 Task: Reserve a 4-hour block for a client onboarding session, including product training and account setup.
Action: Mouse pressed left at (900, 133)
Screenshot: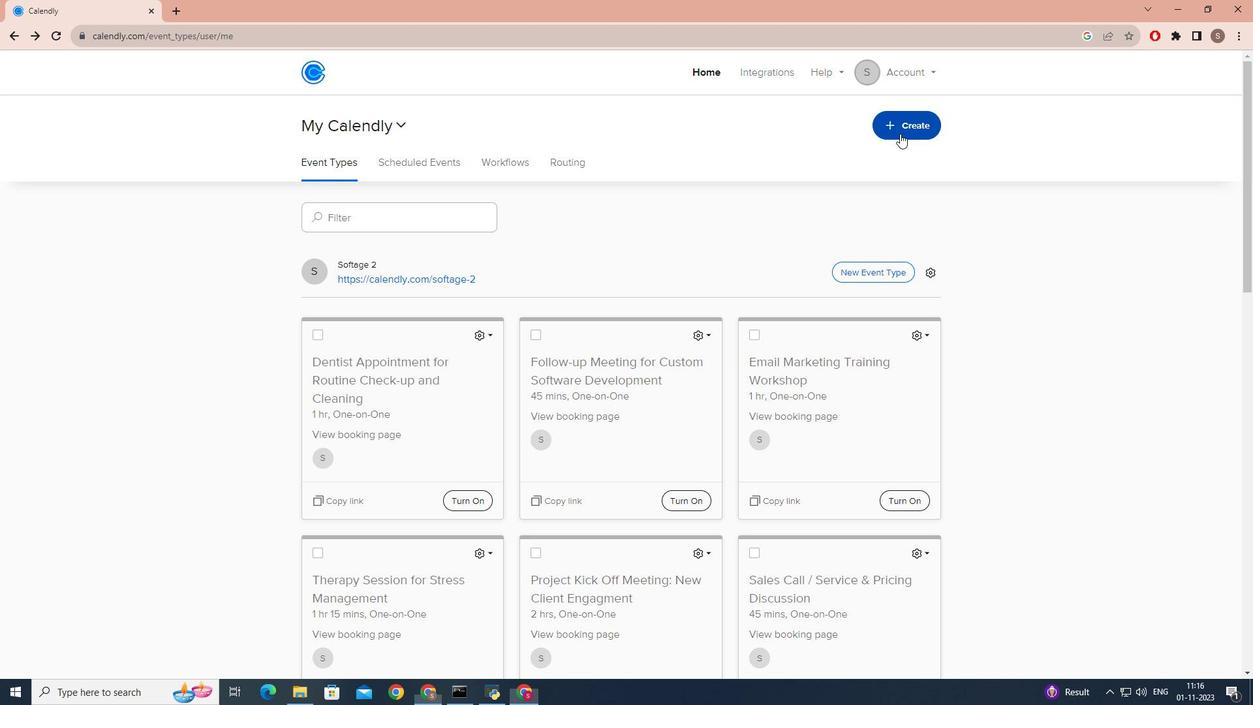 
Action: Mouse moved to (829, 167)
Screenshot: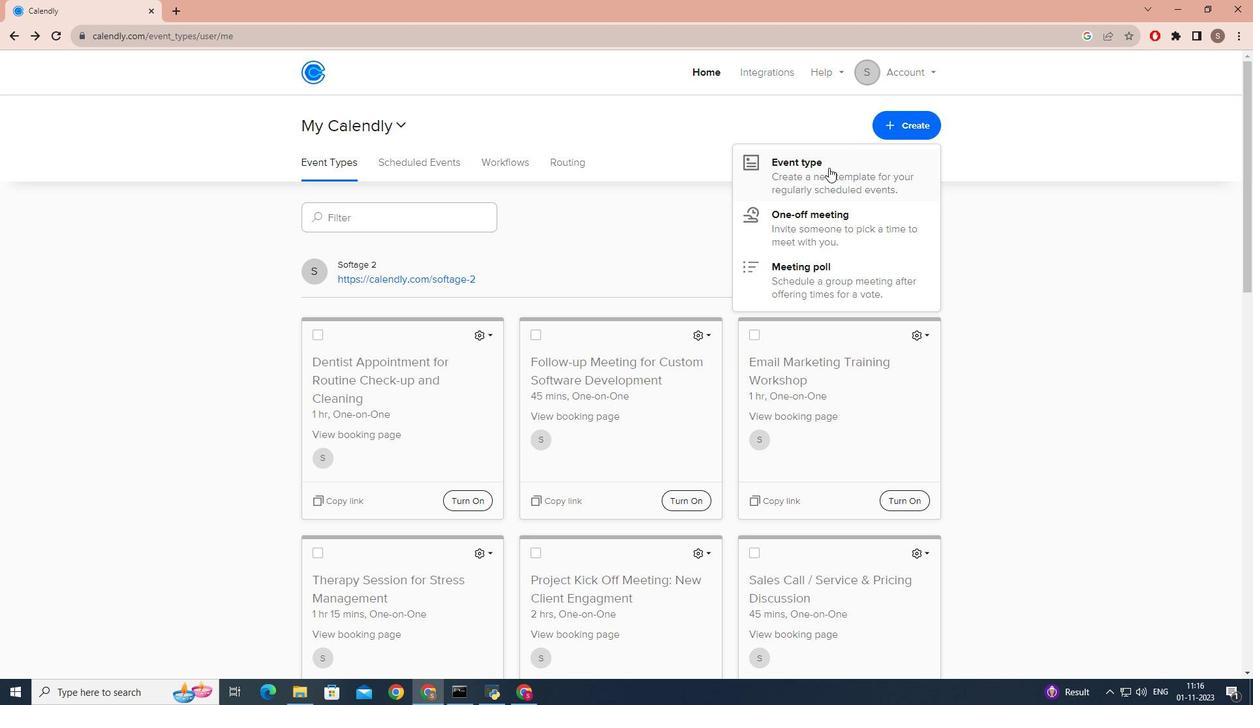 
Action: Mouse pressed left at (829, 167)
Screenshot: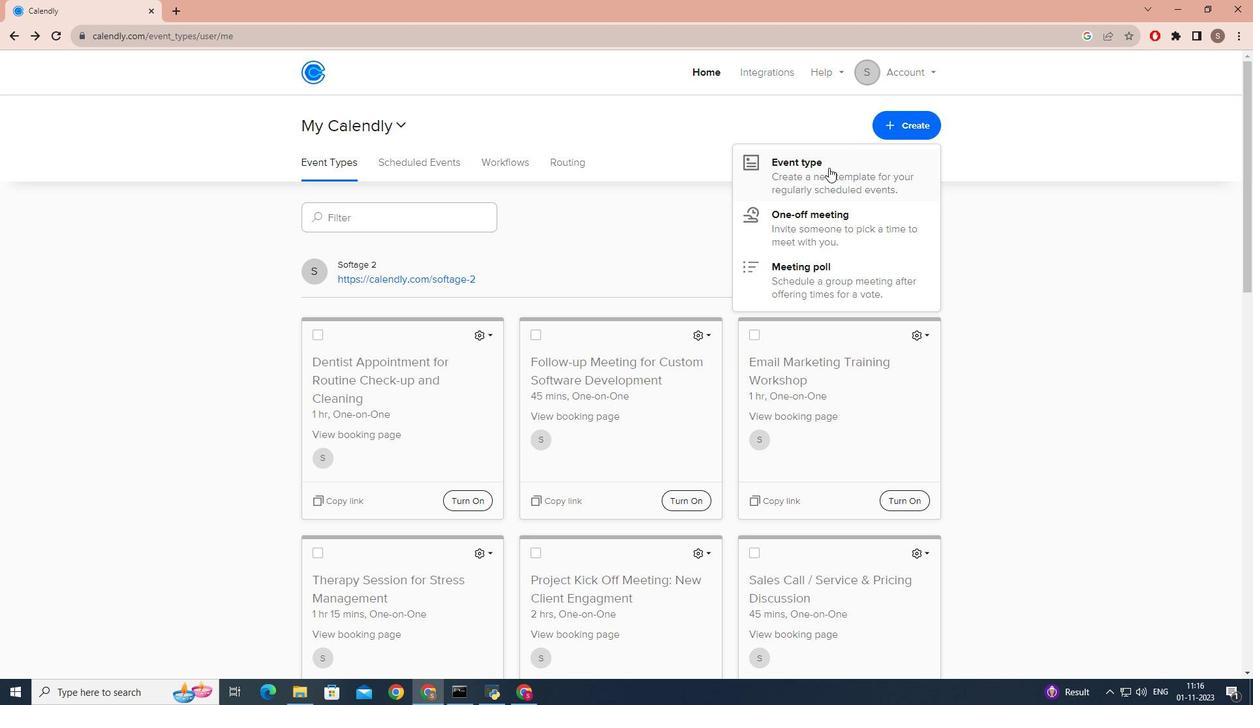 
Action: Mouse moved to (652, 219)
Screenshot: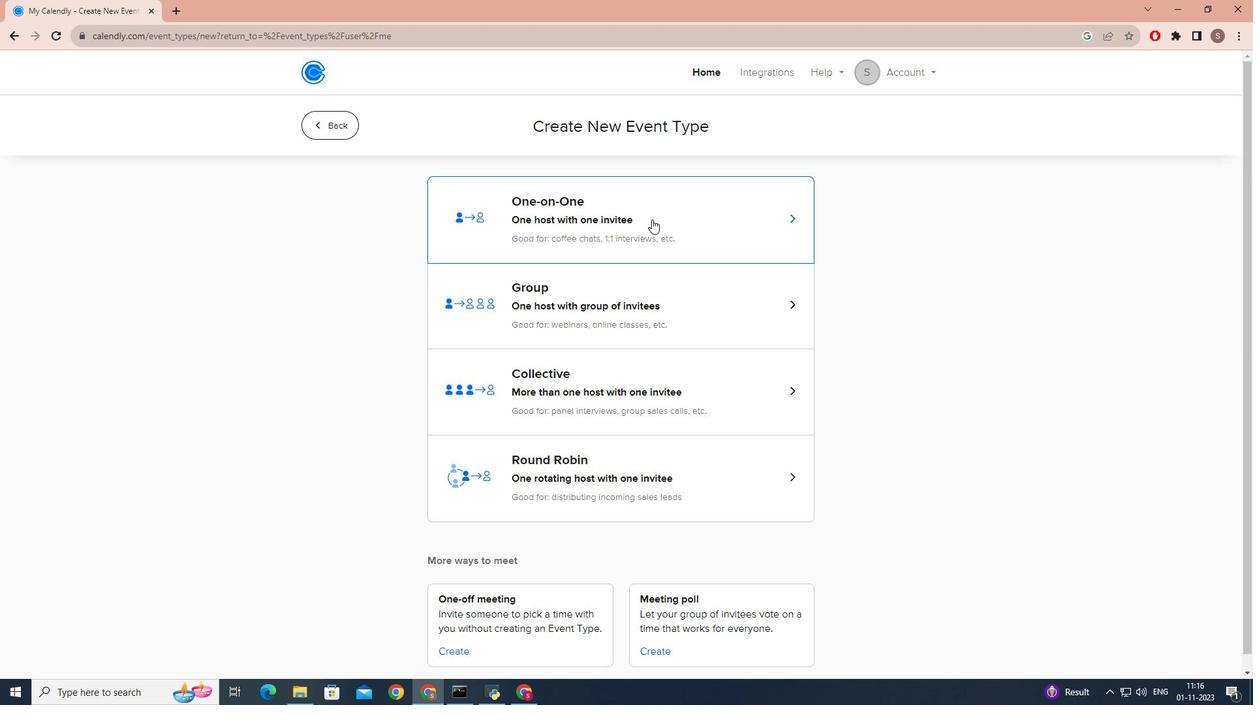
Action: Mouse pressed left at (652, 219)
Screenshot: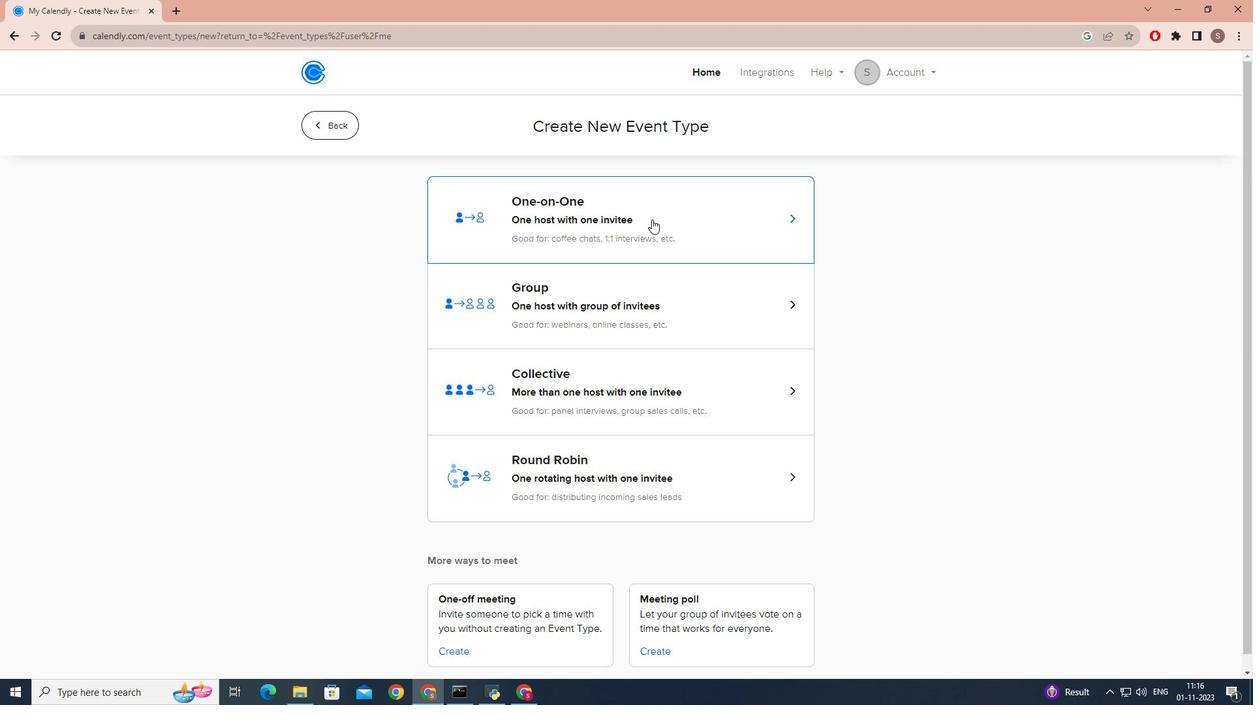 
Action: Mouse moved to (440, 300)
Screenshot: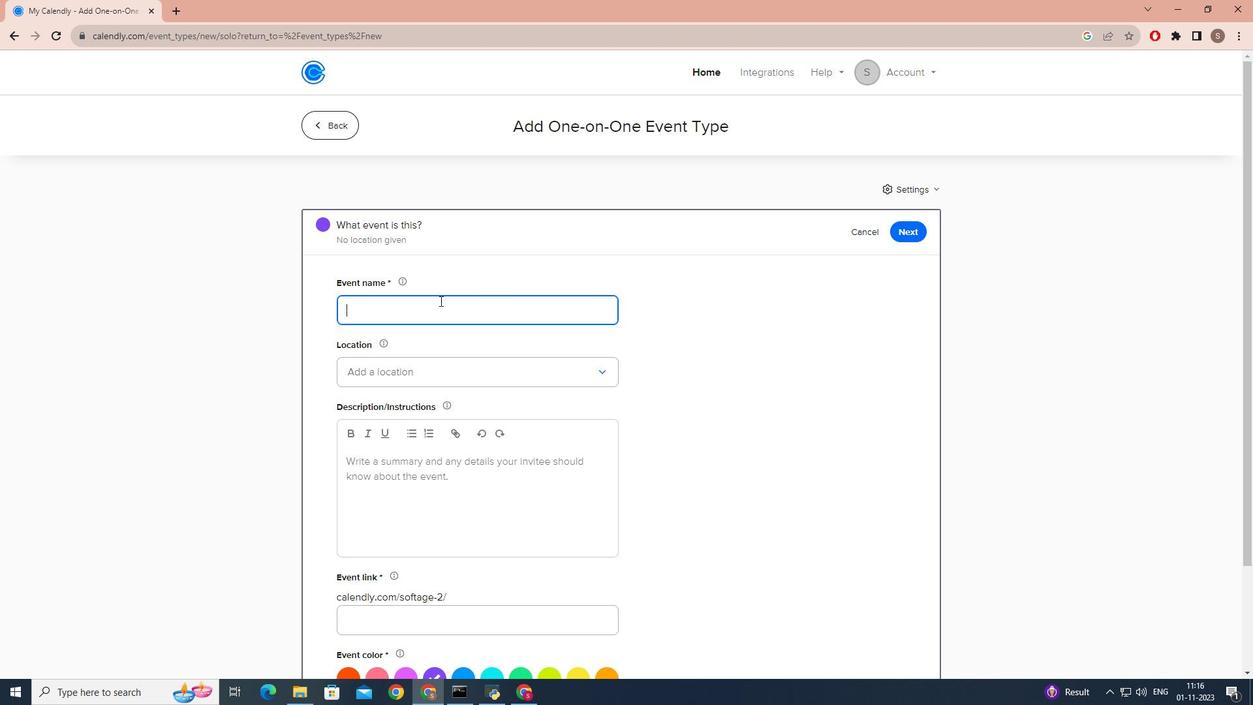 
Action: Key pressed <Key.caps_lock>C<Key.caps_lock>lient<Key.space><Key.caps_lock>O<Key.caps_lock>nboarding<Key.space><Key.caps_lock>S<Key.caps_lock>ession<Key.shift_r><Key.shift_r><Key.shift_r><Key.shift_r><Key.shift_r><Key.shift_r><Key.shift_r><Key.shift_r>-<Key.caps_lock>P<Key.caps_lock>roduct<Key.space>a<Key.backspace><Key.caps_lock>T<Key.caps_lock>raining<Key.space><Key.shift_r><Key.shift_r><Key.shift_r><Key.shift_r><Key.shift_r><Key.shift_r><Key.shift_r><Key.shift_r><Key.shift_r><Key.shift_r><Key.shift_r><Key.shift_r><Key.shift_r><Key.shift_r><Key.shift_r><Key.shift_r><Key.shift_r><Key.shift_r><Key.shift_r><Key.shift_r><Key.shift_r><Key.shift_r><Key.shift_r><Key.shift_r><Key.shift_r><Key.shift_r>&<Key.space><Key.caps_lock>A<Key.caps_lock>ccount<Key.space><Key.caps_lock>S<Key.caps_lock>etup
Screenshot: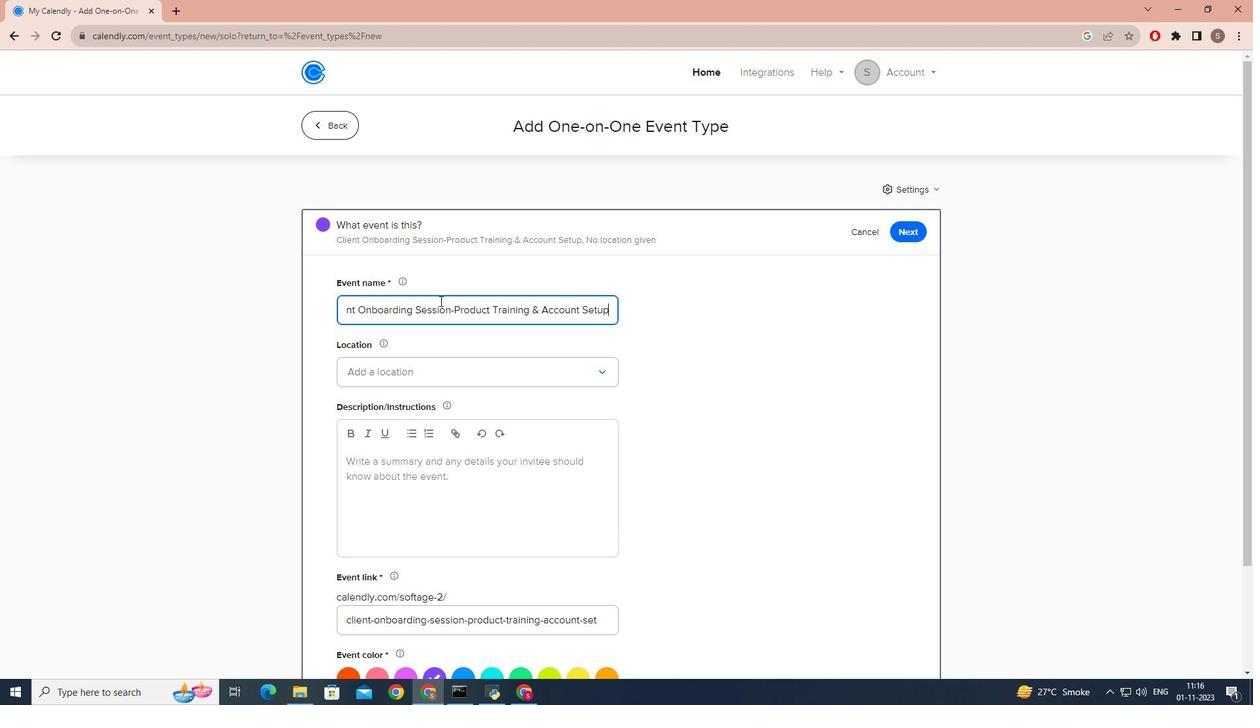 
Action: Mouse moved to (372, 372)
Screenshot: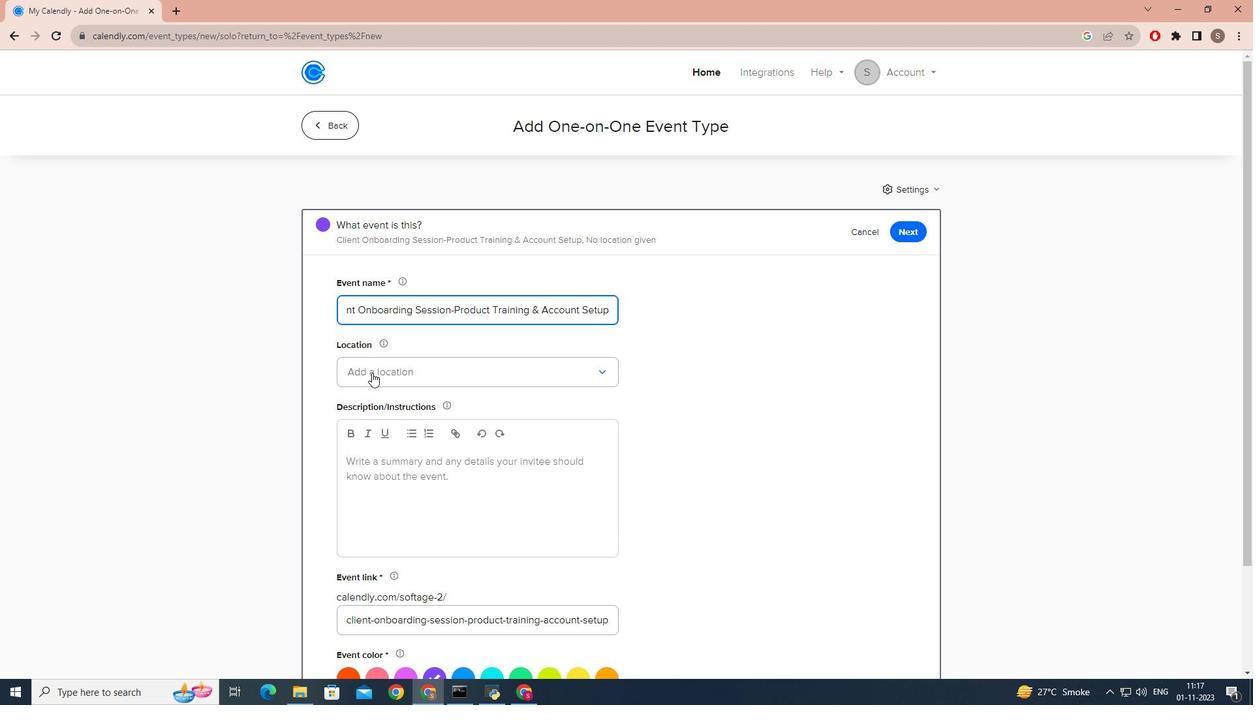 
Action: Mouse pressed left at (372, 372)
Screenshot: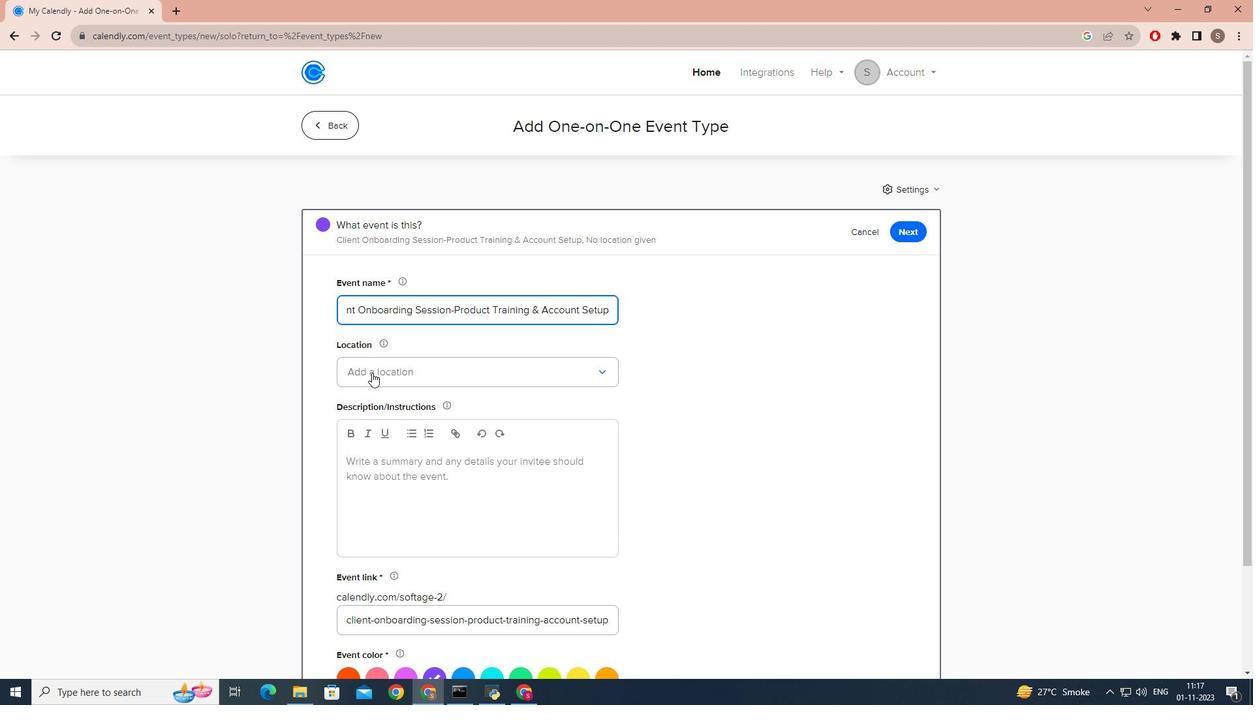 
Action: Mouse moved to (383, 423)
Screenshot: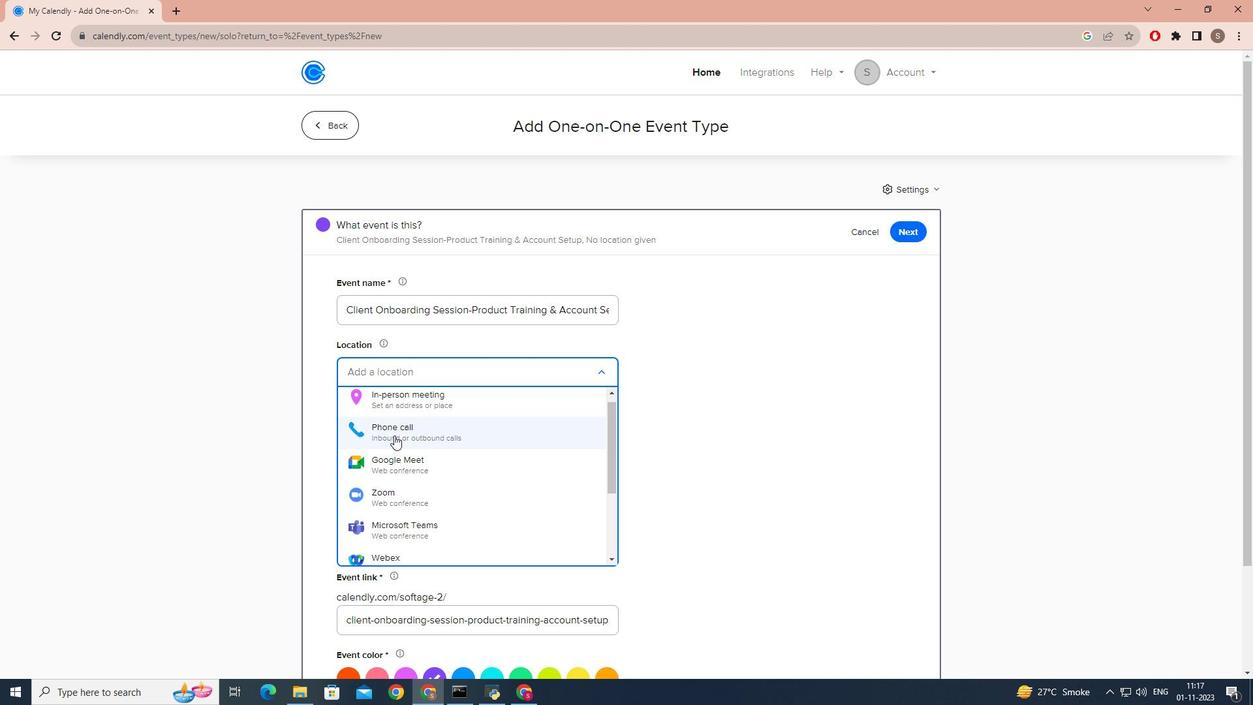 
Action: Mouse scrolled (383, 422) with delta (0, 0)
Screenshot: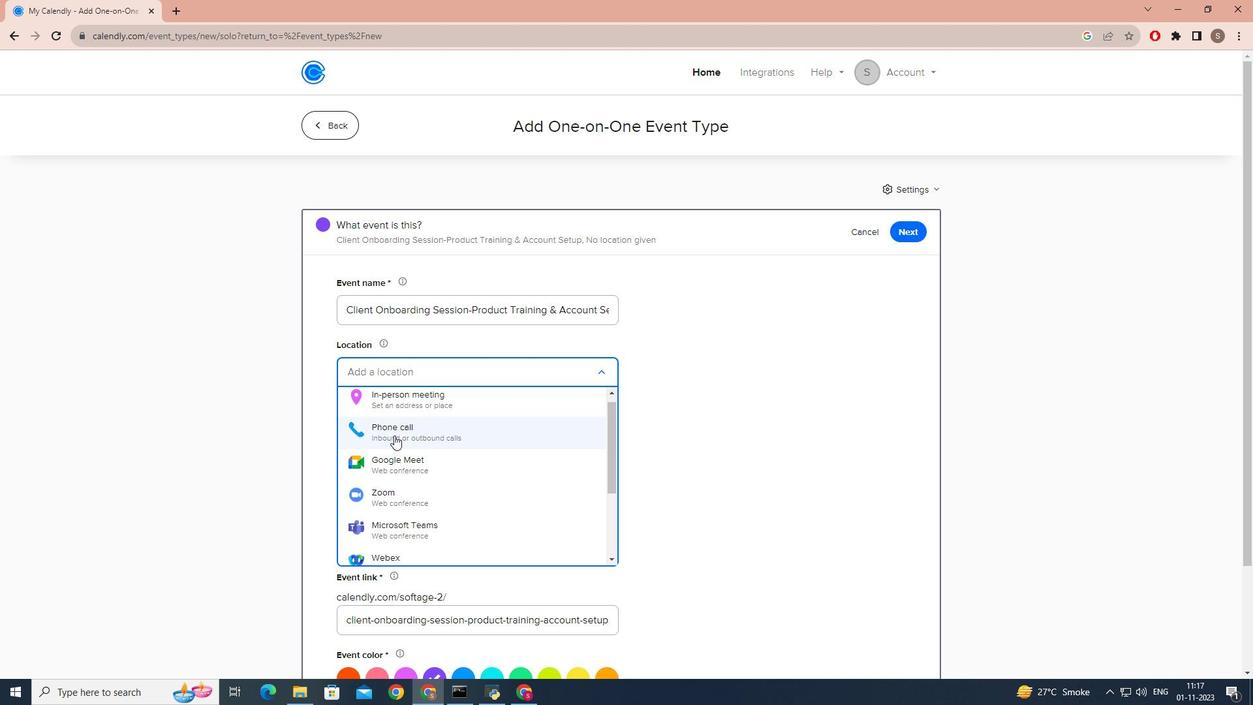 
Action: Mouse moved to (392, 432)
Screenshot: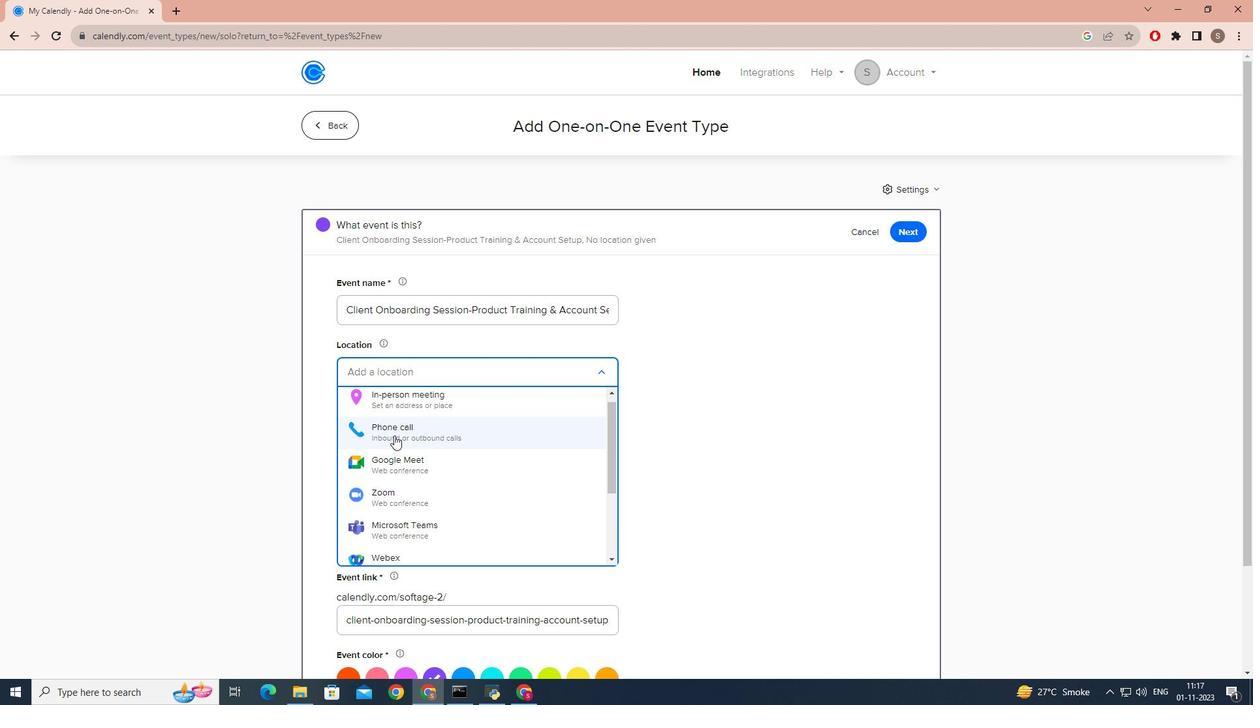 
Action: Mouse scrolled (392, 431) with delta (0, 0)
Screenshot: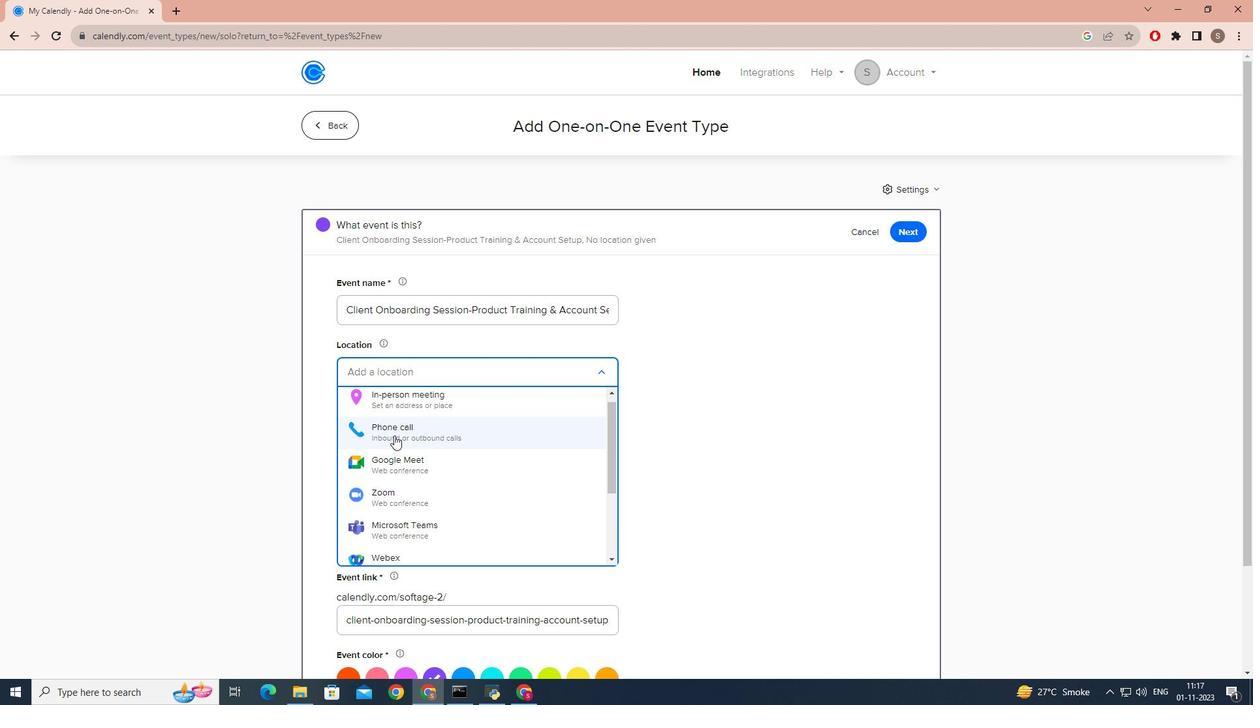 
Action: Mouse moved to (393, 434)
Screenshot: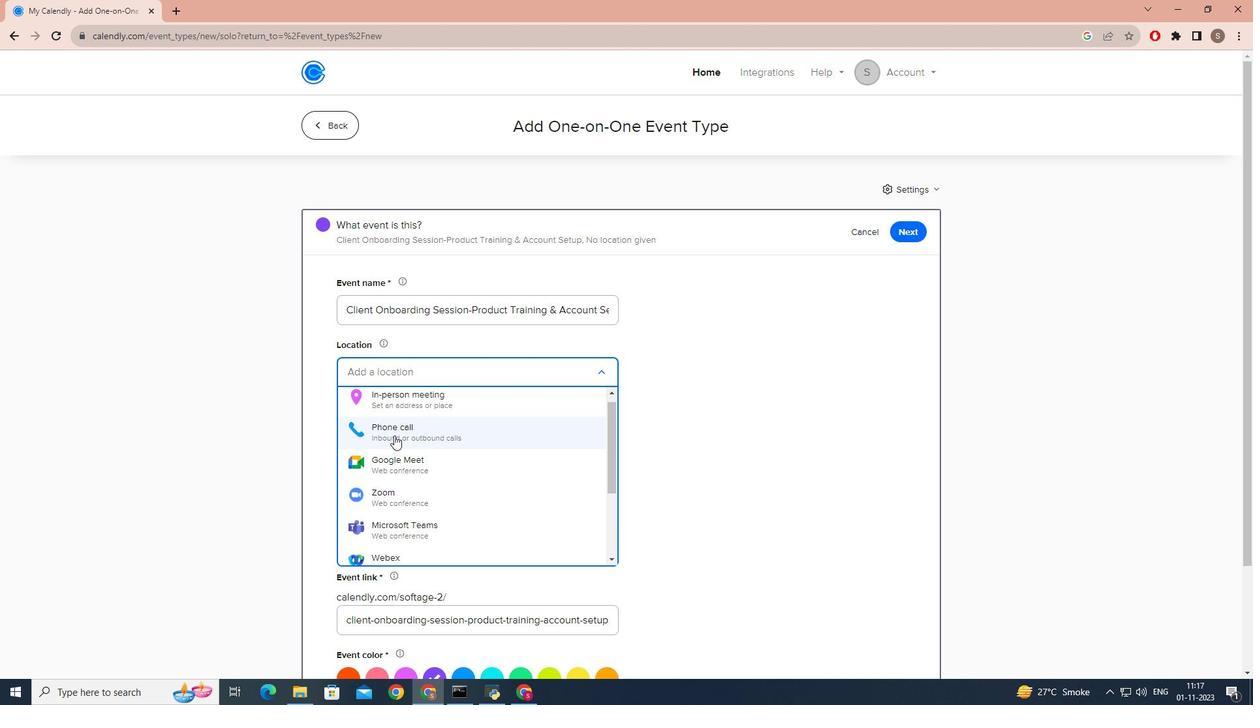 
Action: Mouse scrolled (393, 434) with delta (0, 0)
Screenshot: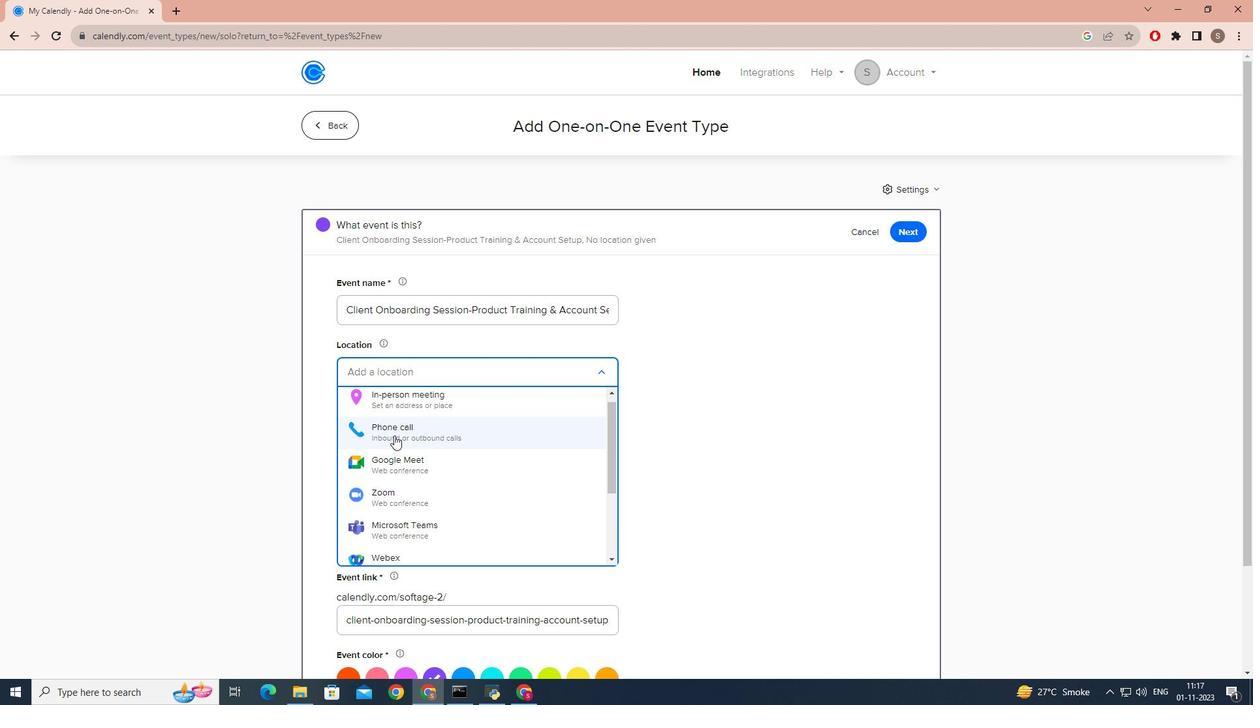 
Action: Mouse moved to (395, 437)
Screenshot: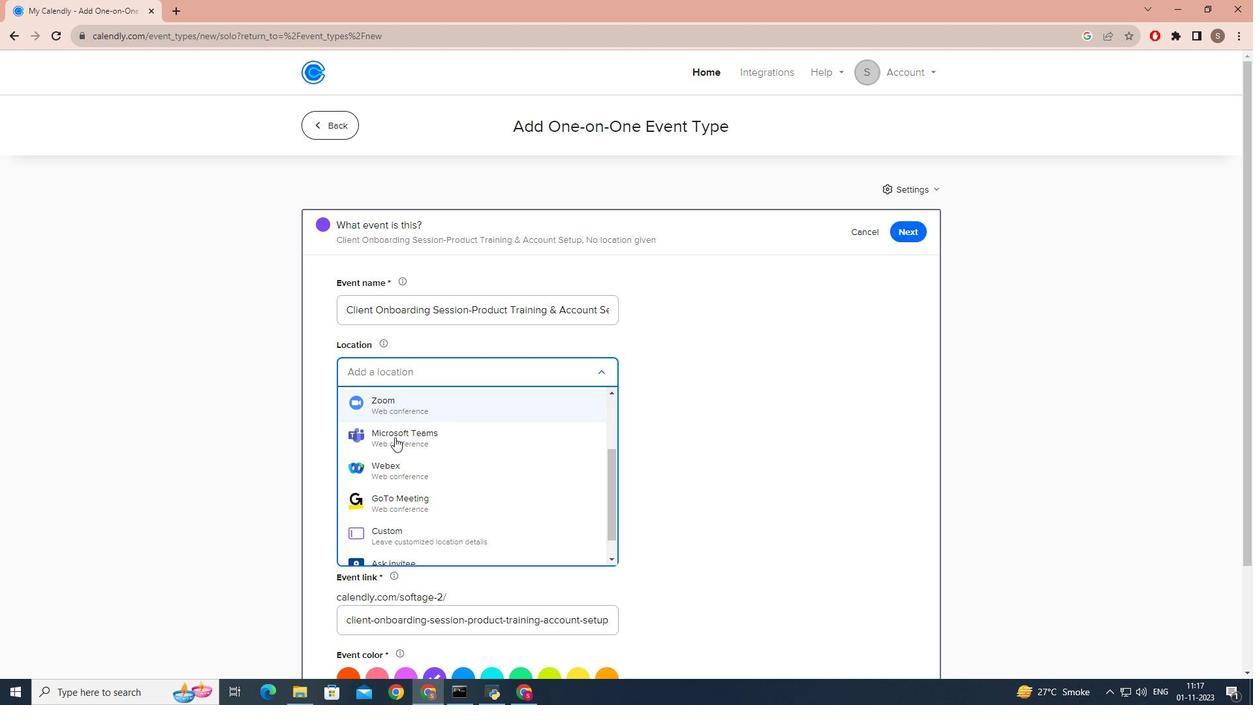 
Action: Mouse scrolled (395, 436) with delta (0, 0)
Screenshot: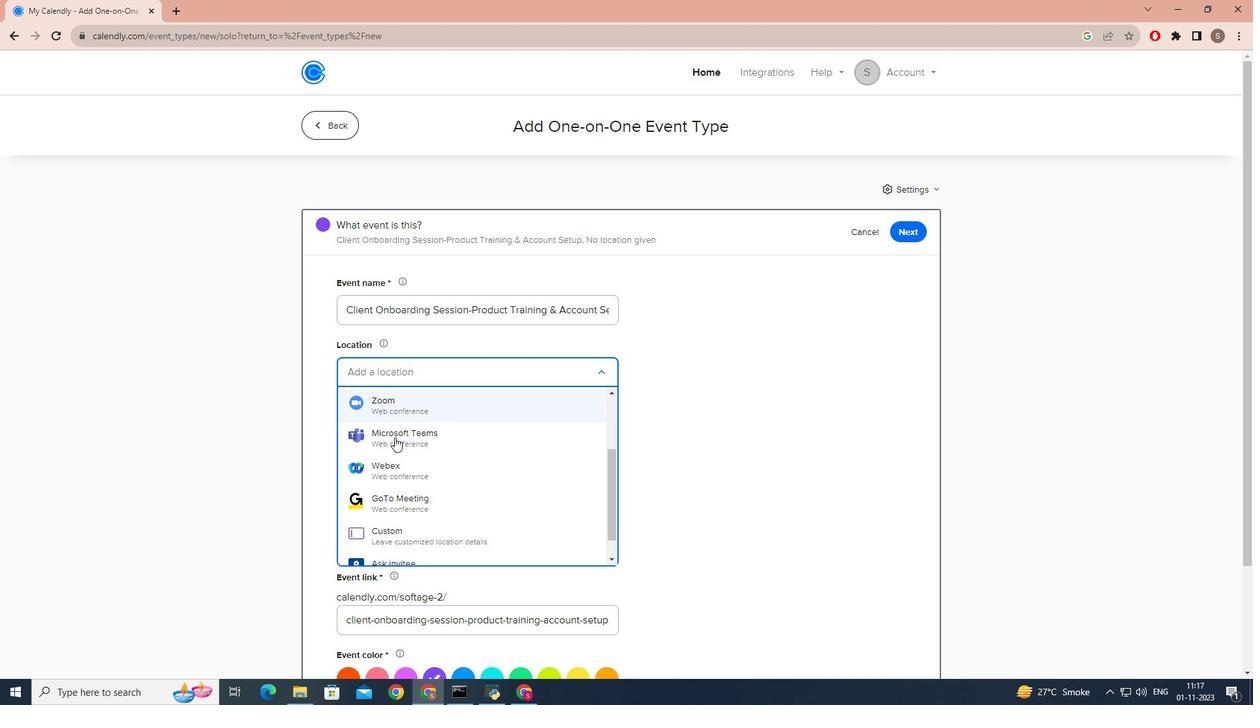 
Action: Mouse moved to (400, 329)
Screenshot: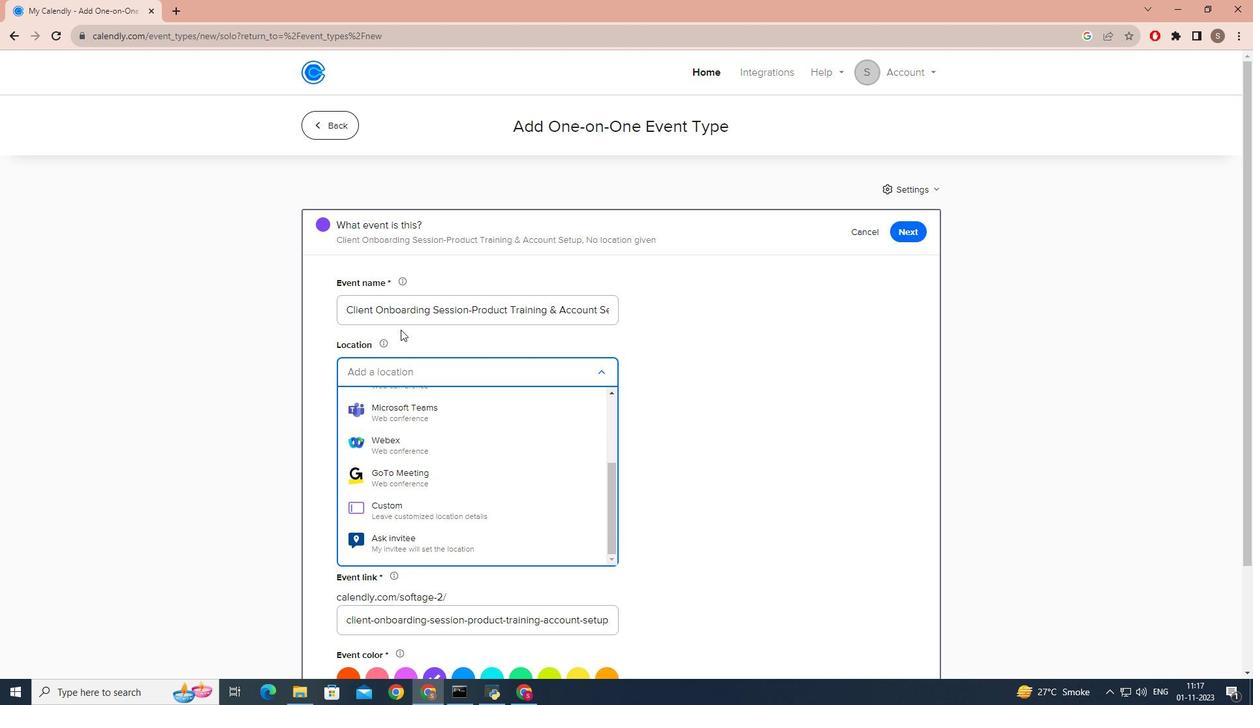 
Action: Mouse pressed left at (400, 329)
Screenshot: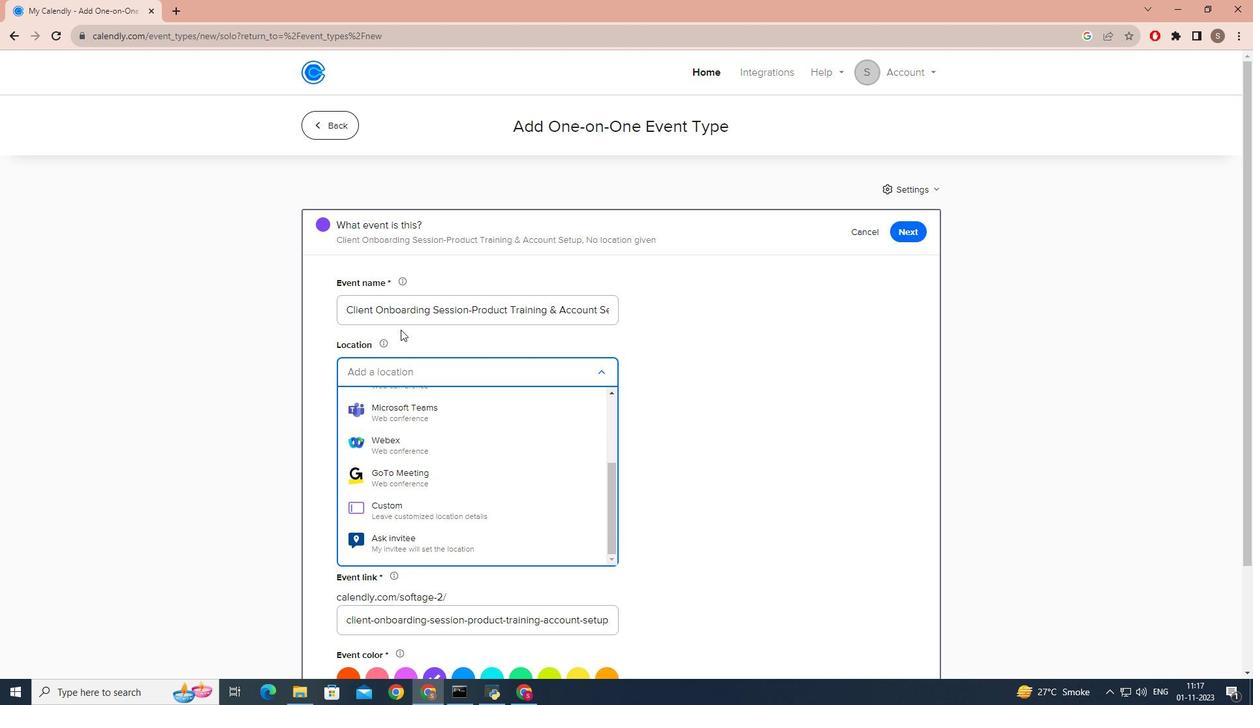 
Action: Mouse moved to (387, 365)
Screenshot: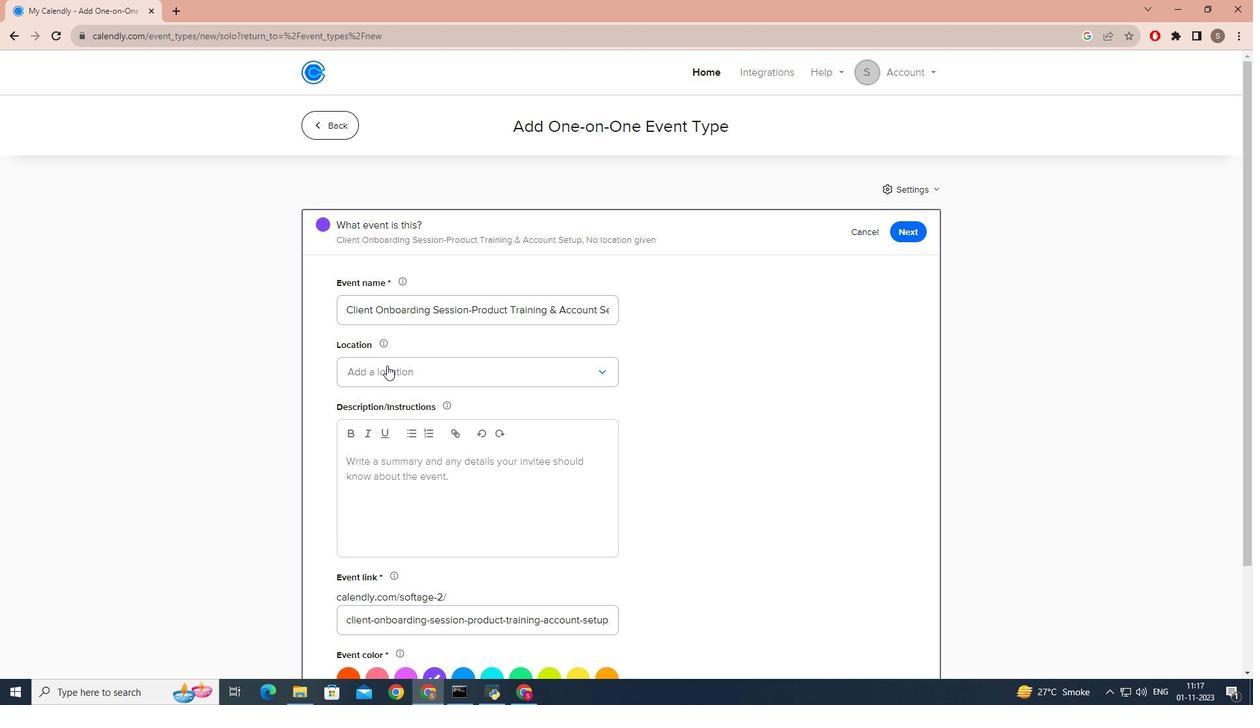 
Action: Mouse pressed left at (387, 365)
Screenshot: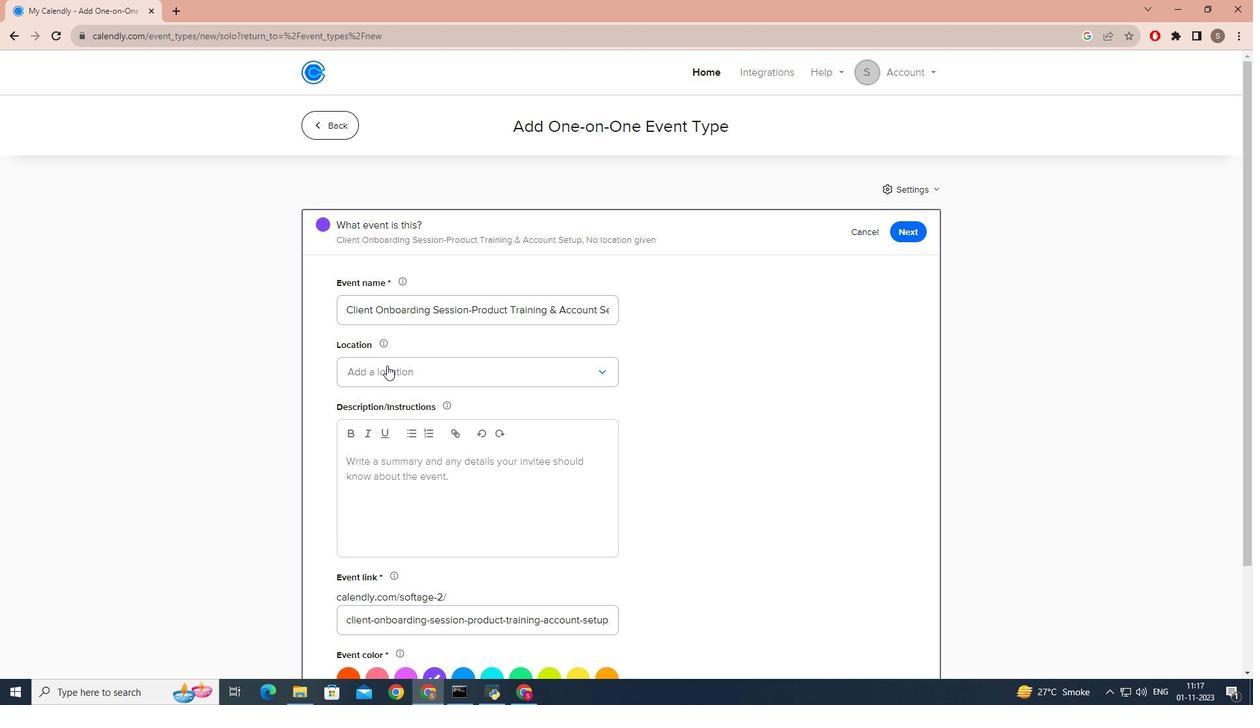 
Action: Mouse moved to (373, 402)
Screenshot: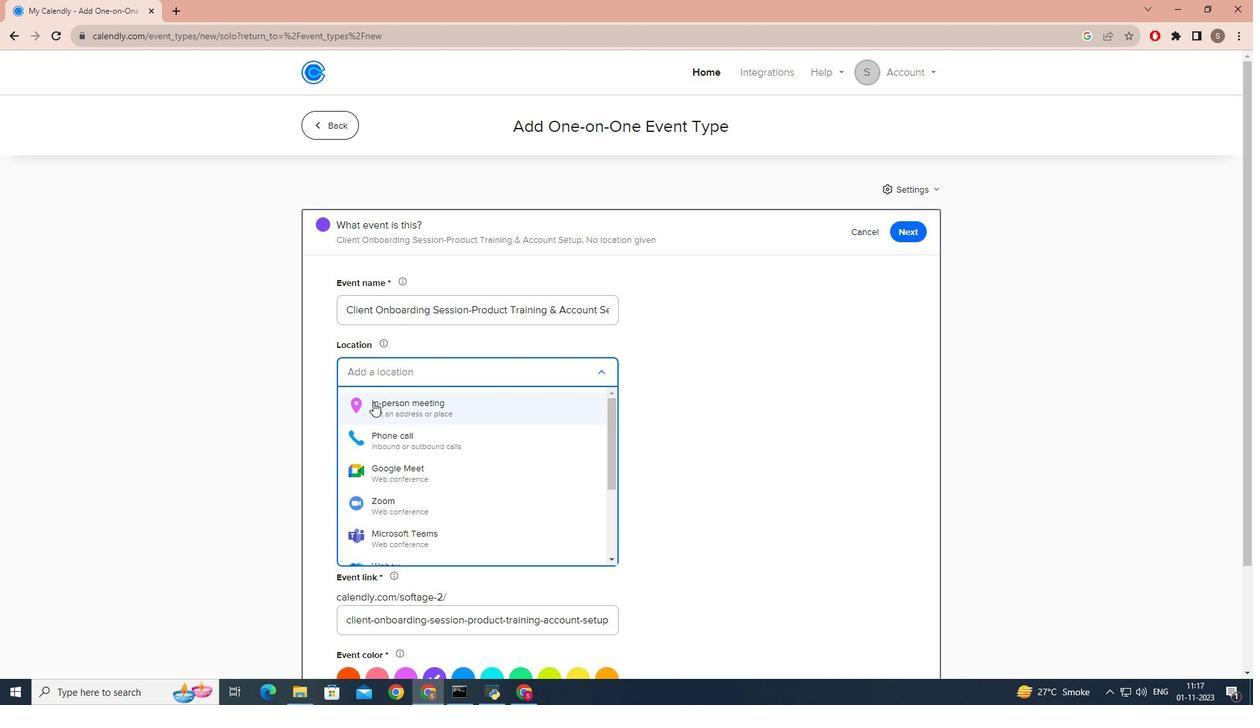 
Action: Mouse pressed left at (373, 402)
Screenshot: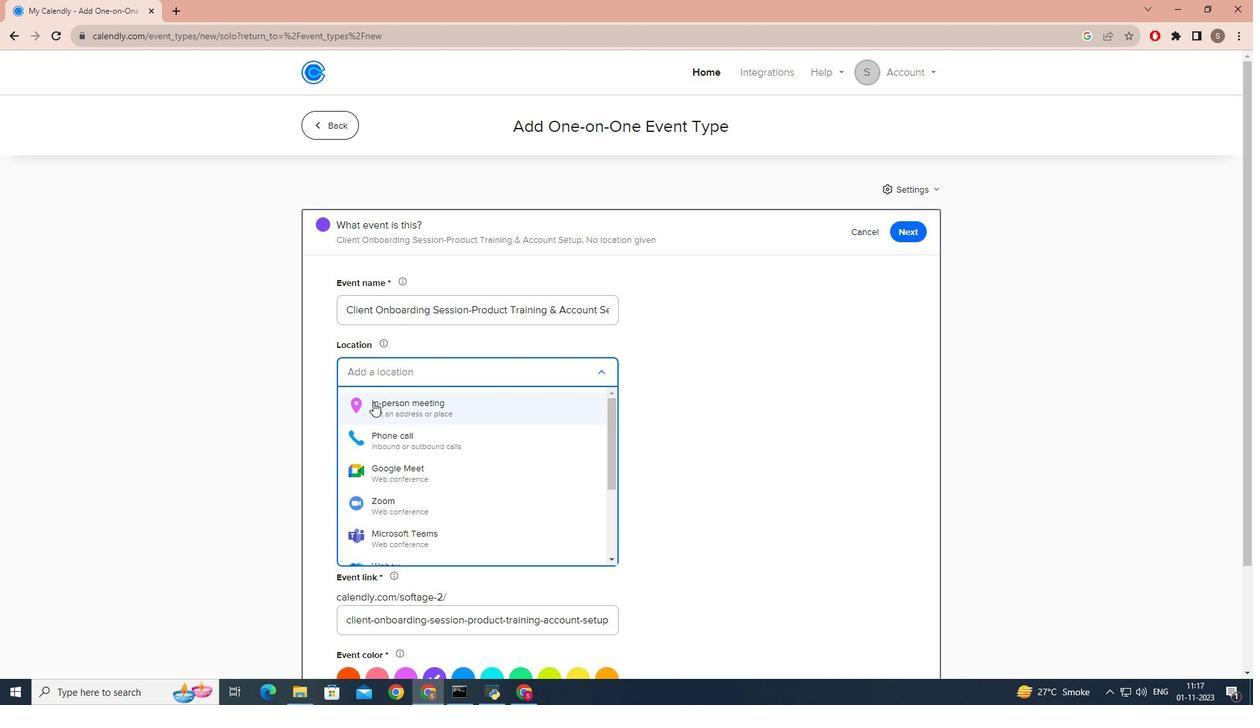 
Action: Mouse moved to (545, 216)
Screenshot: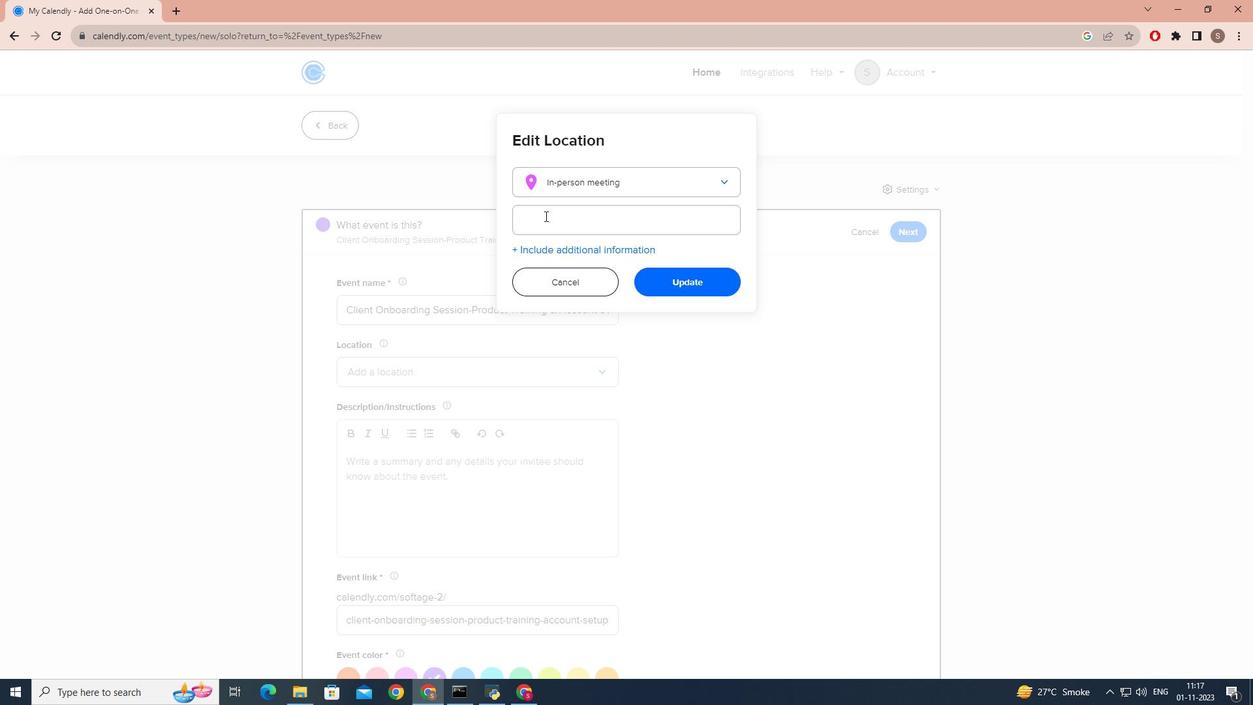 
Action: Mouse pressed left at (545, 216)
Screenshot: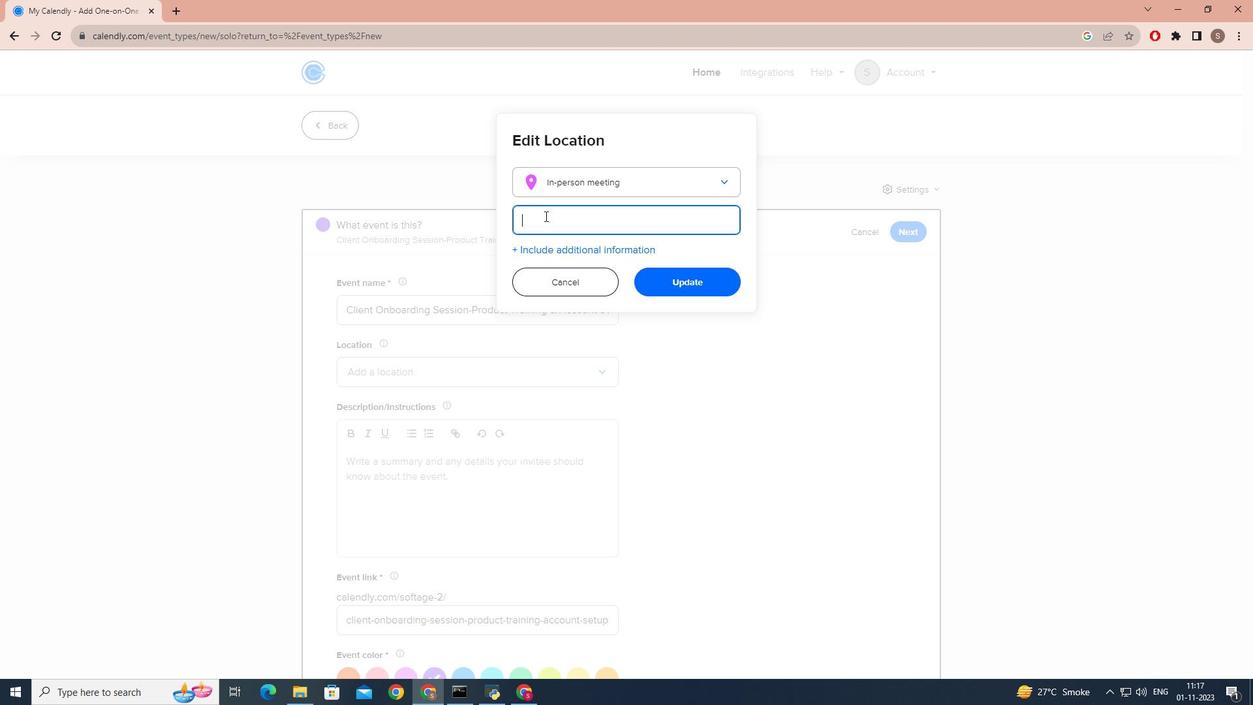 
Action: Key pressed <Key.caps_lock>G<Key.caps_lock>lasgow,<Key.caps_lock>USA
Screenshot: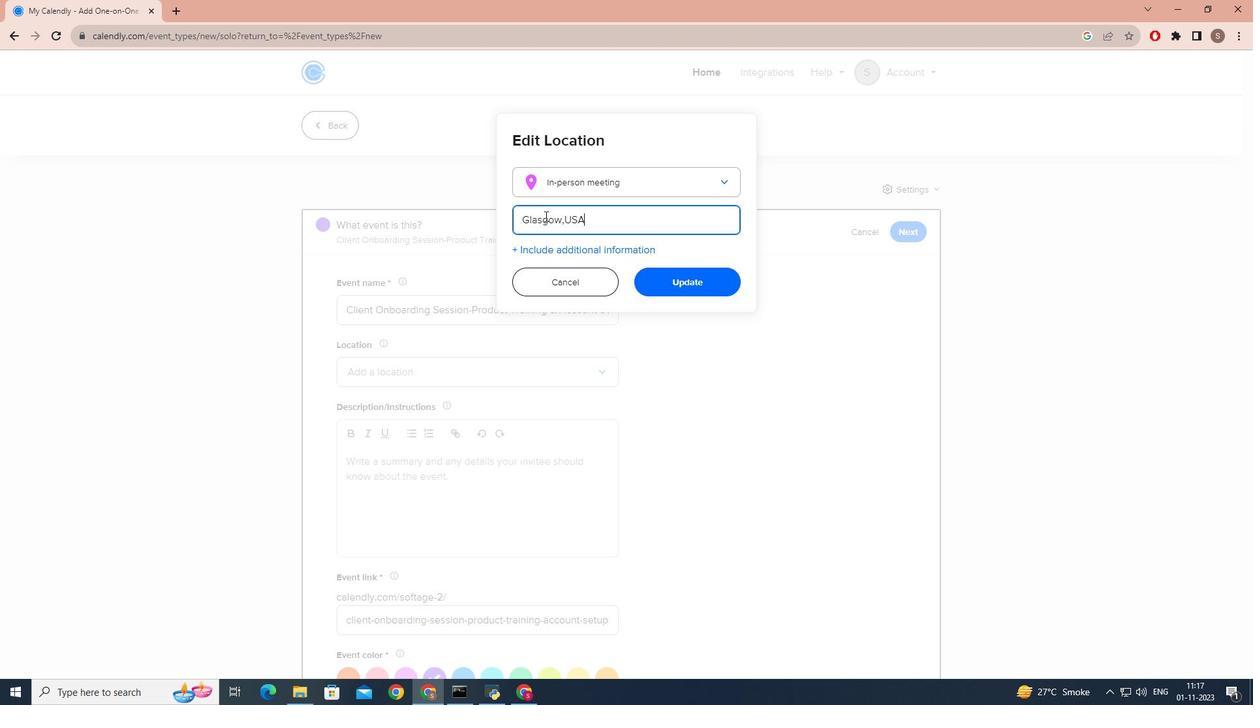 
Action: Mouse moved to (667, 271)
Screenshot: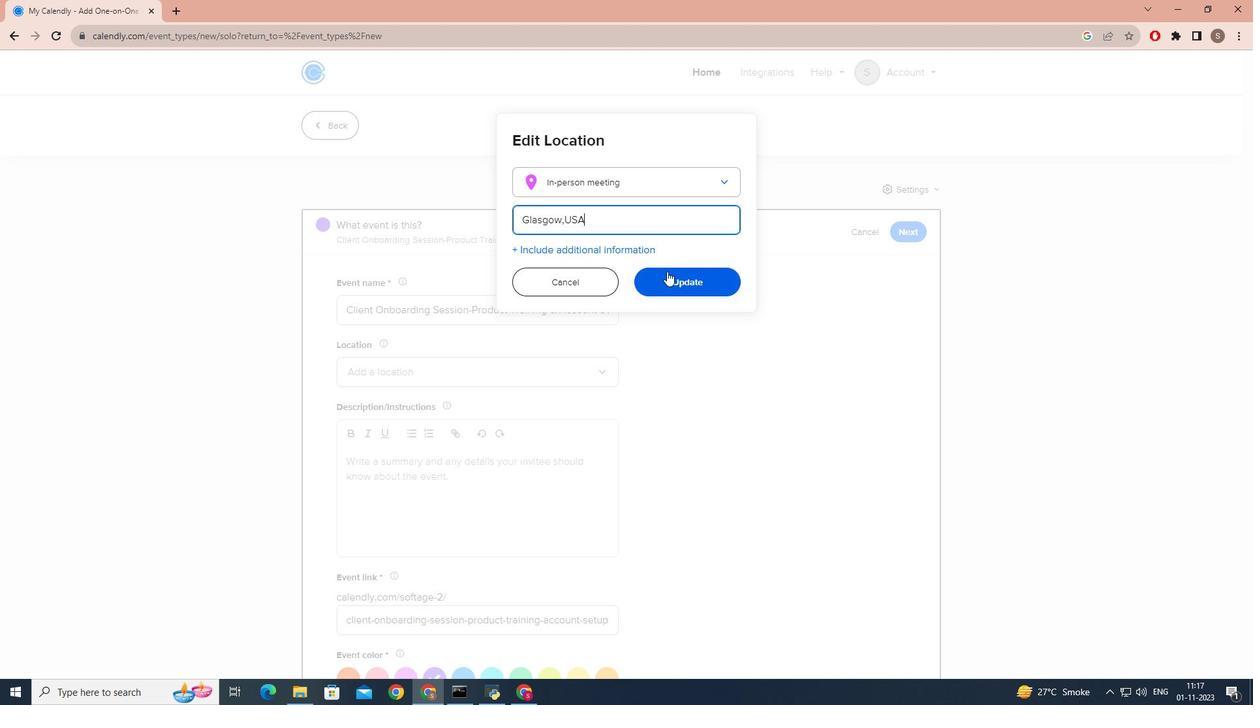 
Action: Mouse pressed left at (667, 271)
Screenshot: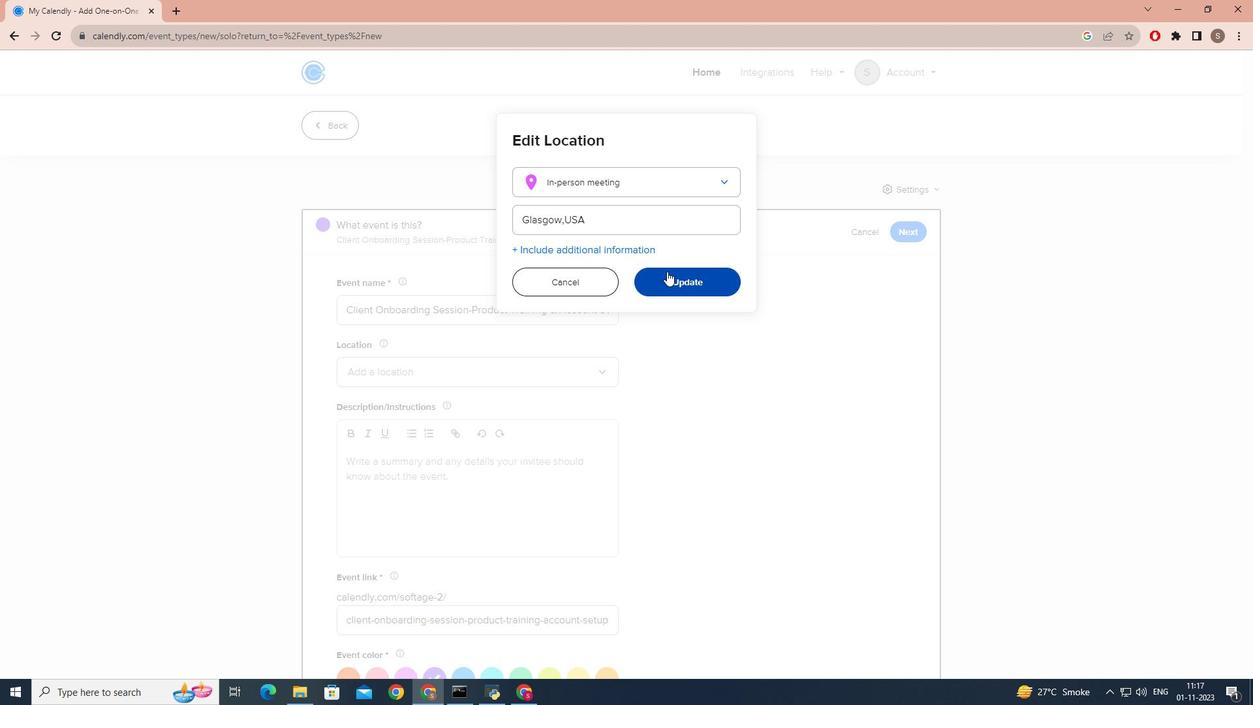 
Action: Mouse moved to (391, 509)
Screenshot: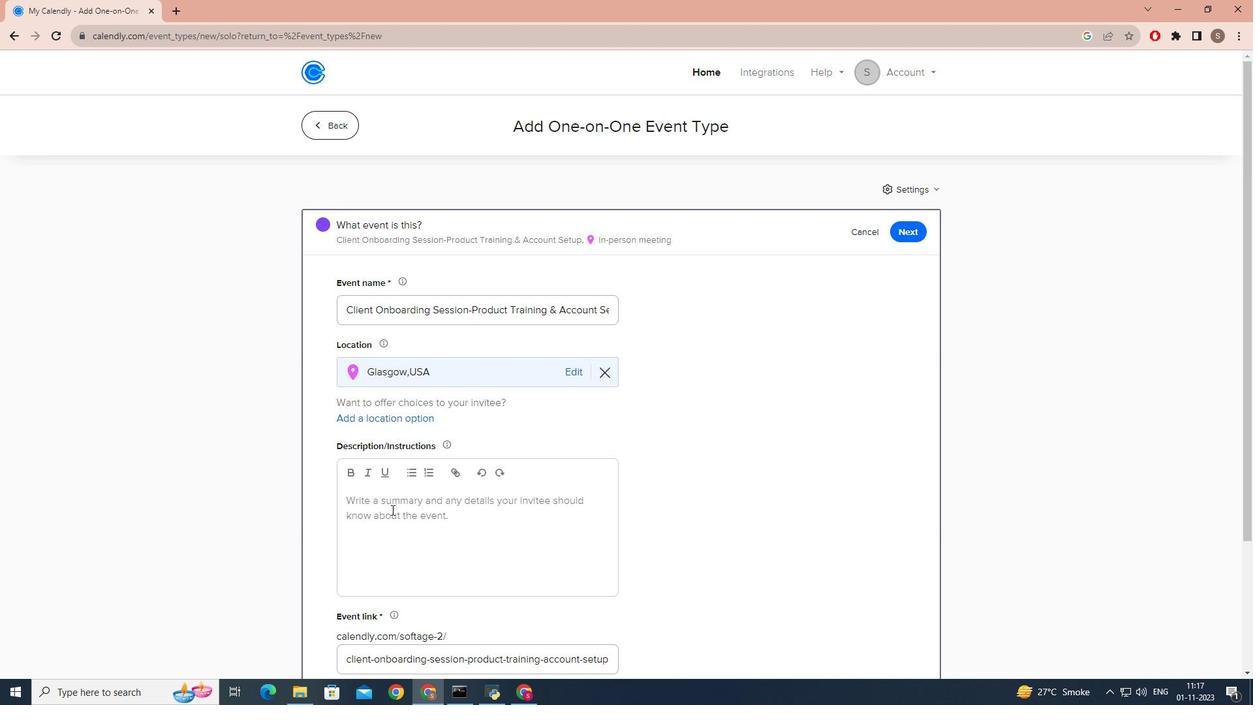 
Action: Mouse pressed left at (391, 509)
Screenshot: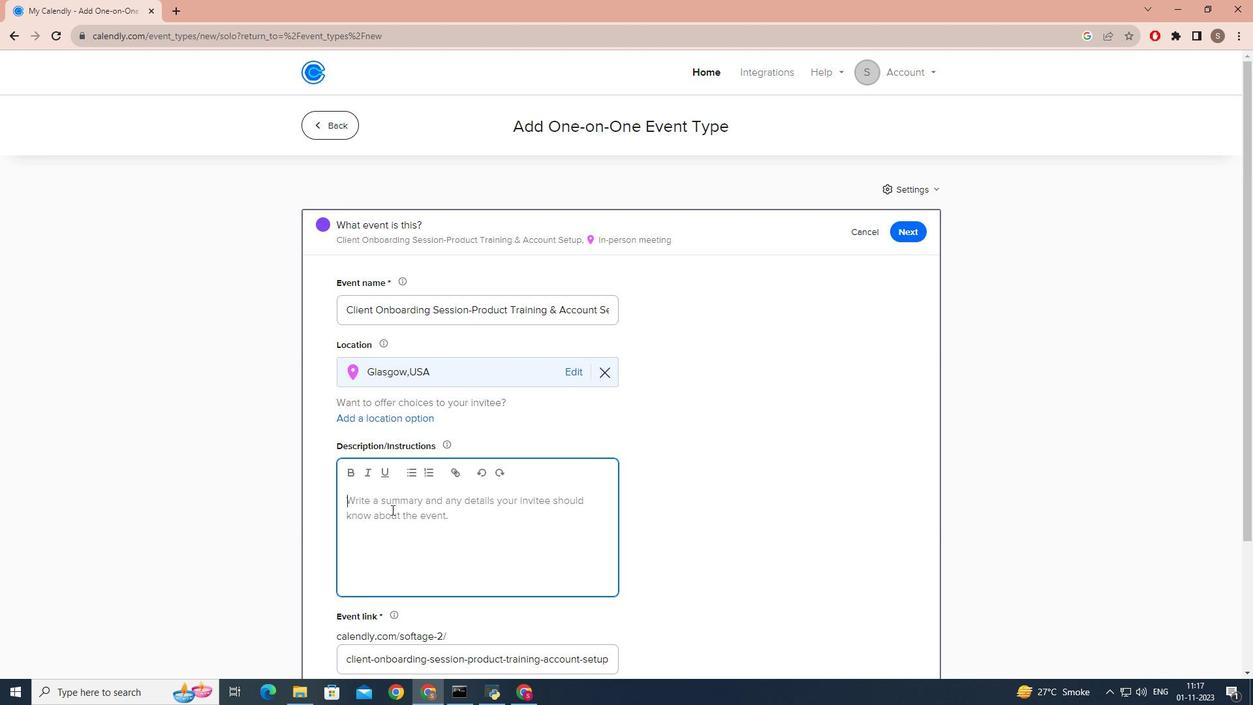 
Action: Mouse moved to (387, 509)
Screenshot: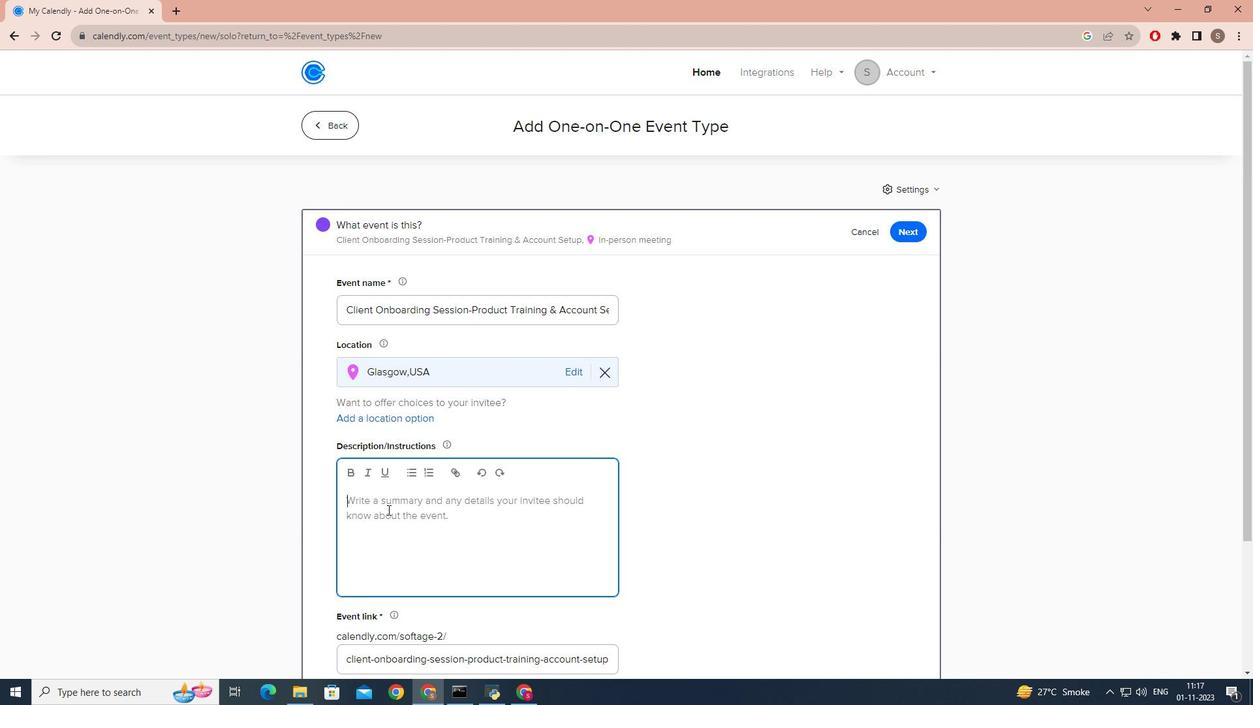
Action: Key pressed <Key.caps_lock>j<Key.caps_lock>OIN<Key.space><Key.backspace><Key.backspace><Key.backspace><Key.backspace><Key.backspace><Key.backspace><Key.backspace><Key.backspace><Key.backspace><Key.backspace><Key.backspace>C<Key.caps_lock>p<Key.backspace>ome<Key.space>and<Key.space><Key.caps_lock>J<Key.caps_lock>oin<Key.space>i<Key.backspace>us<Key.space>in<Key.space>our<Key.space>client<Key.space>onv<Key.backspace>=<Key.backspace><Key.backspace>nboardu<Key.backspace>ing<Key.space>session<Key.space>,where<Key.space>we<Key.space>shall<Key.space>cover<Key.space>product<Key.space>training<Key.space>and<Key.space>account<Key.space>setui<Key.backspace>p.<Key.caps_lock>W<Key.caps_lock>e<Key.space>will<Key.space>ensure<Key.space>you<Key.space>are<Key.space>fully<Key.space>equipped<Key.space>tomm<Key.backspace><Key.backspace><Key.space>mk<Key.backspace>ake<Key.space>most<Key.space>of<Key.space>our<Key.space>services.<Key.space><Key.caps_lock>I<Key.caps_lock>f<Key.space>you<Key.space>hav<Key.space>some<Key.space>question<Key.space>
Screenshot: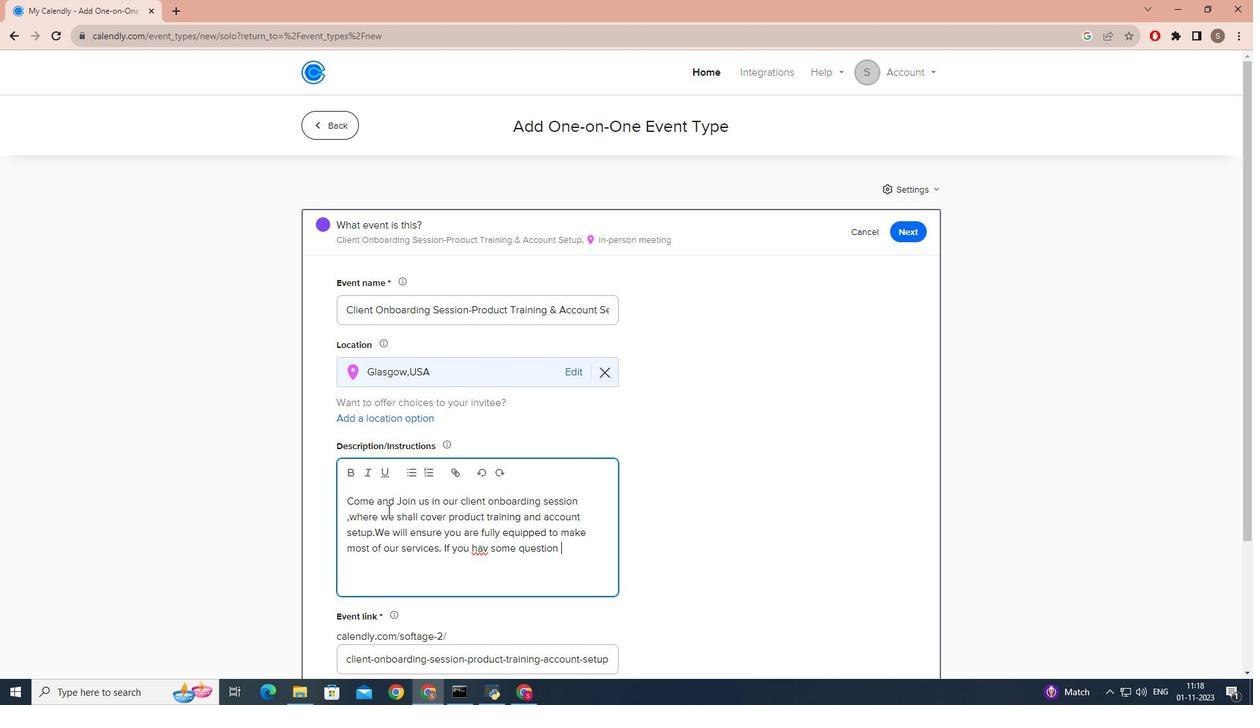 
Action: Mouse moved to (489, 549)
Screenshot: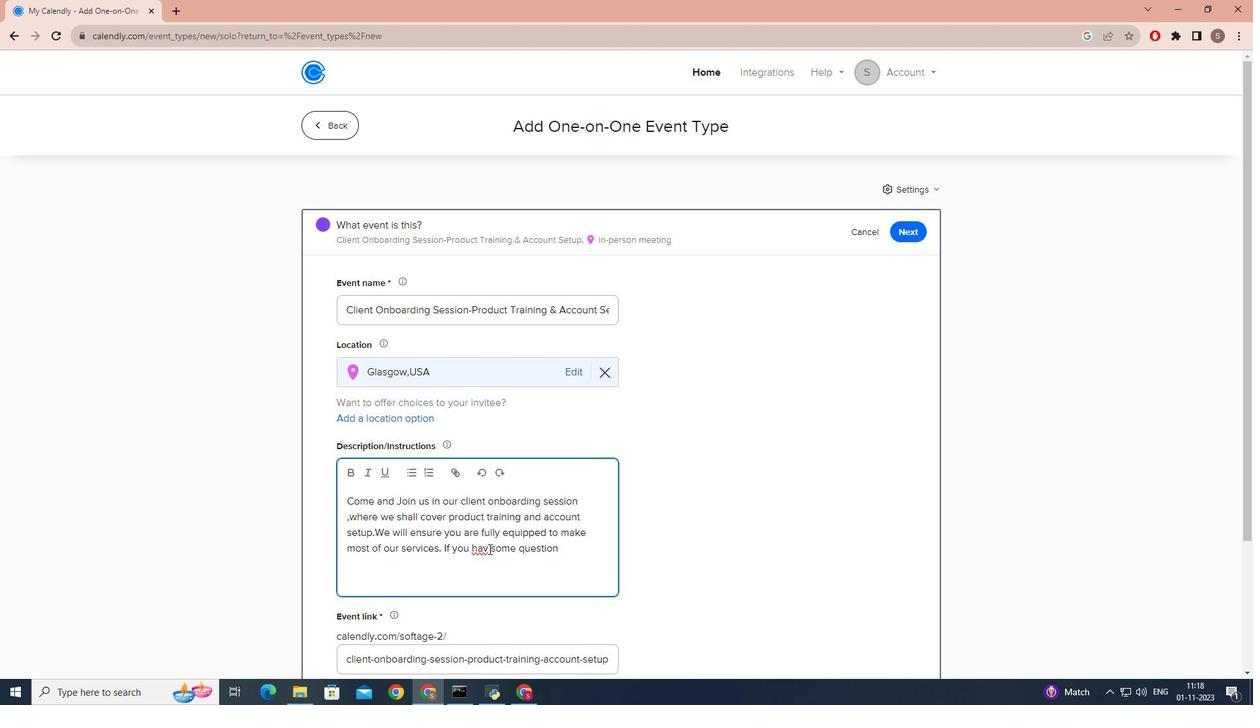 
Action: Mouse pressed left at (489, 549)
Screenshot: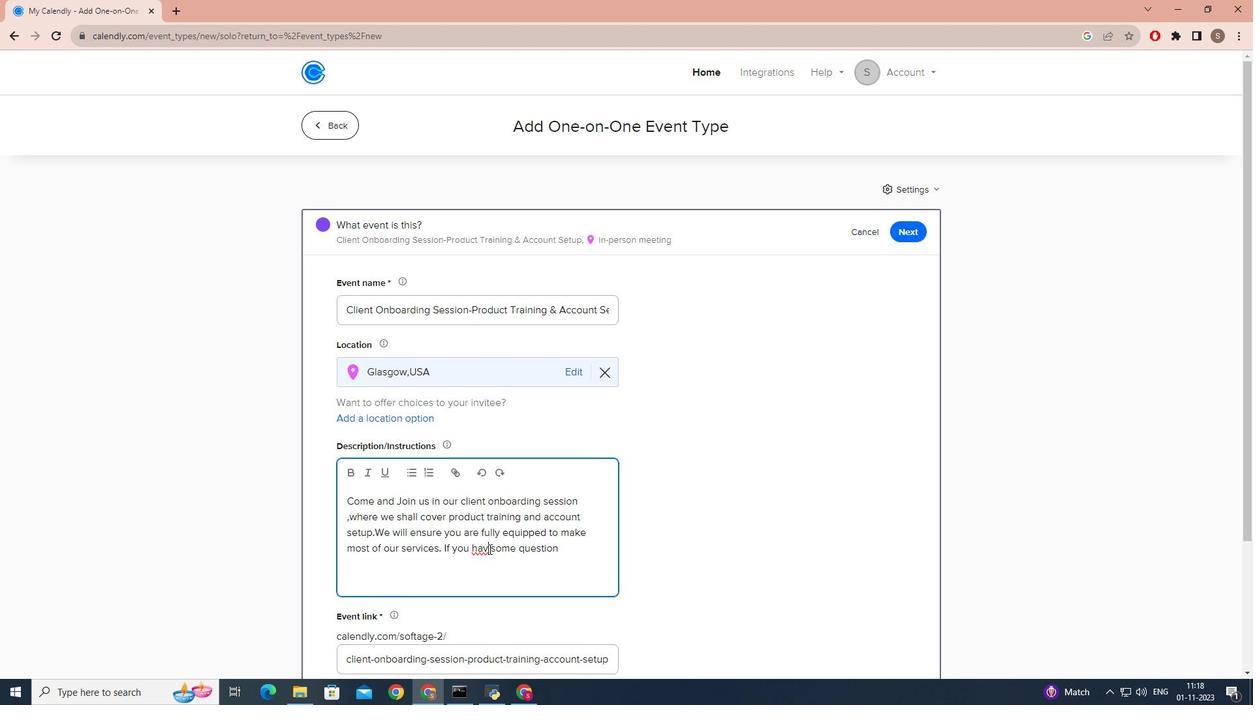 
Action: Key pressed e
Screenshot: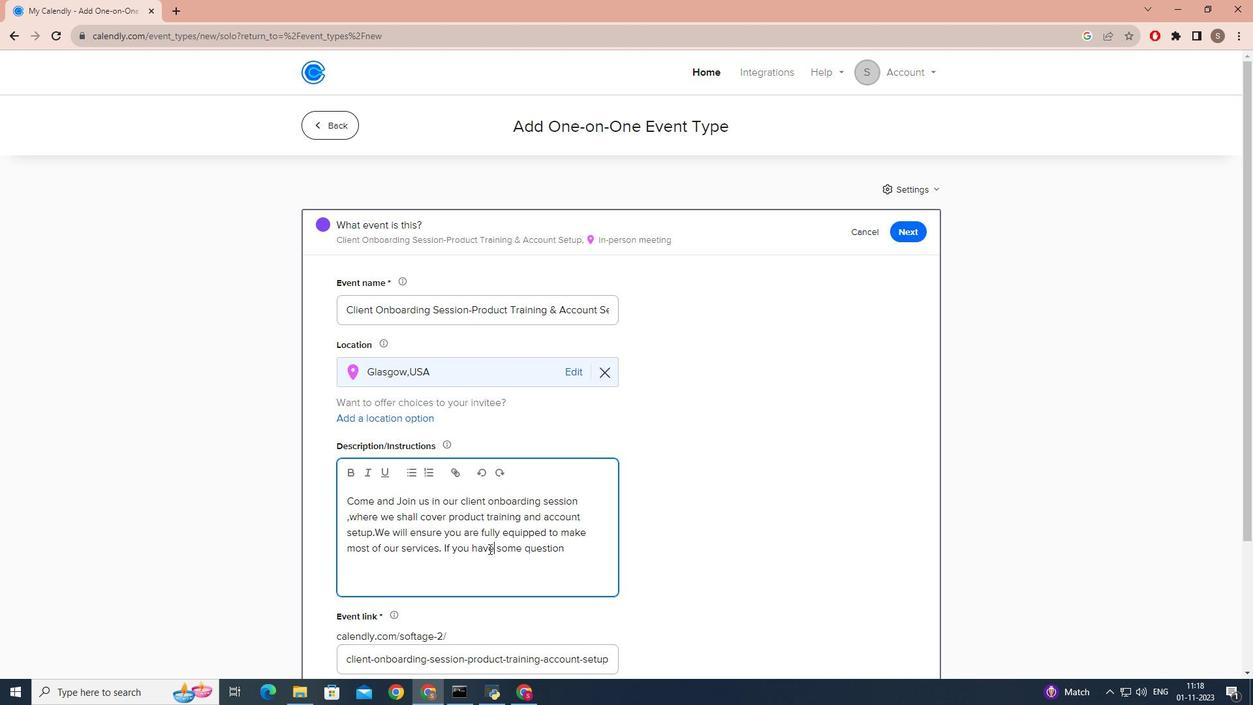 
Action: Mouse moved to (569, 548)
Screenshot: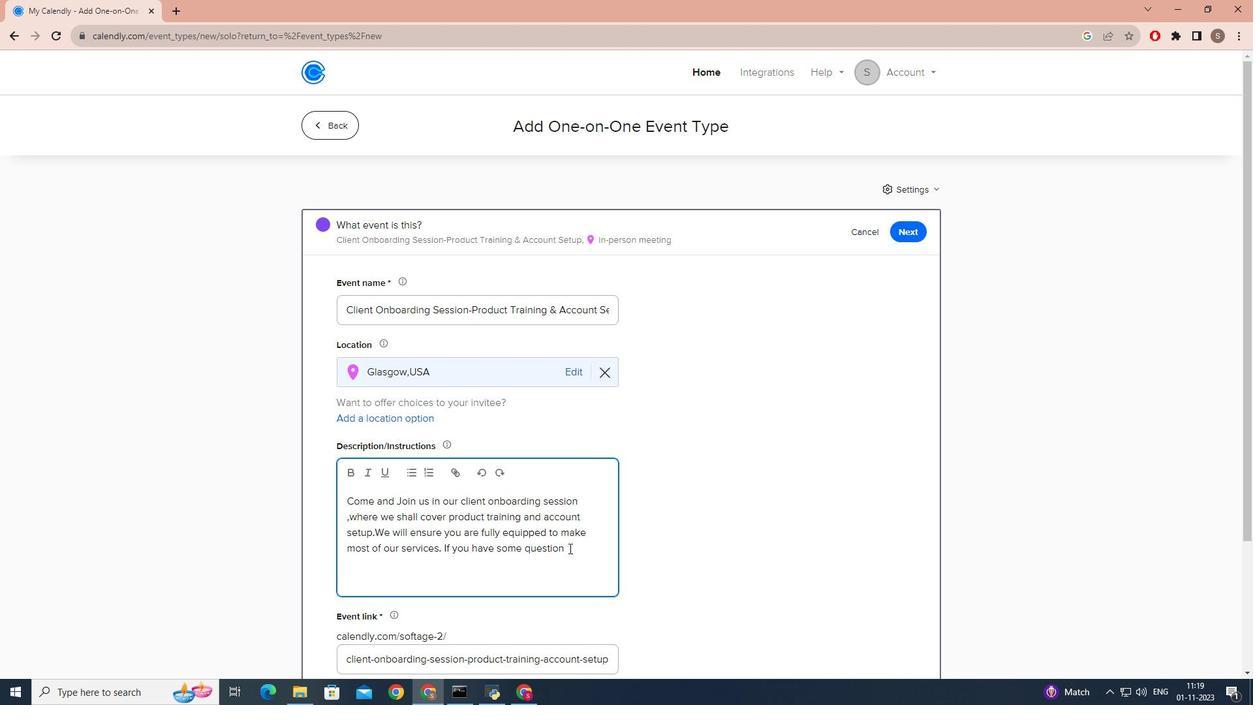 
Action: Mouse pressed left at (569, 548)
Screenshot: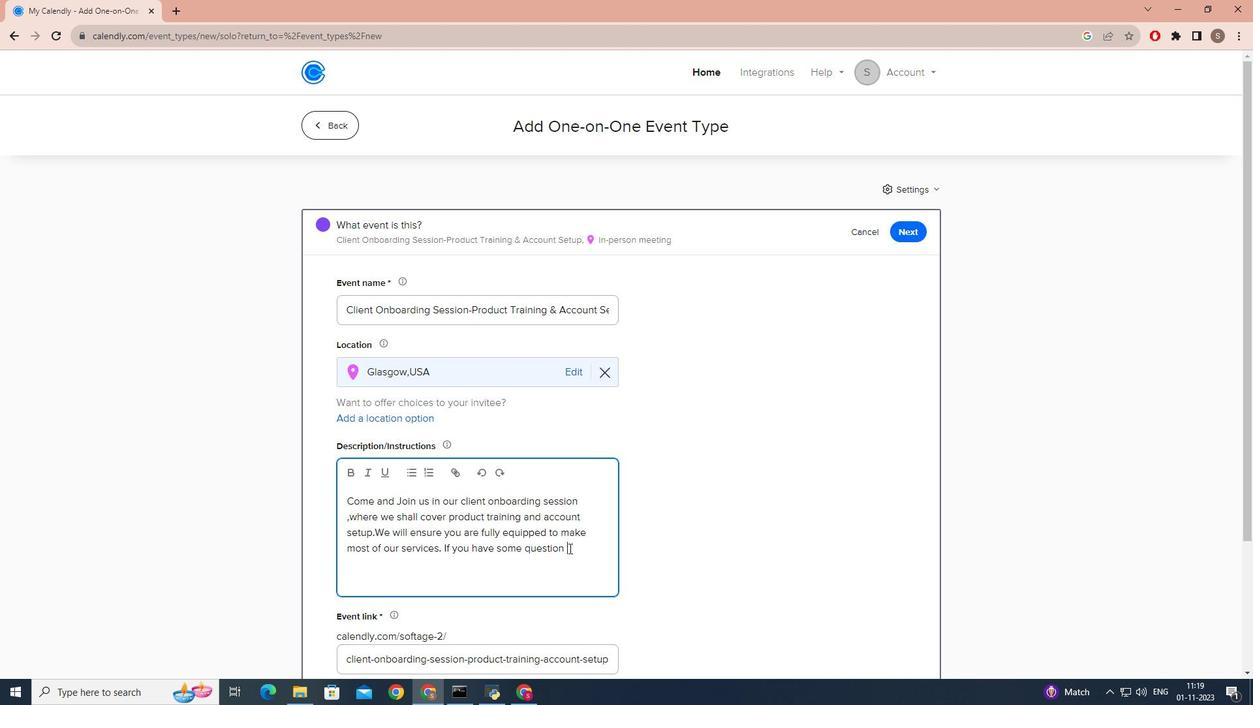 
Action: Key pressed <Key.backspace>s<Key.space>or<Key.space>ideas<Key.space>to<Key.space>address<Key.space>during<Key.space>onboarding<Key.space>,ples<Key.backspace>ase<Key.space>feel<Key.space>free<Key.space>to<Key.space>shre<Key.space><Key.backspace><Key.backspace><Key.backspace>are<Key.space>in<Key.space>advance.<Key.space><Key.caps_lock>WE<Key.space>LOOK<Key.space><Key.backspace><Key.backspace><Key.backspace><Key.backspace><Key.backspace><Key.backspace><Key.backspace><Key.caps_lock>e<Key.space>look<Key.space>forward<Key.space>to<Key.space>a<Key.space>productive<Key.space>session.
Screenshot: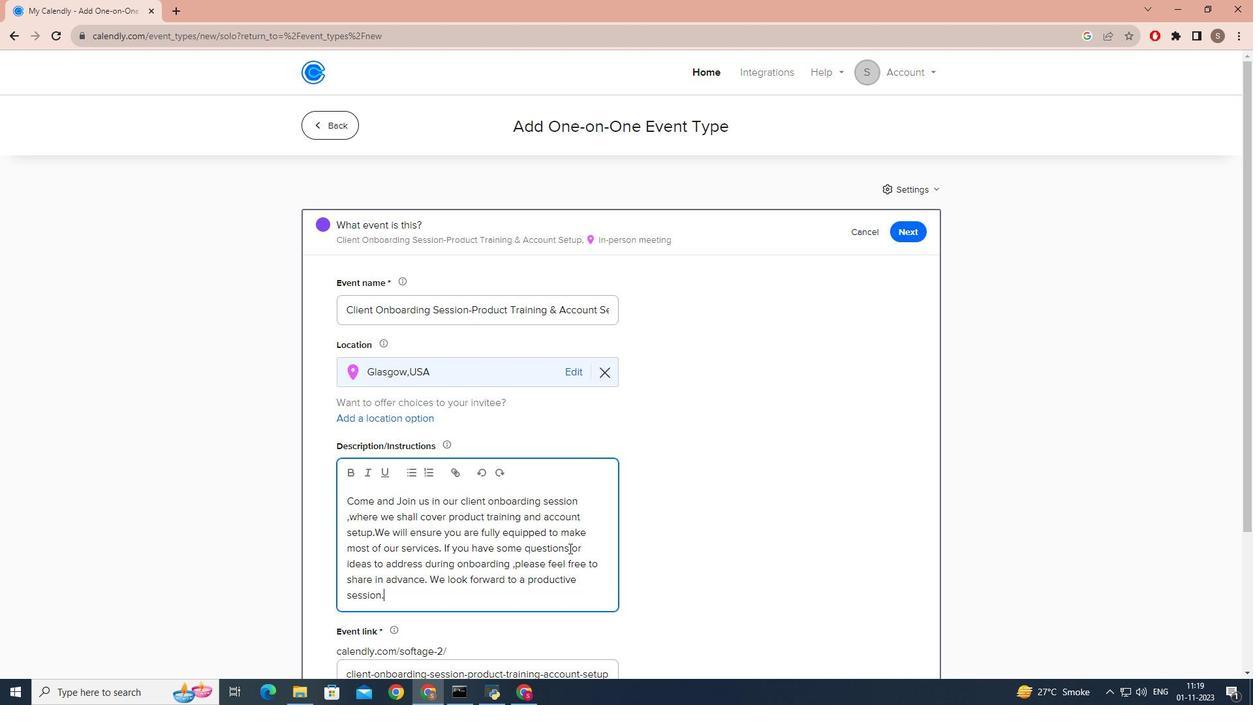 
Action: Mouse moved to (432, 476)
Screenshot: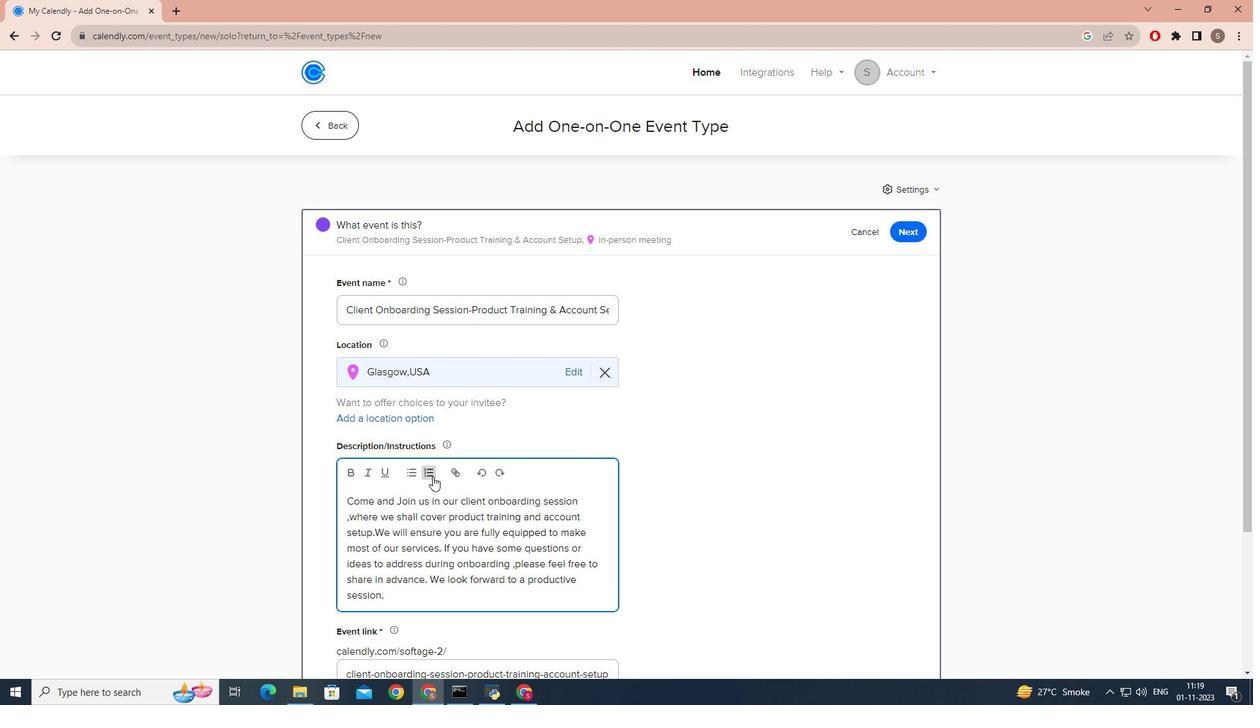 
Action: Mouse scrolled (432, 475) with delta (0, 0)
Screenshot: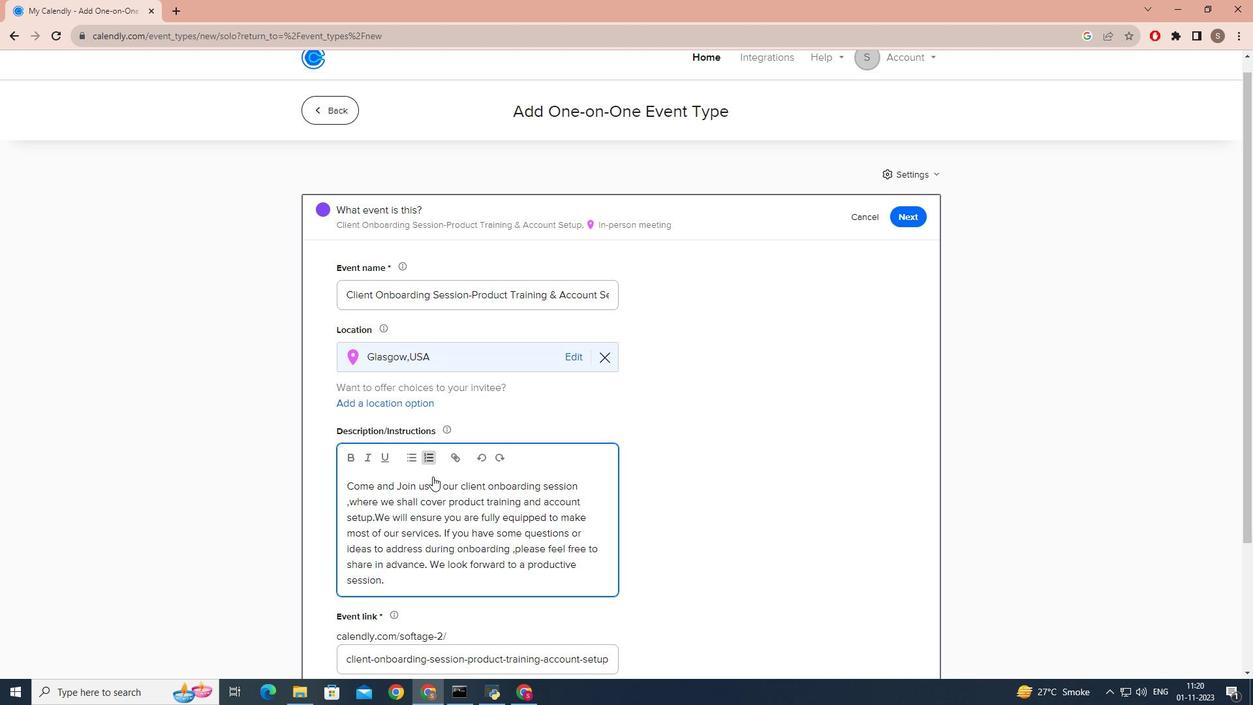 
Action: Mouse scrolled (432, 475) with delta (0, 0)
Screenshot: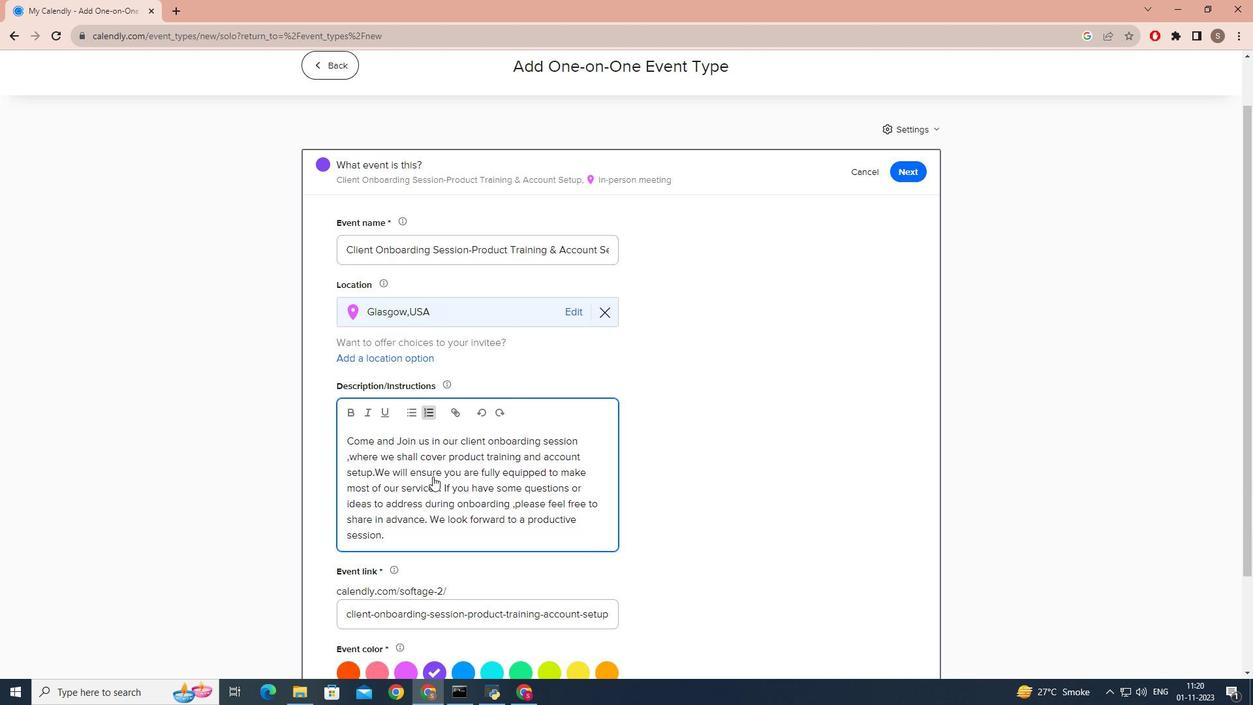 
Action: Mouse scrolled (432, 475) with delta (0, 0)
Screenshot: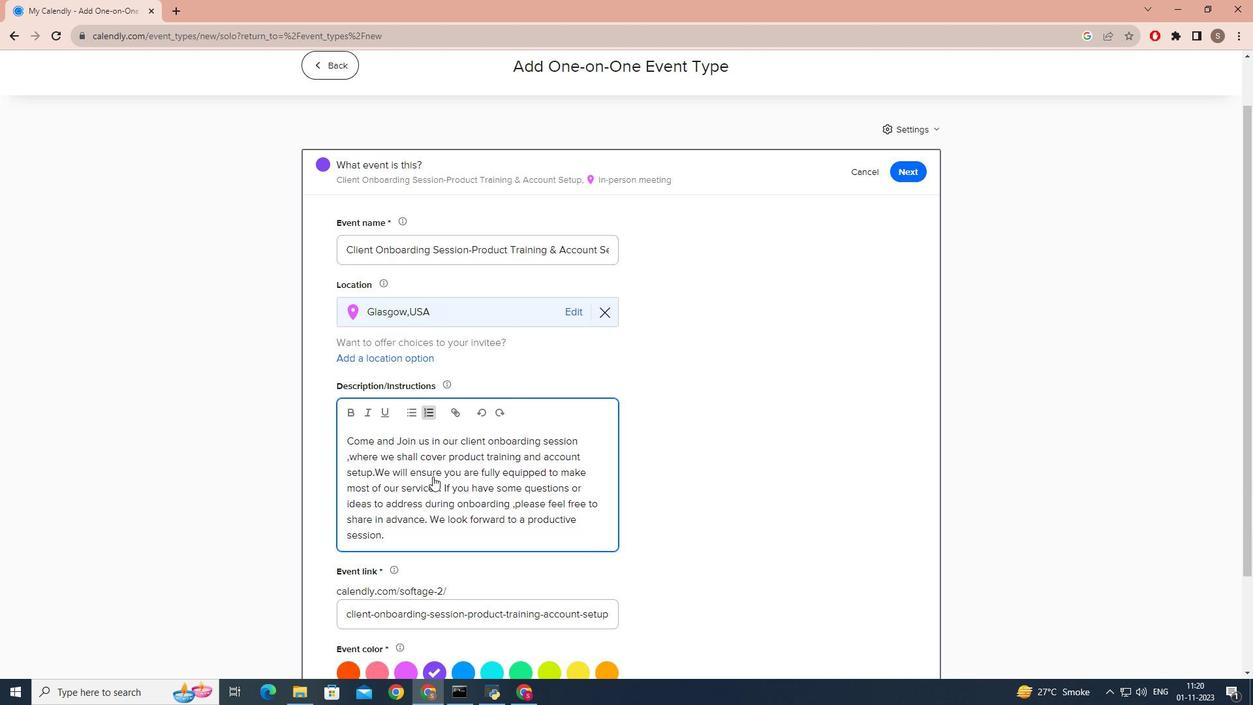 
Action: Mouse moved to (458, 553)
Screenshot: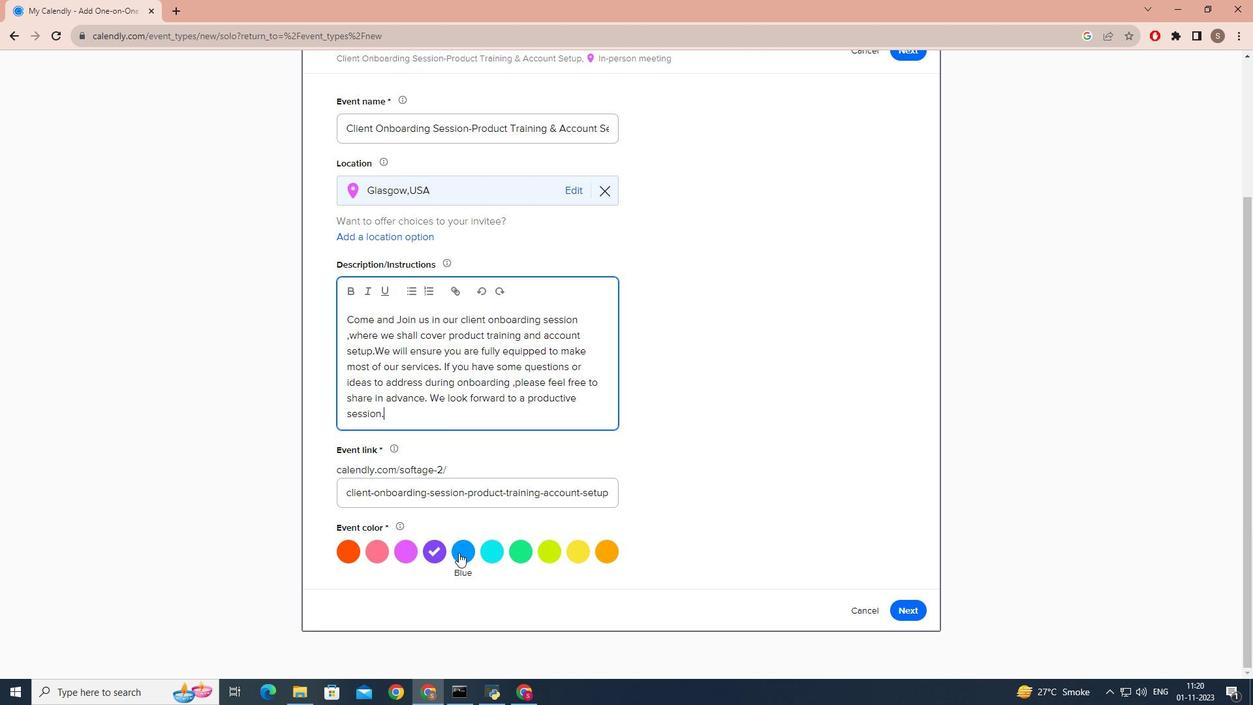 
Action: Mouse pressed left at (458, 553)
Screenshot: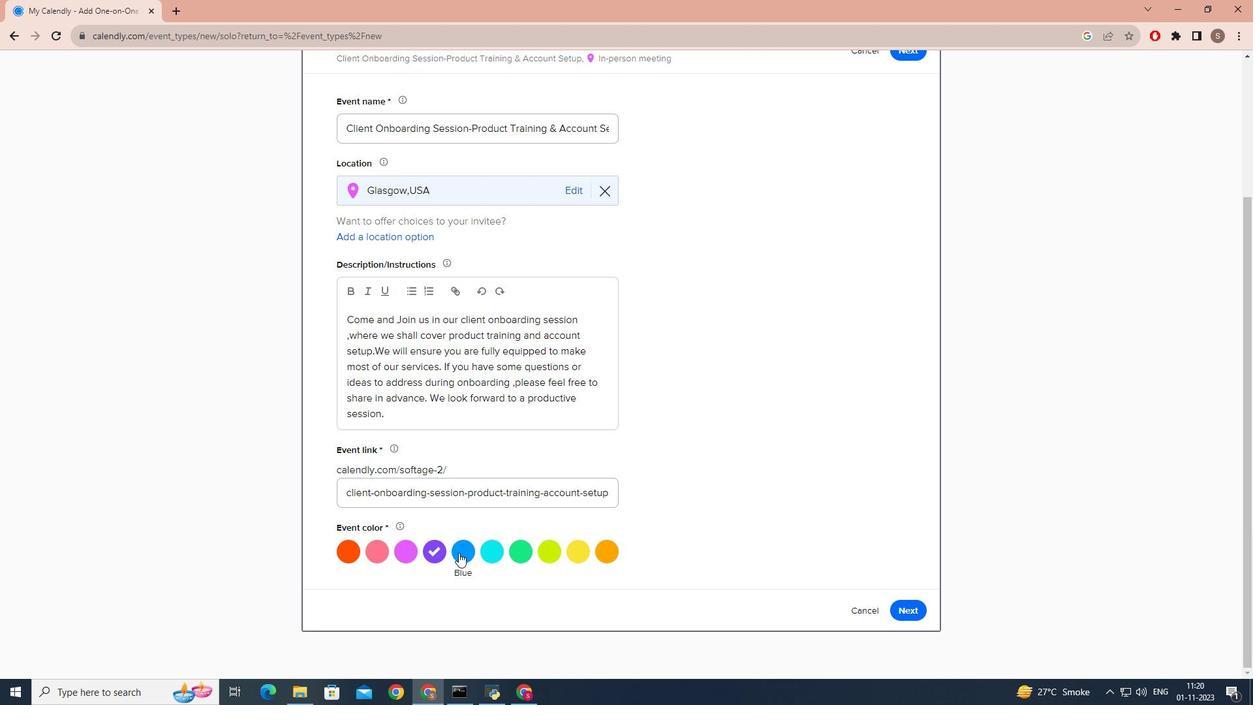 
Action: Mouse moved to (609, 448)
Screenshot: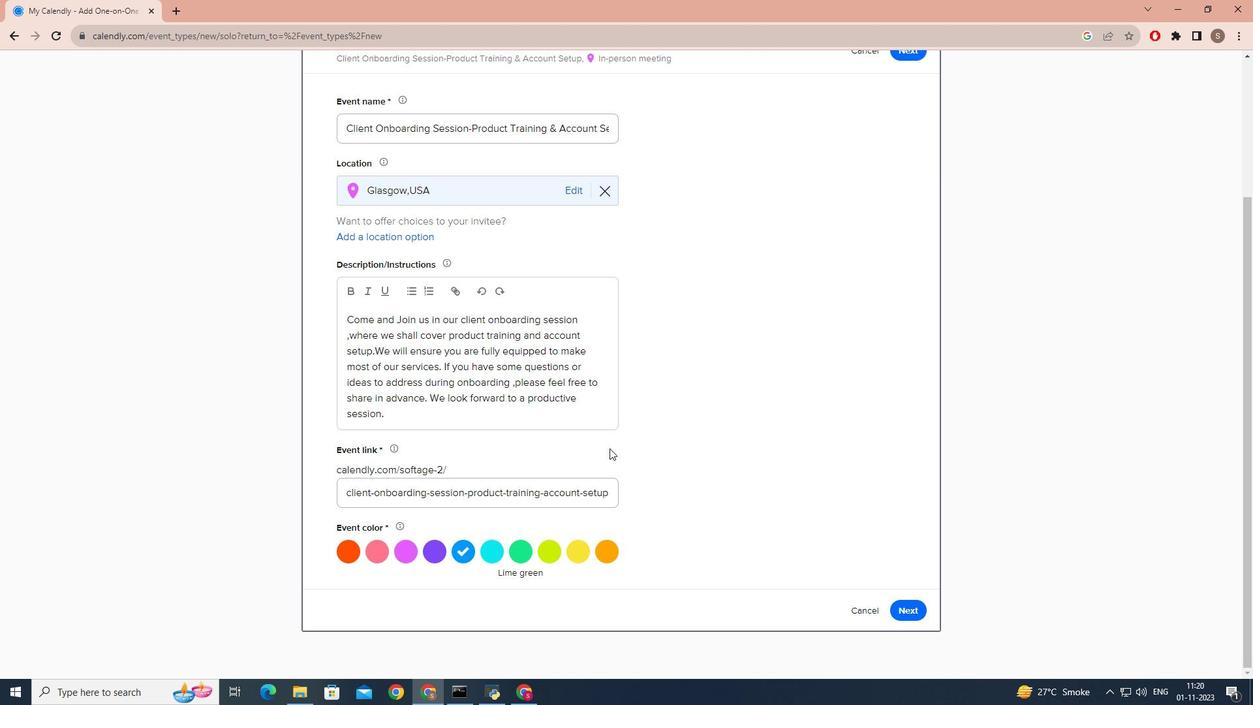 
Action: Mouse scrolled (609, 449) with delta (0, 0)
Screenshot: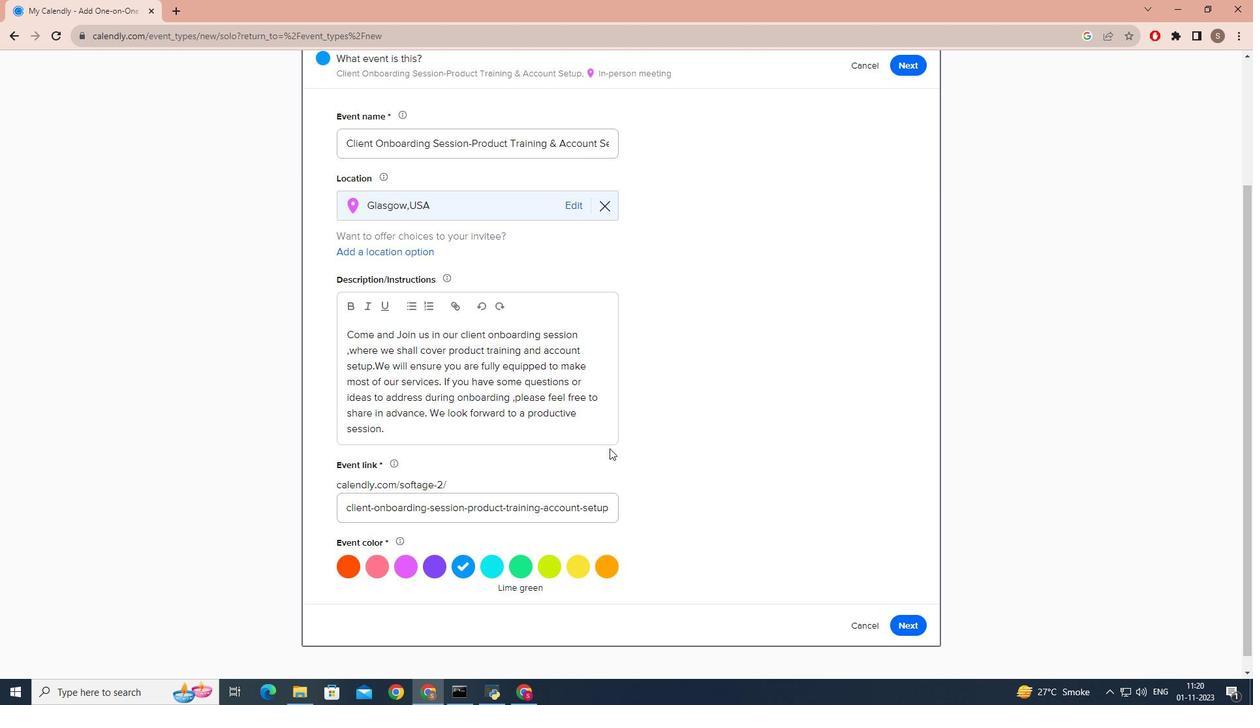 
Action: Mouse scrolled (609, 449) with delta (0, 0)
Screenshot: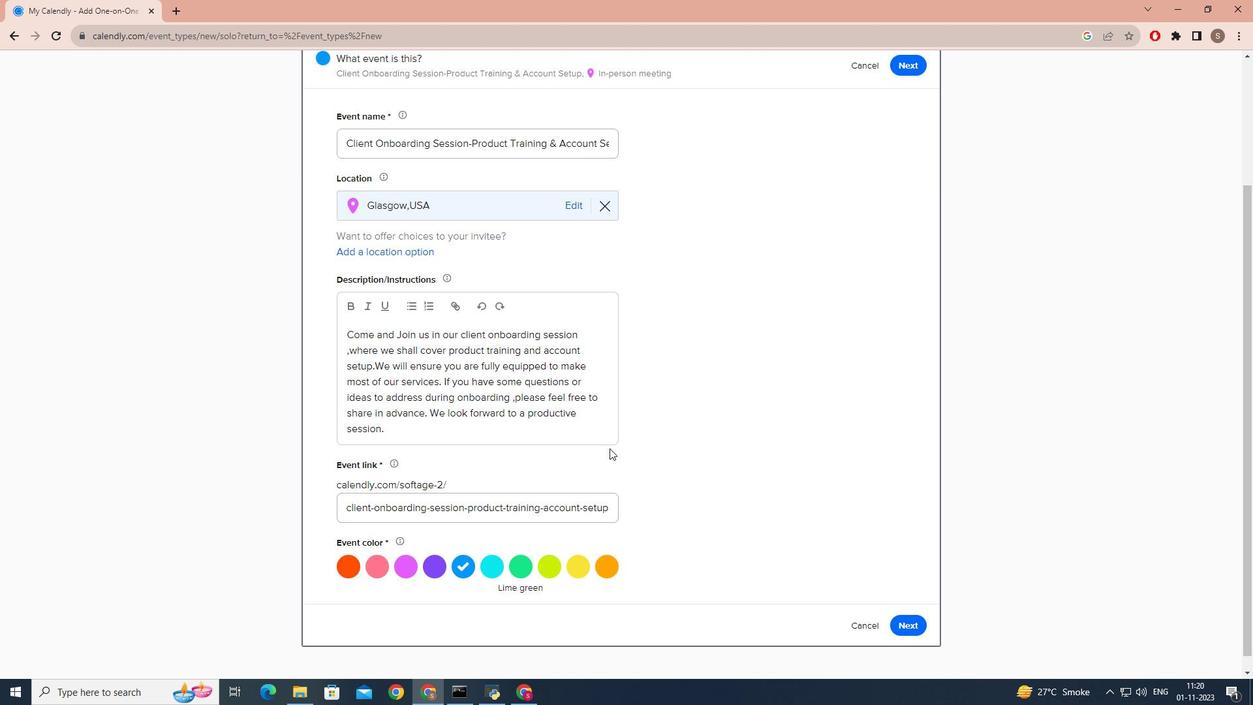 
Action: Mouse moved to (530, 577)
Screenshot: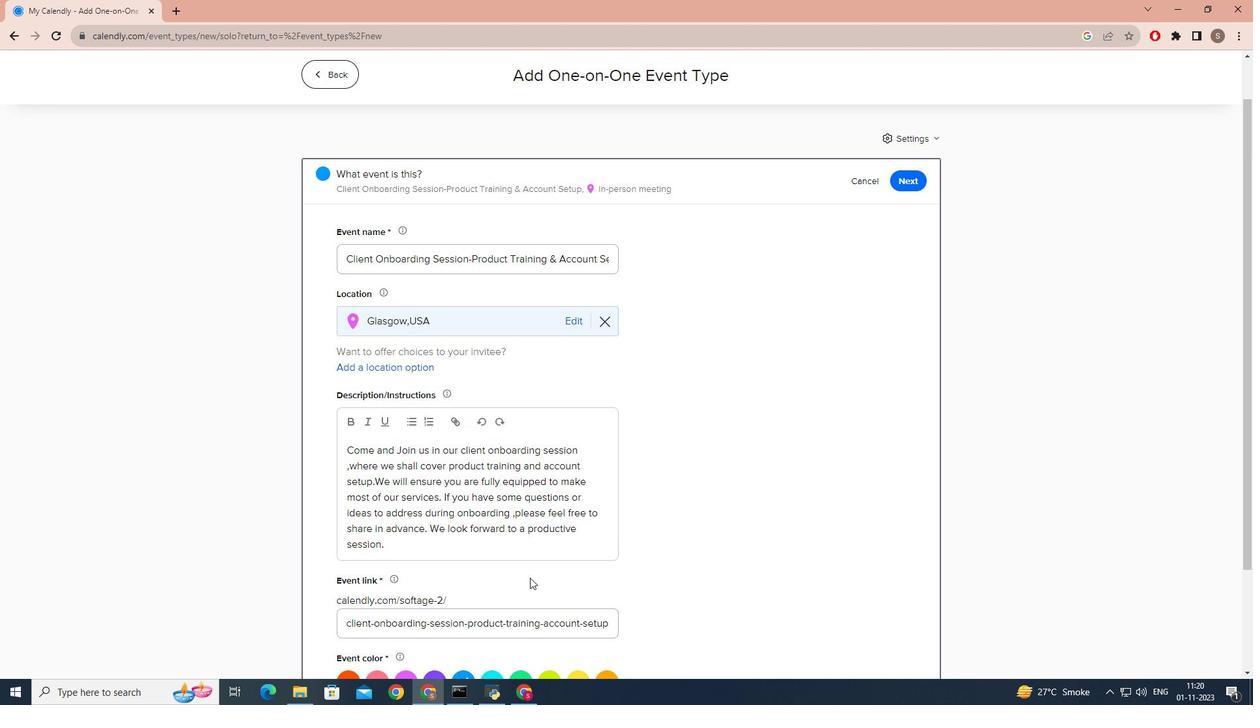 
Action: Mouse scrolled (530, 577) with delta (0, 0)
Screenshot: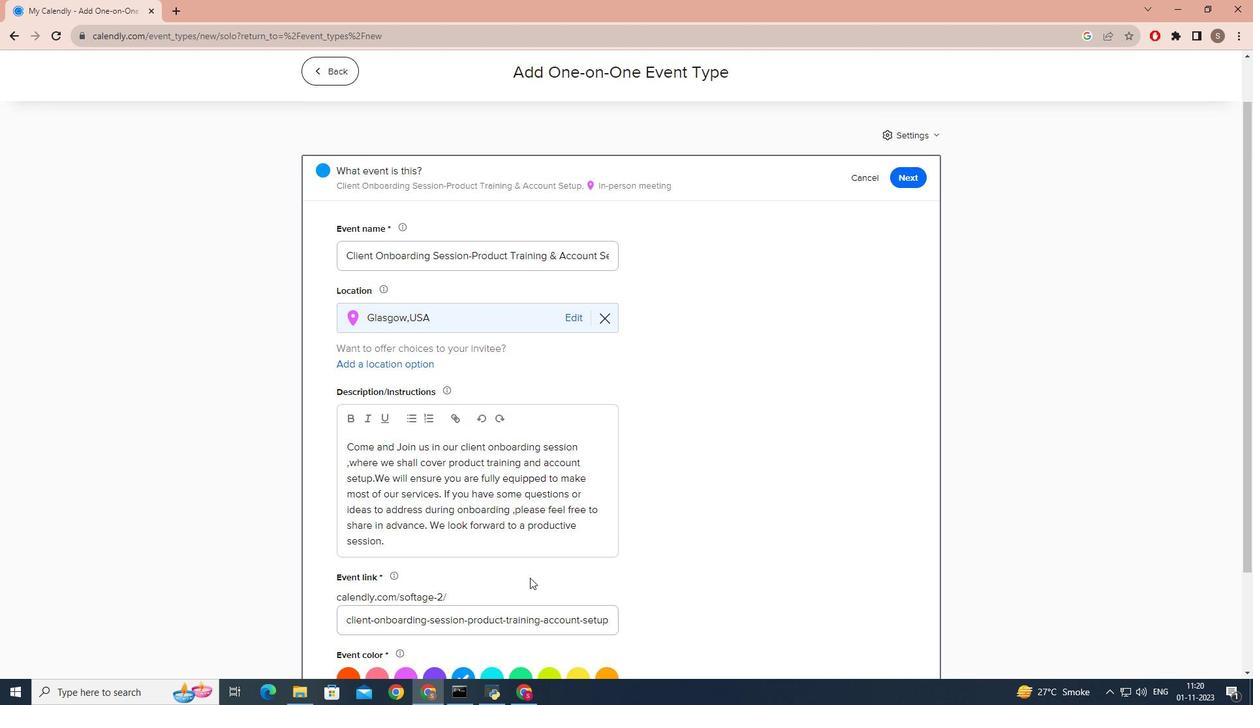 
Action: Mouse scrolled (530, 577) with delta (0, 0)
Screenshot: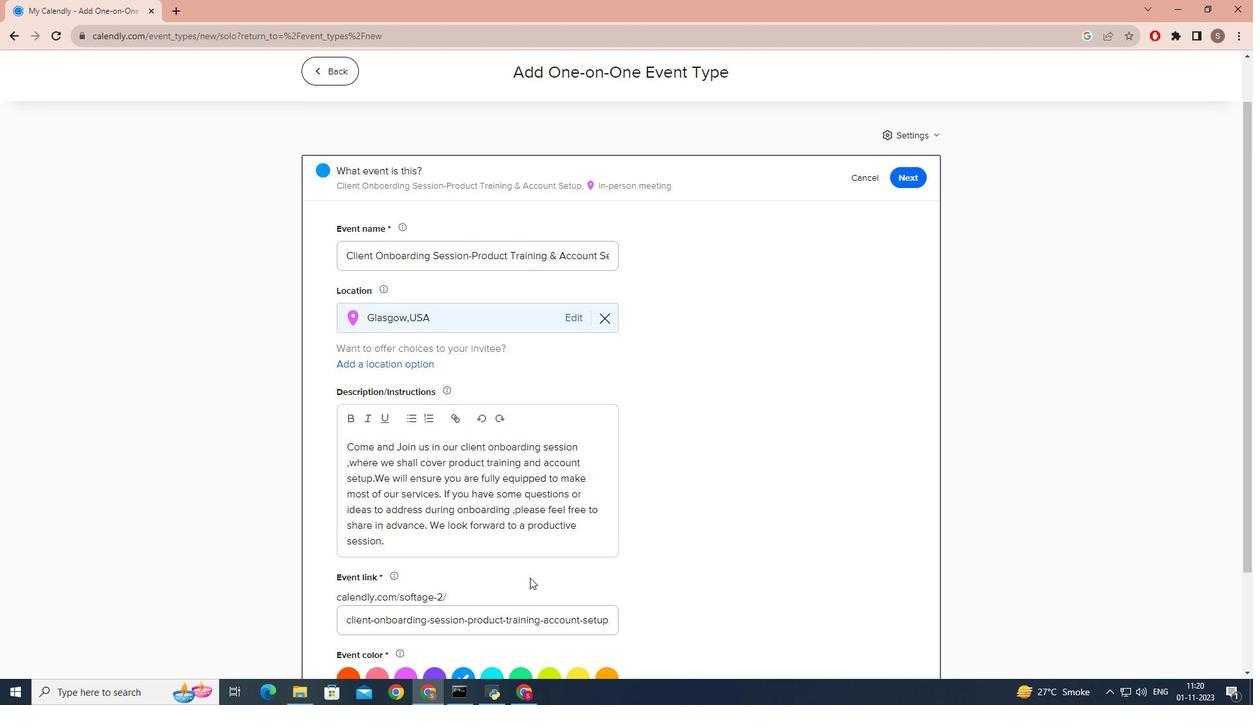 
Action: Mouse moved to (430, 559)
Screenshot: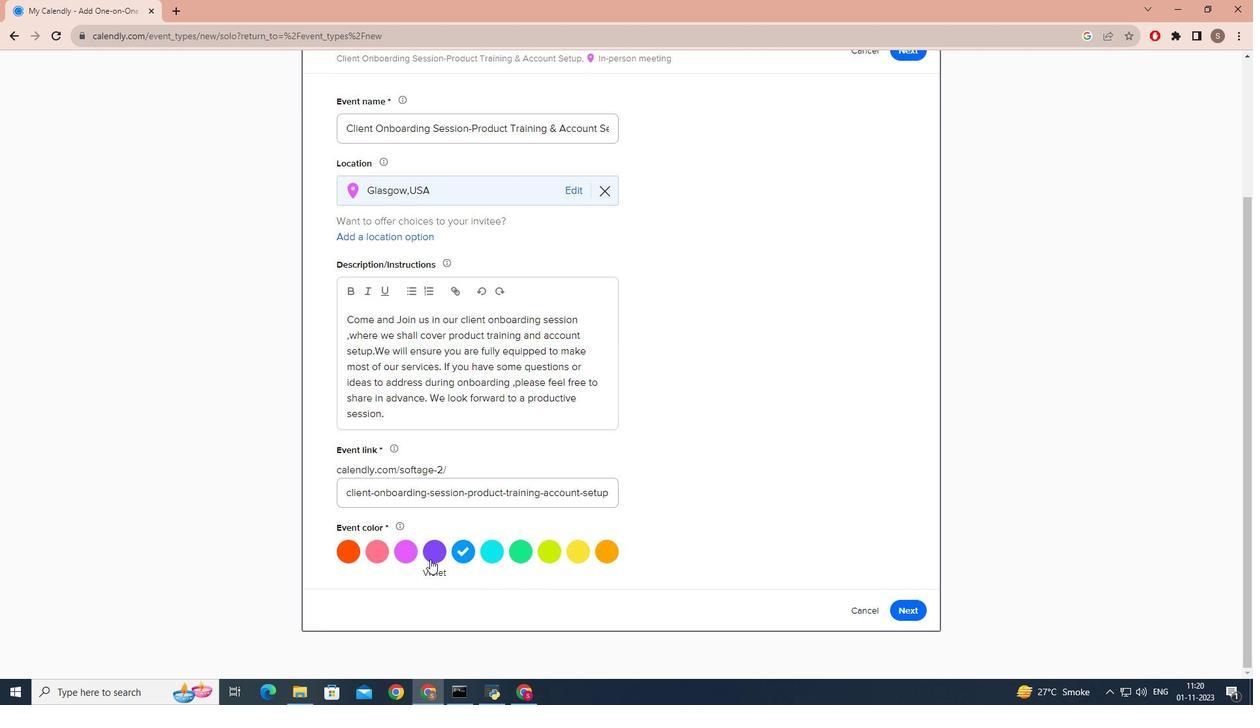 
Action: Mouse pressed left at (430, 559)
Screenshot: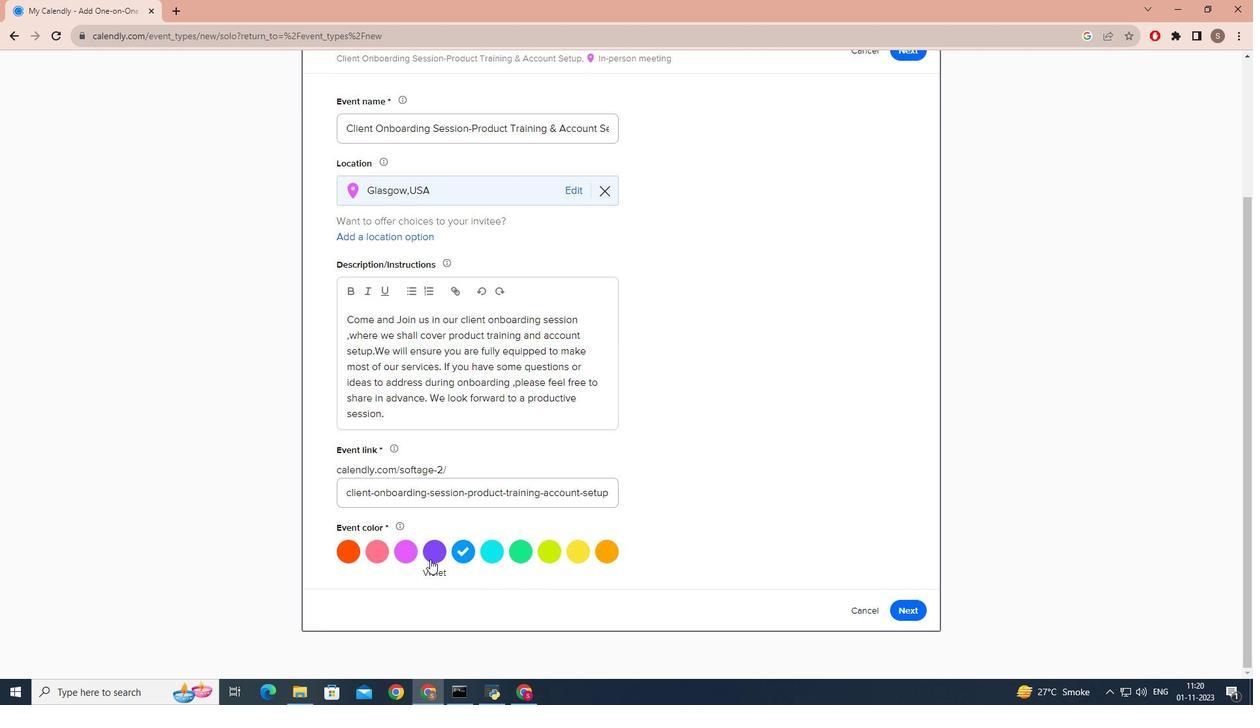 
Action: Mouse moved to (468, 534)
Screenshot: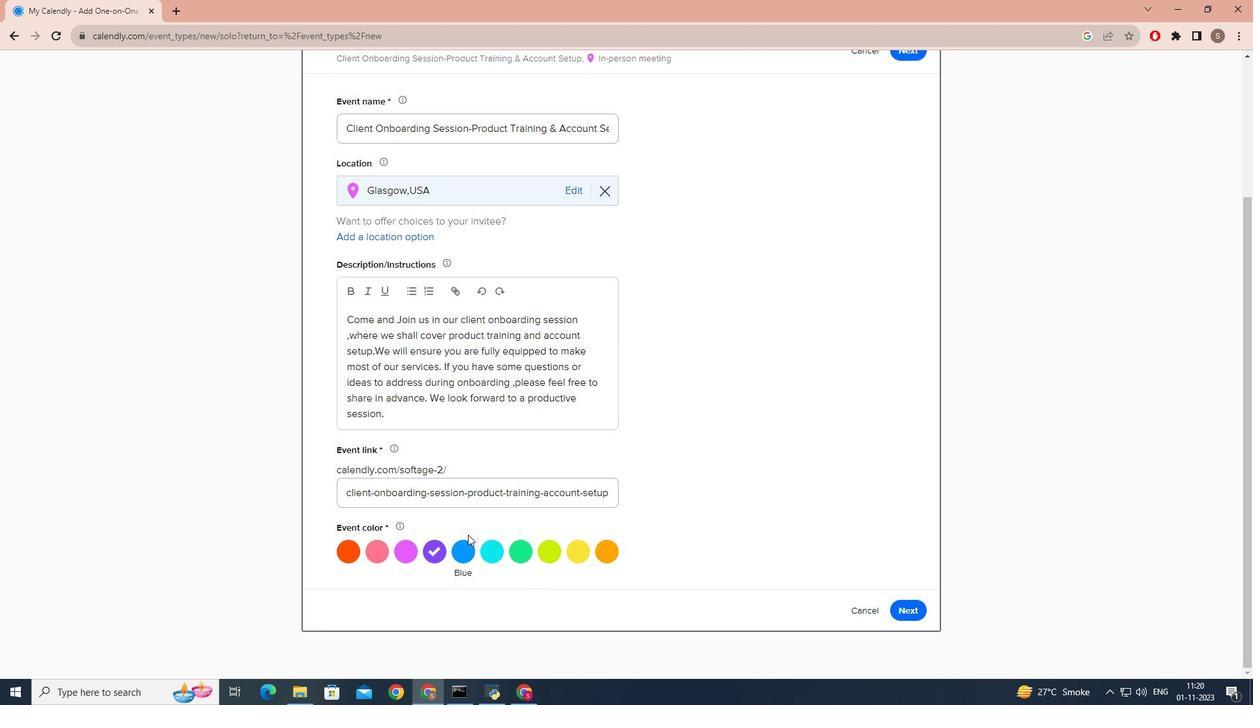 
Action: Mouse scrolled (468, 535) with delta (0, 0)
Screenshot: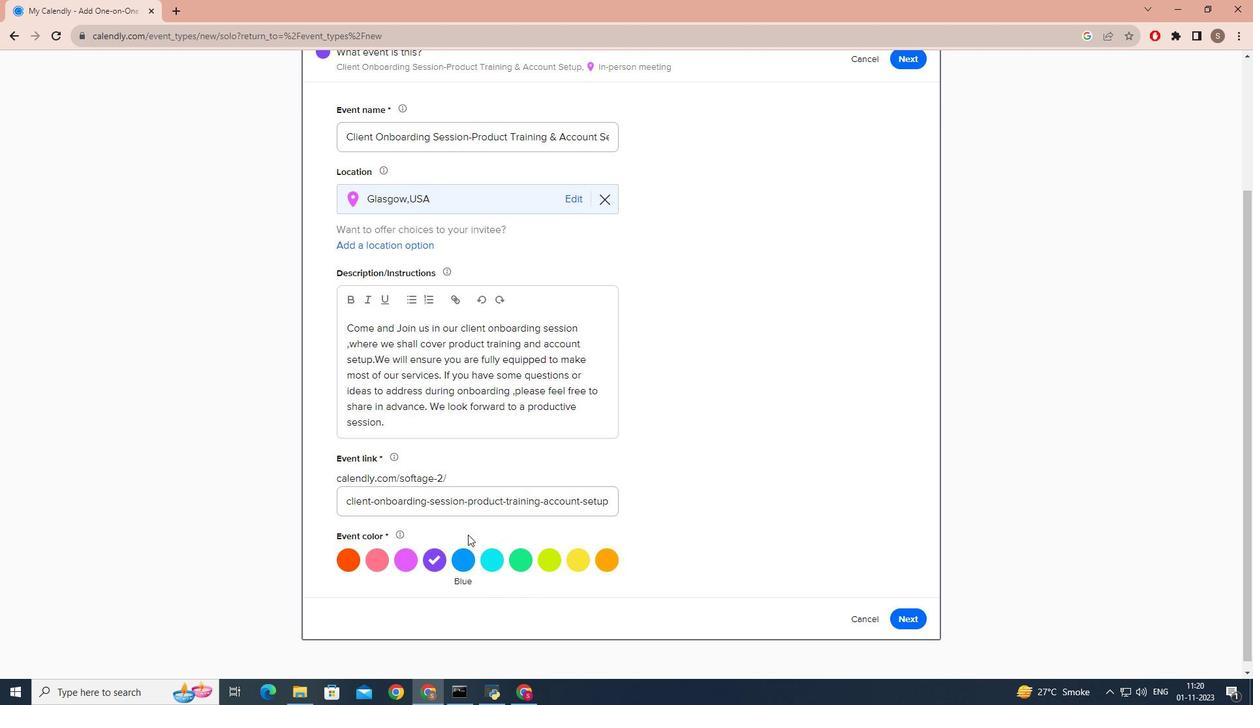 
Action: Mouse scrolled (468, 535) with delta (0, 0)
Screenshot: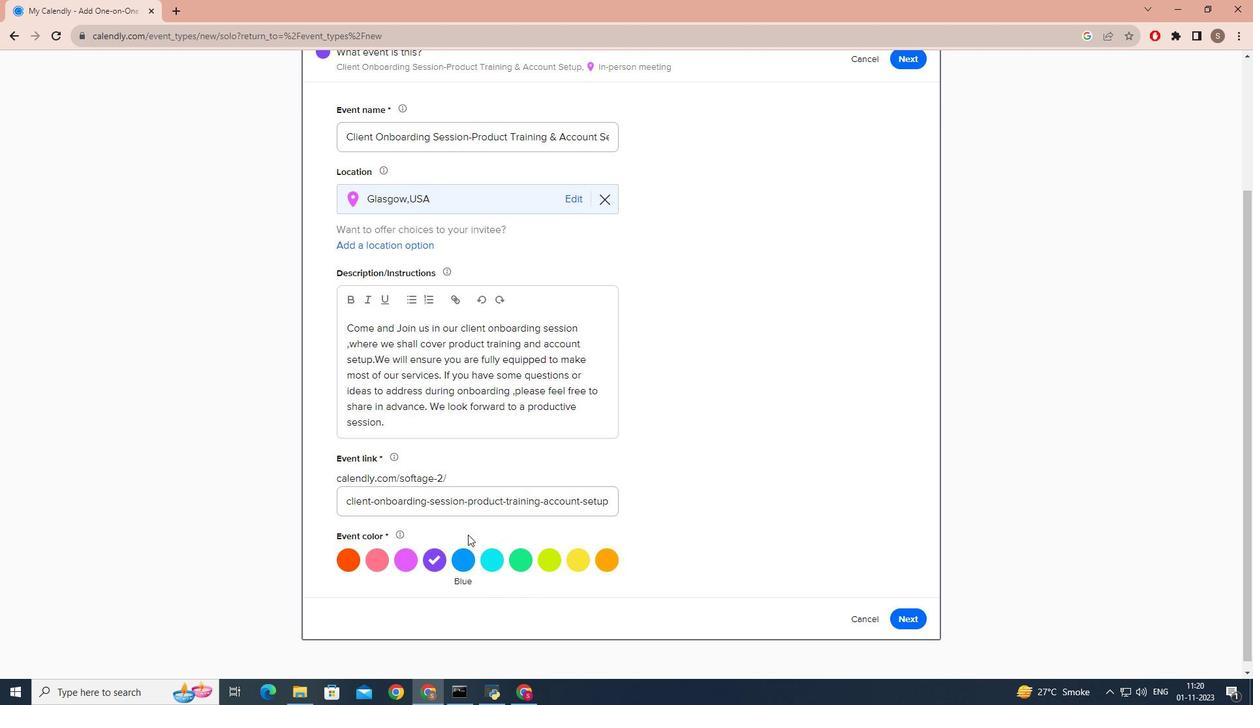 
Action: Mouse scrolled (468, 535) with delta (0, 0)
Screenshot: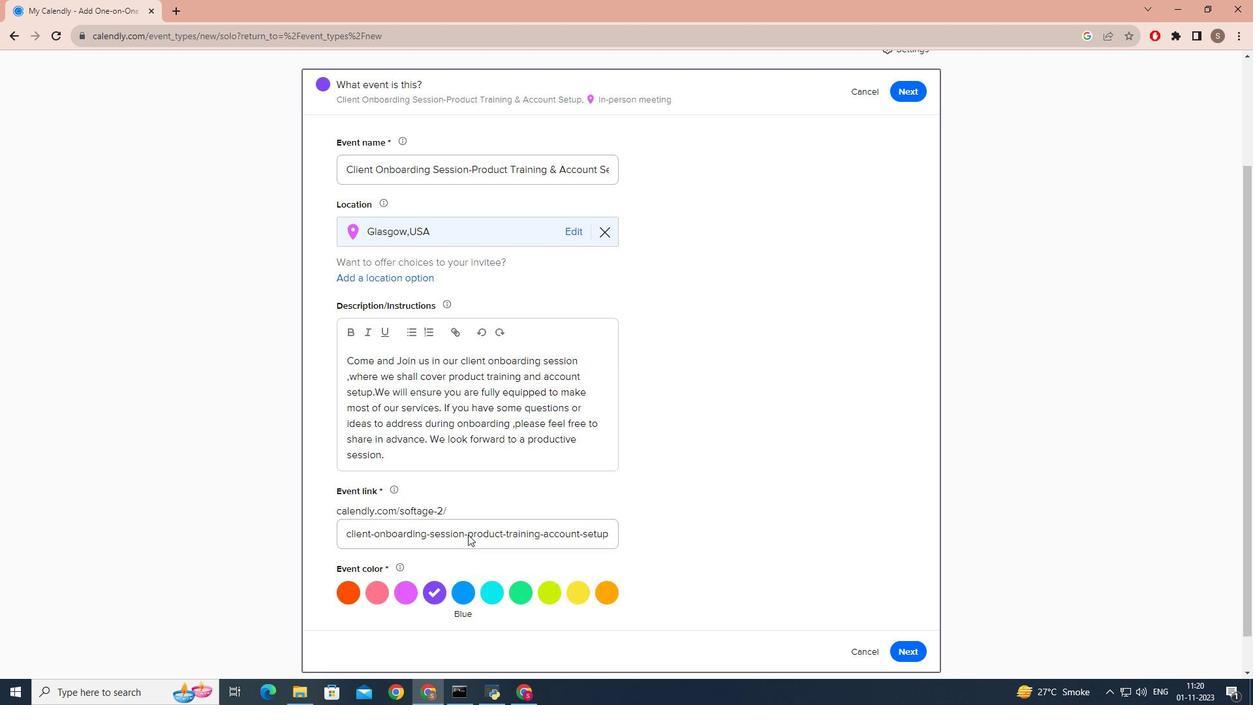
Action: Mouse scrolled (468, 535) with delta (0, 0)
Screenshot: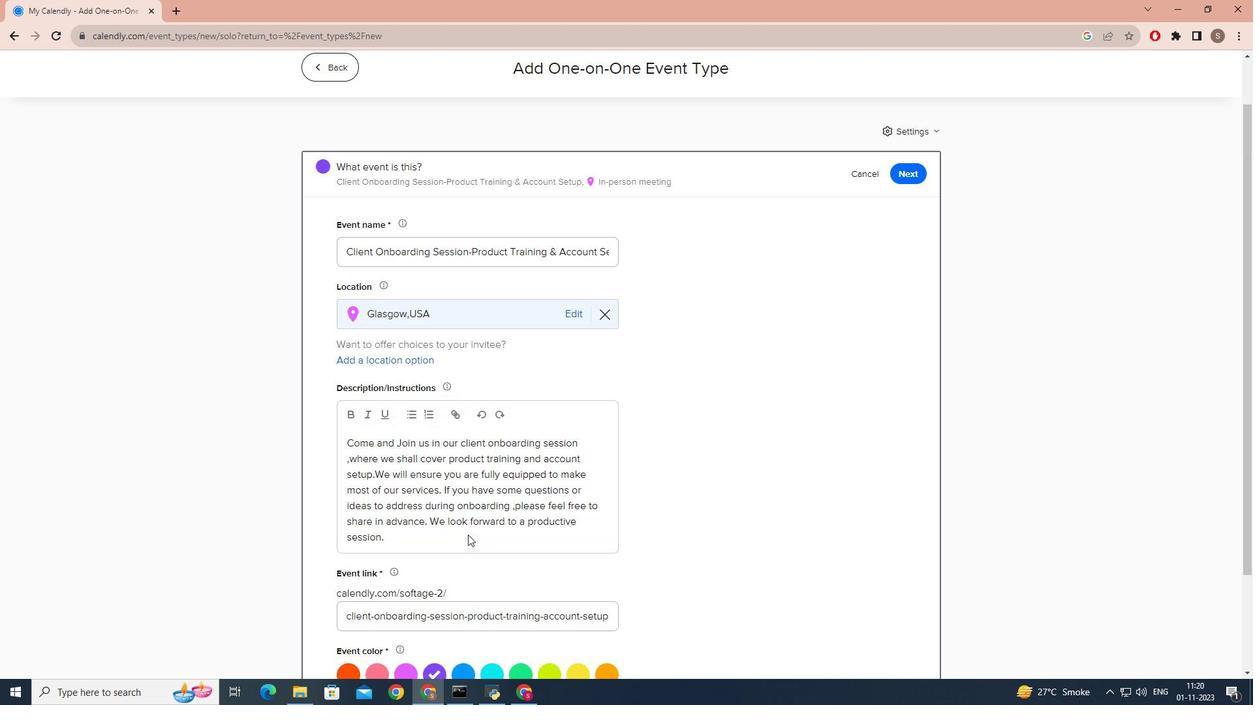 
Action: Mouse scrolled (468, 534) with delta (0, 0)
Screenshot: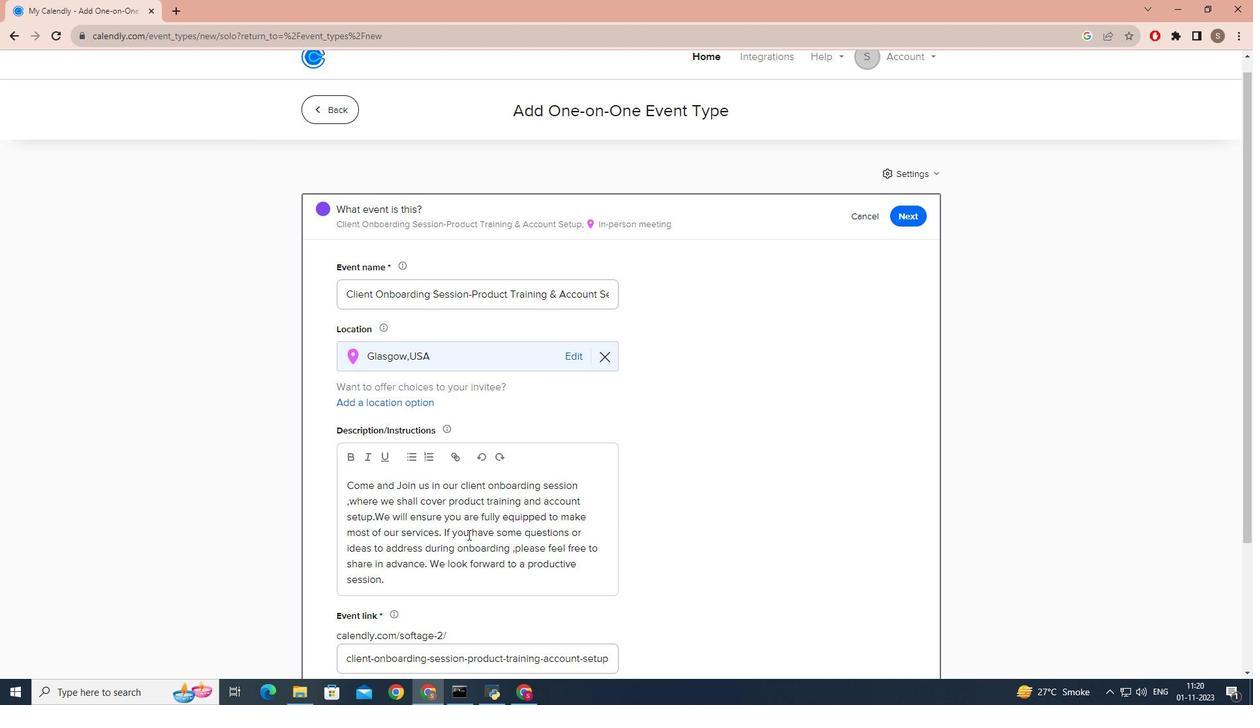 
Action: Mouse scrolled (468, 534) with delta (0, 0)
Screenshot: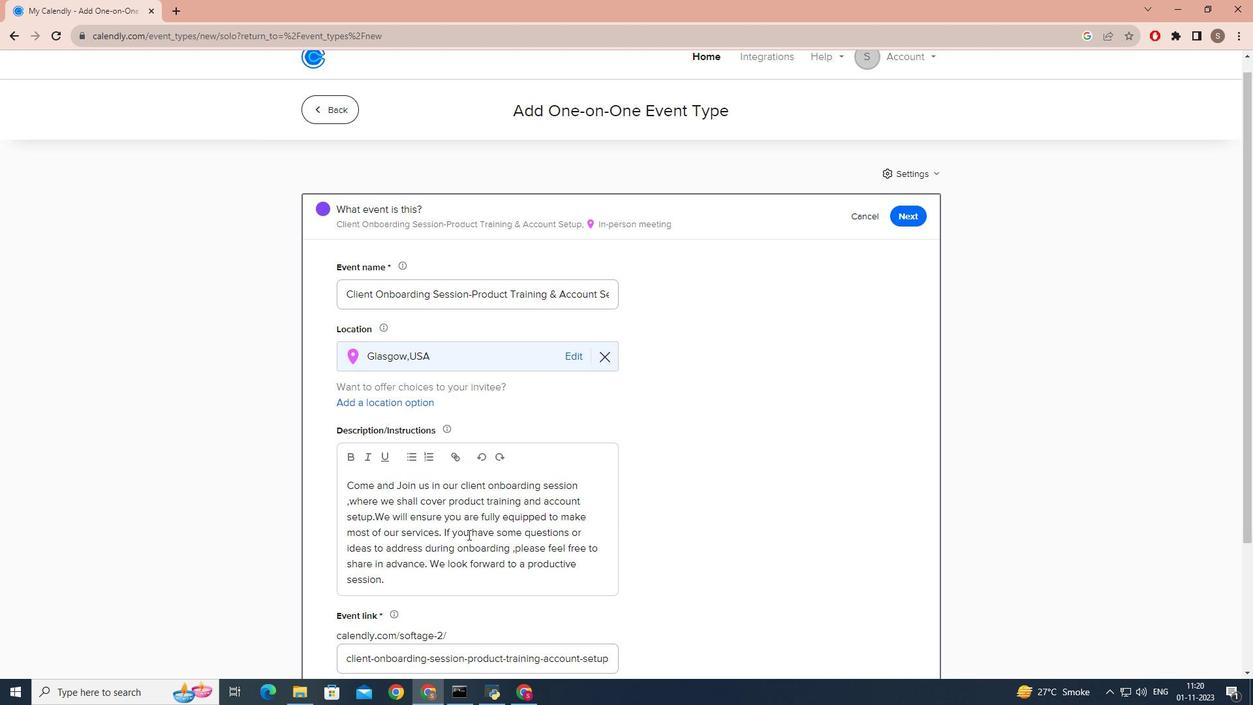 
Action: Mouse scrolled (468, 534) with delta (0, 0)
Screenshot: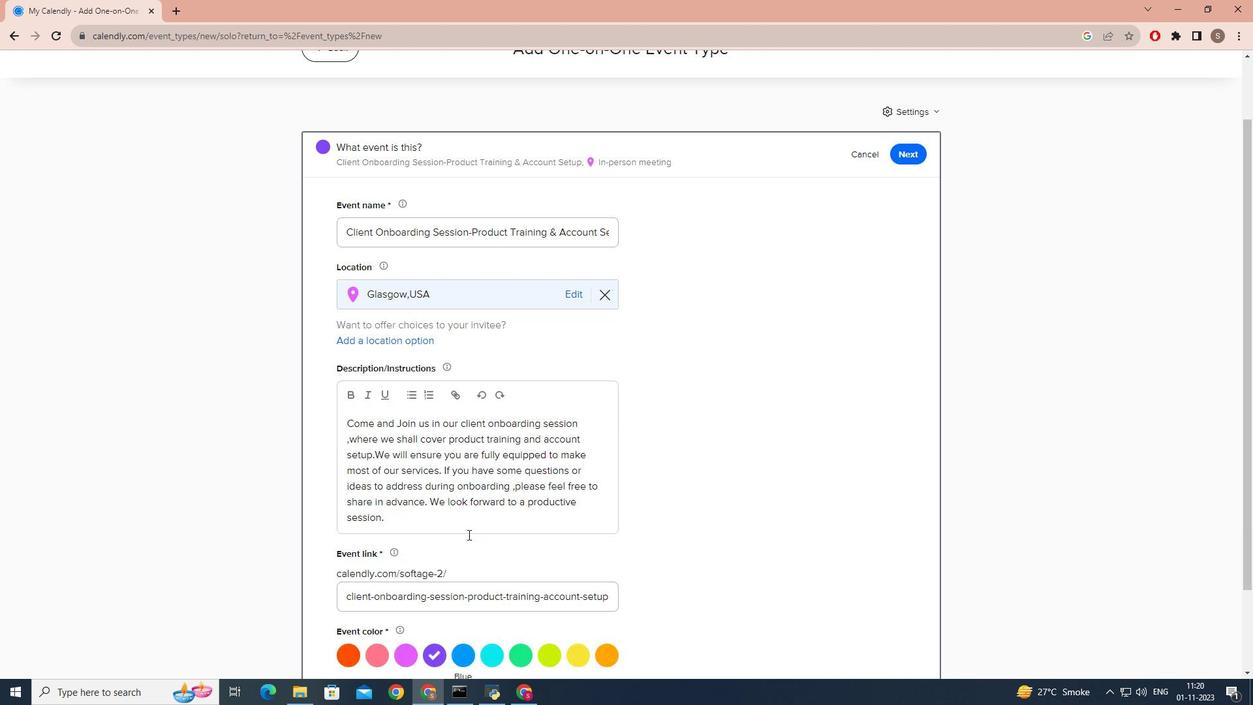 
Action: Mouse scrolled (468, 534) with delta (0, 0)
Screenshot: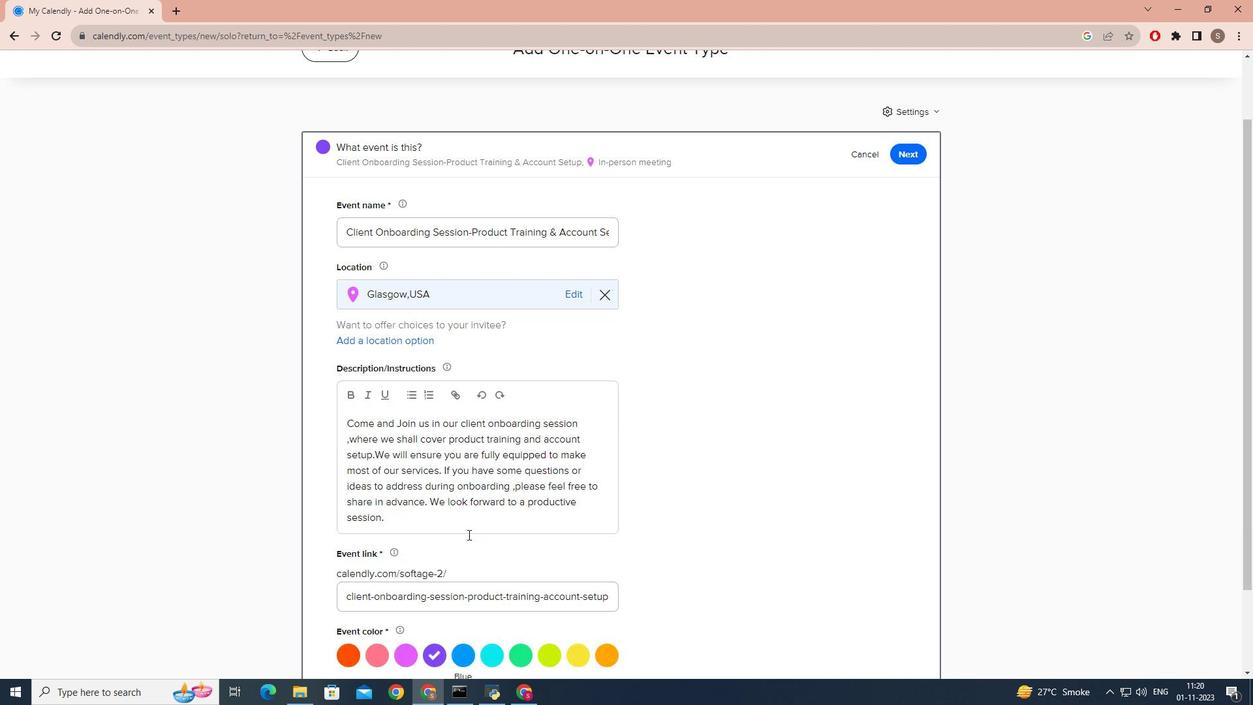 
Action: Mouse scrolled (468, 534) with delta (0, 0)
Screenshot: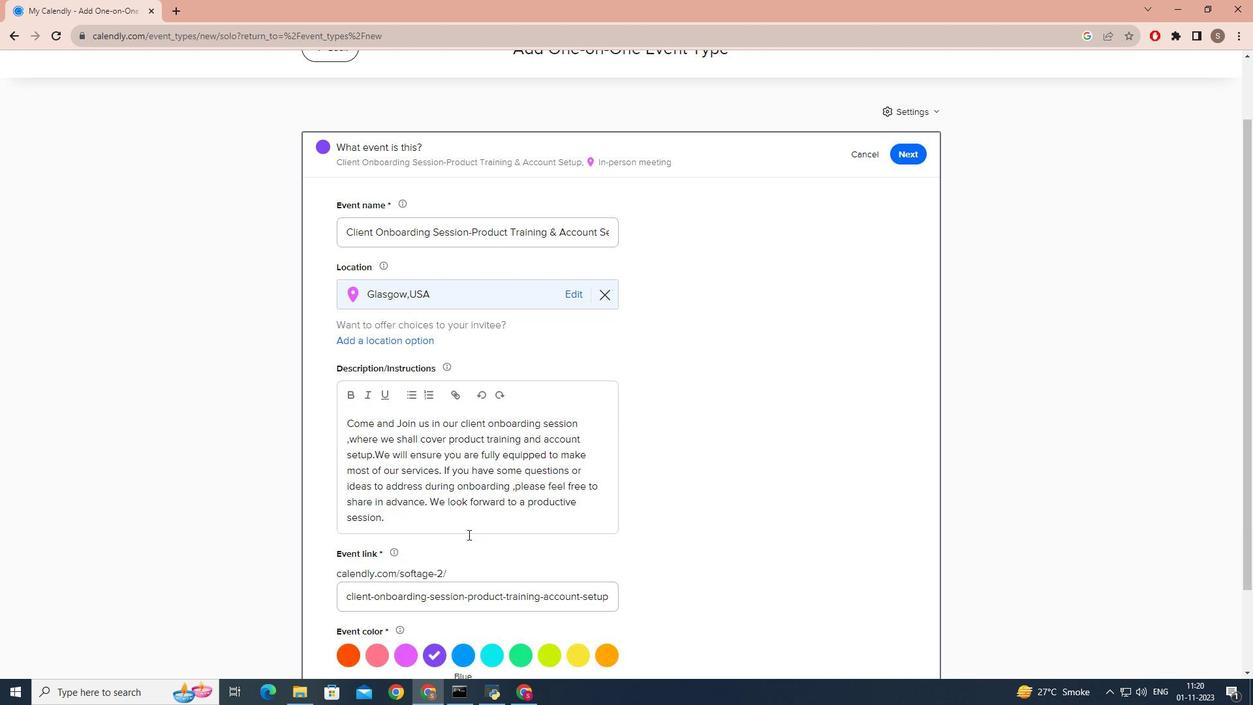 
Action: Mouse scrolled (468, 534) with delta (0, 0)
Screenshot: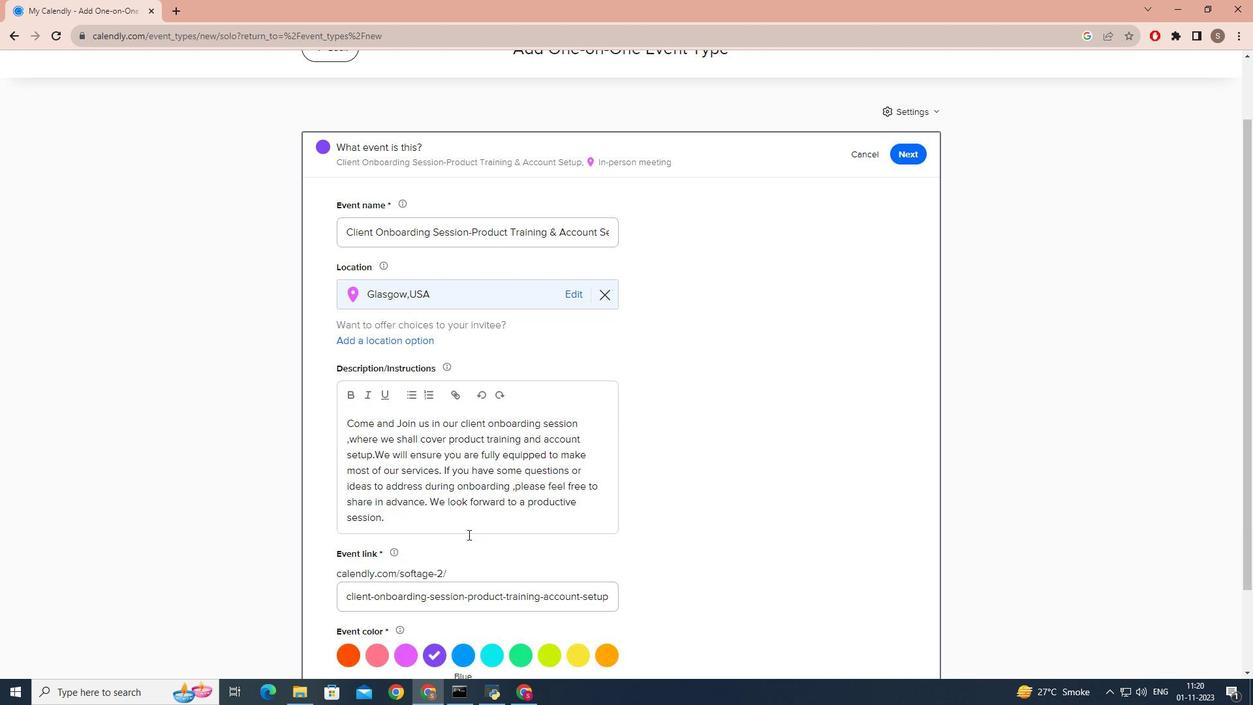 
Action: Mouse moved to (917, 613)
Screenshot: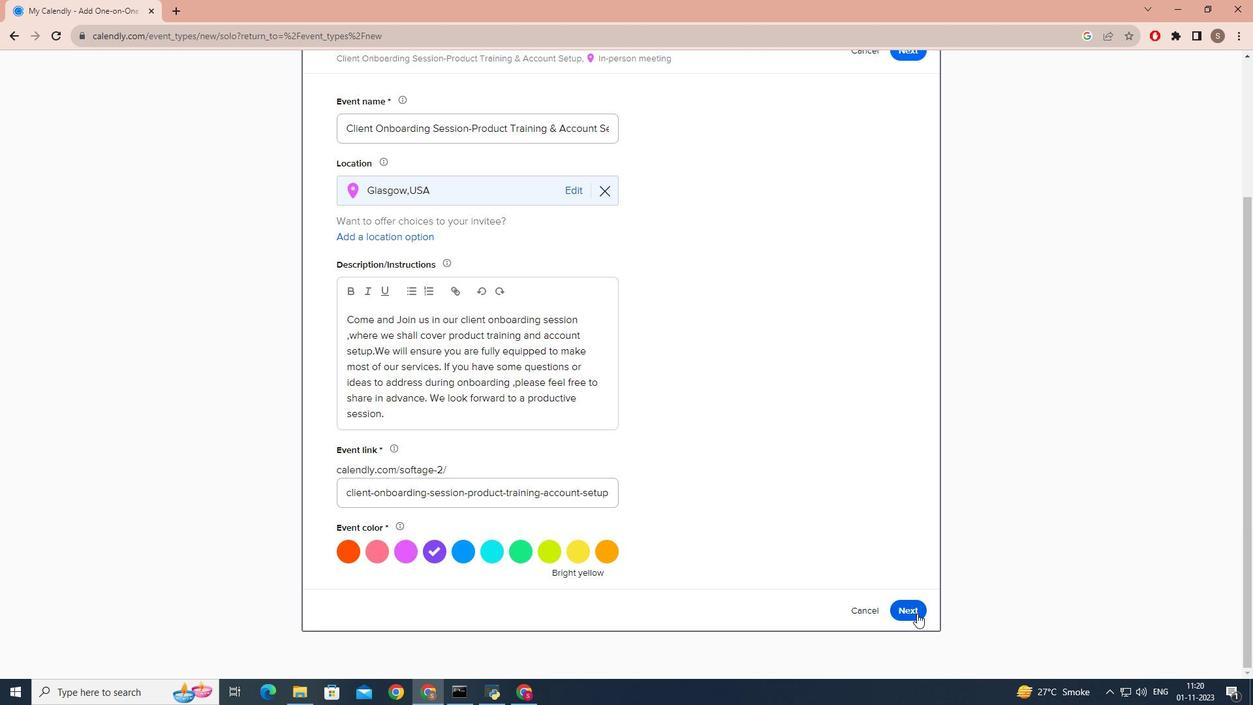 
Action: Mouse pressed left at (917, 613)
Screenshot: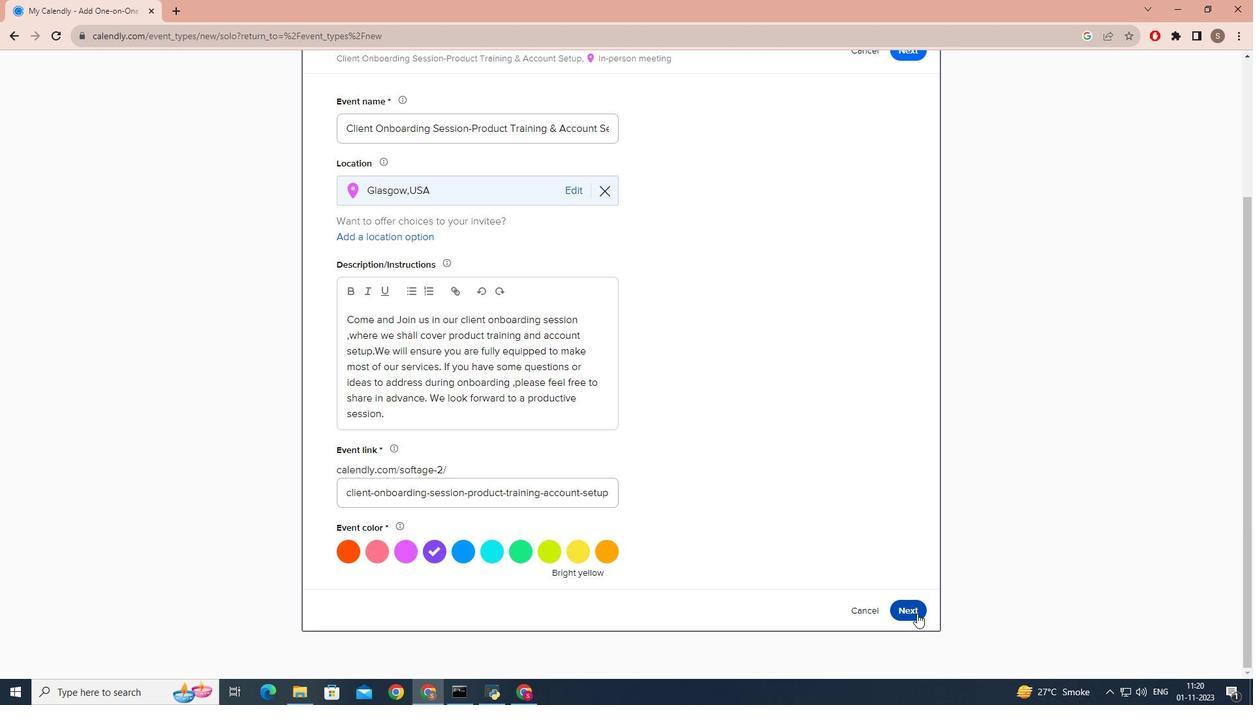 
Action: Mouse moved to (571, 532)
Screenshot: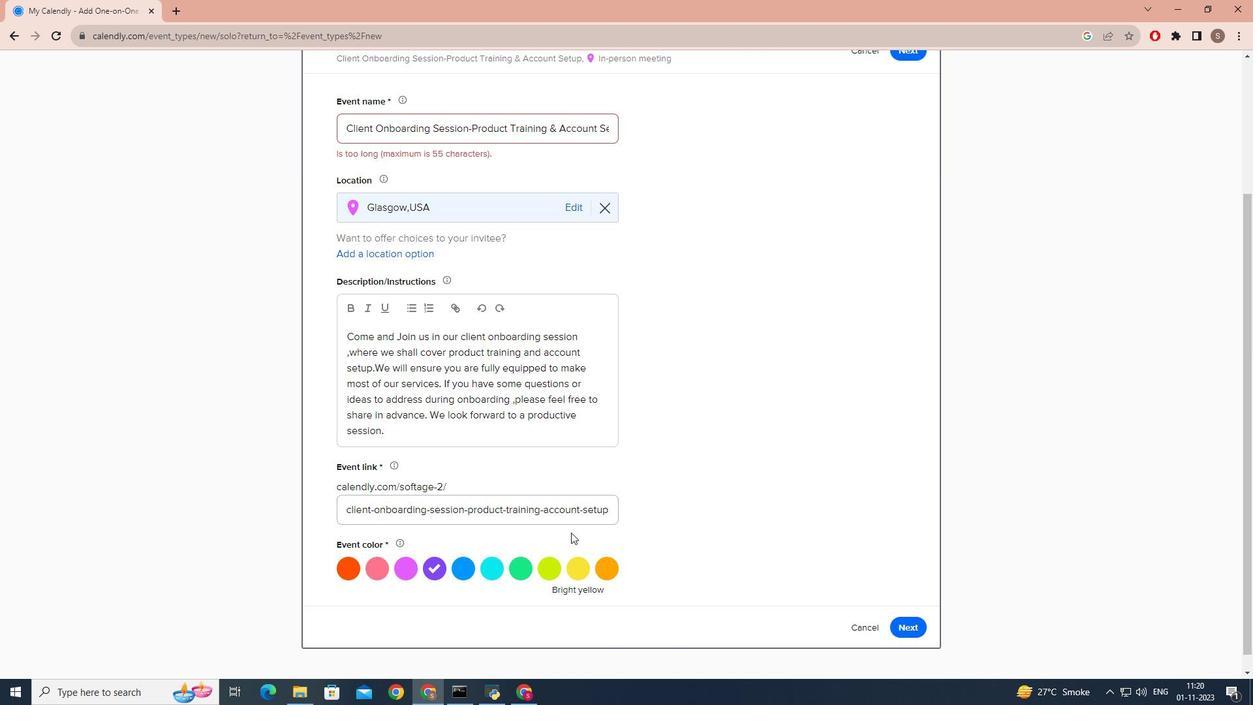 
Action: Mouse scrolled (571, 533) with delta (0, 0)
Screenshot: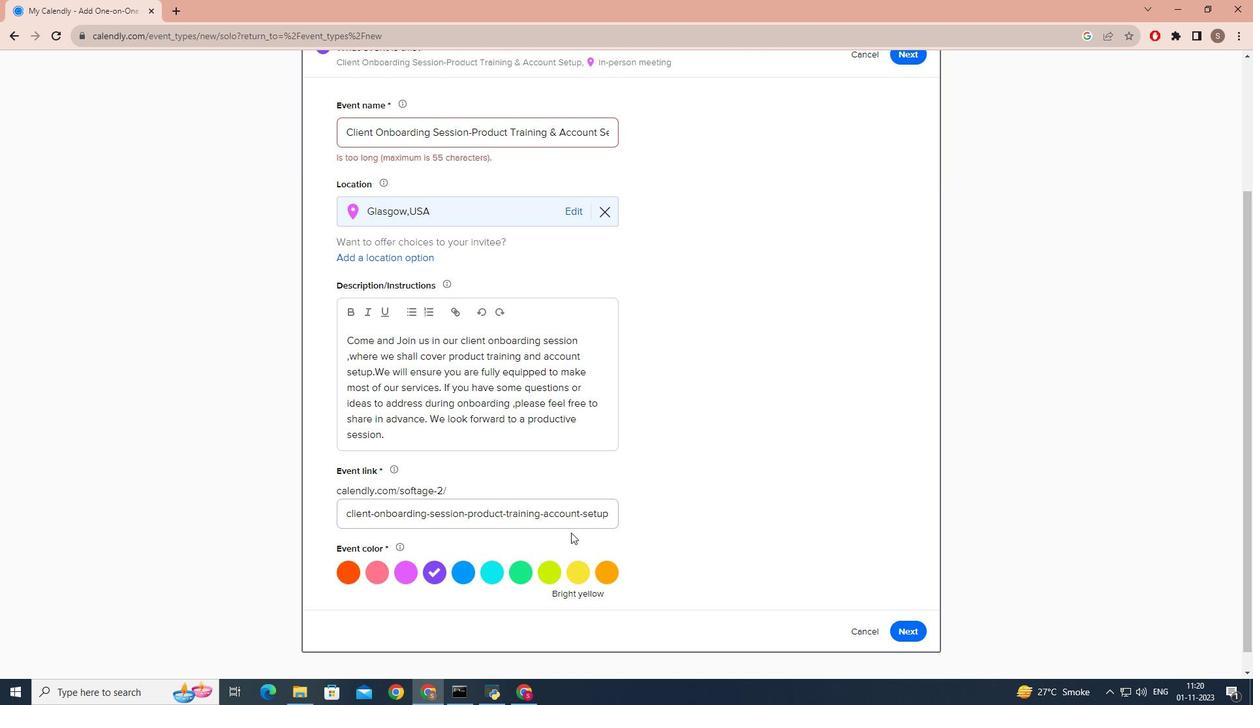 
Action: Mouse scrolled (571, 533) with delta (0, 0)
Screenshot: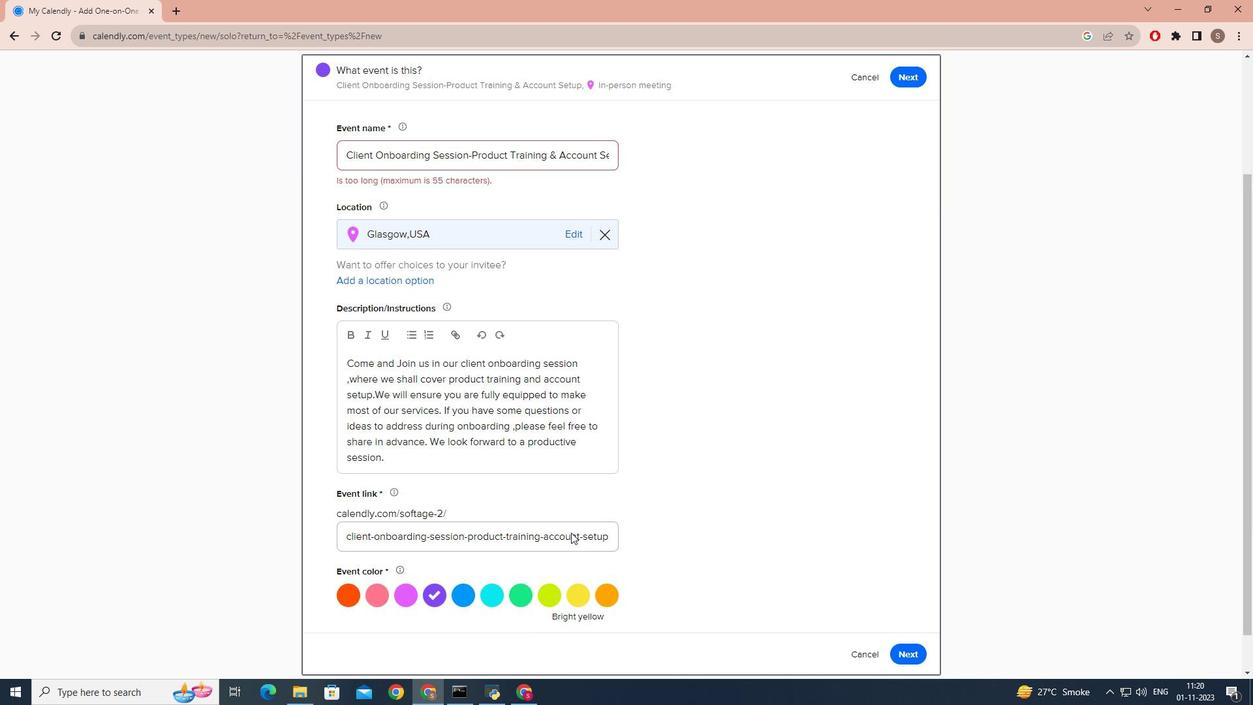 
Action: Mouse scrolled (571, 533) with delta (0, 0)
Screenshot: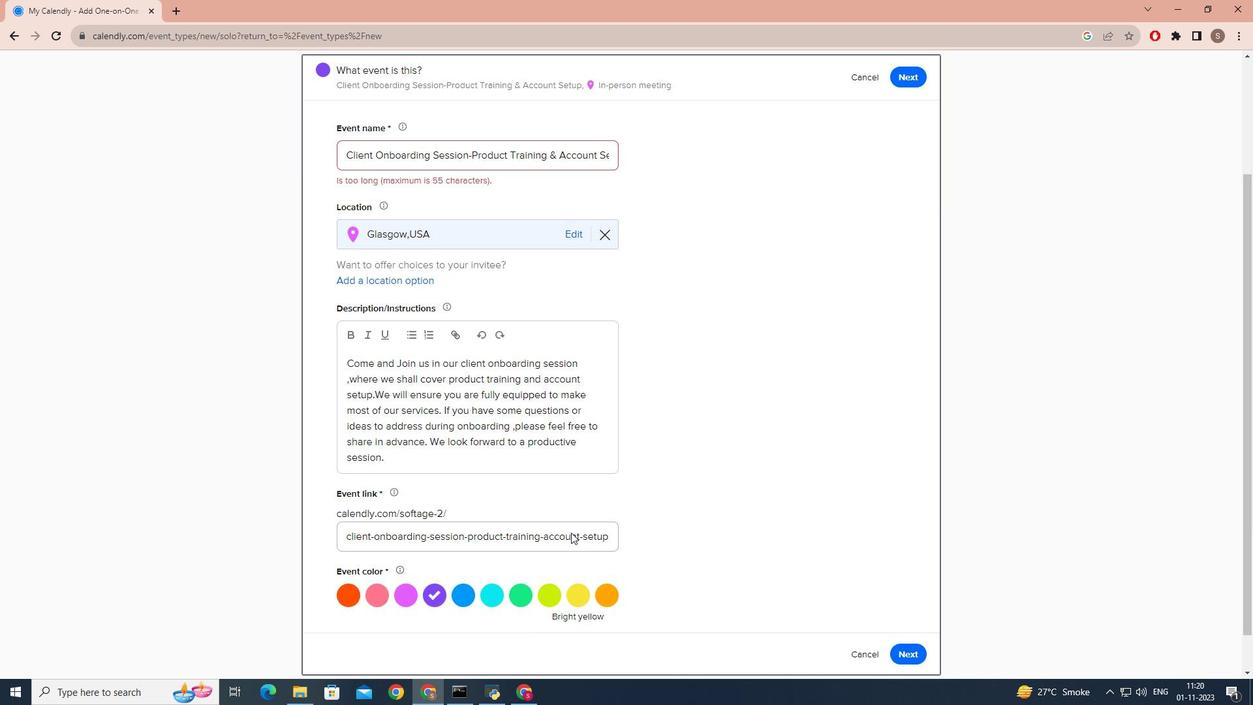 
Action: Mouse moved to (600, 313)
Screenshot: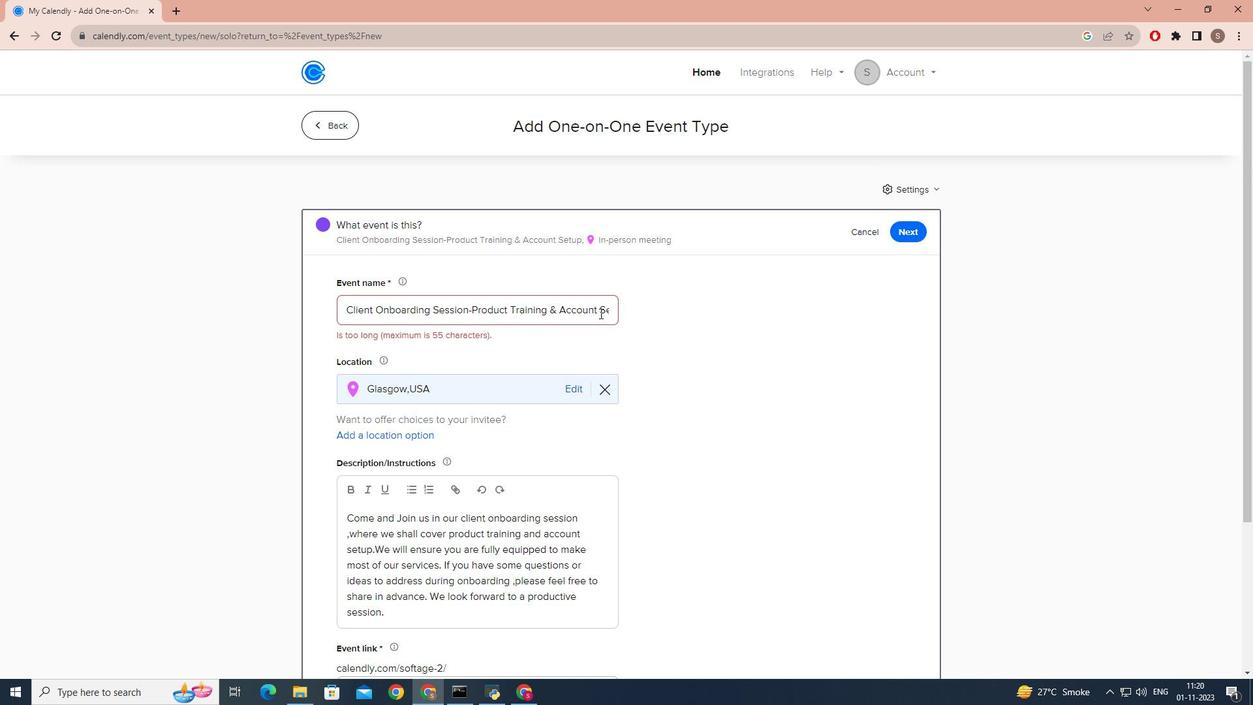 
Action: Mouse pressed left at (600, 313)
Screenshot: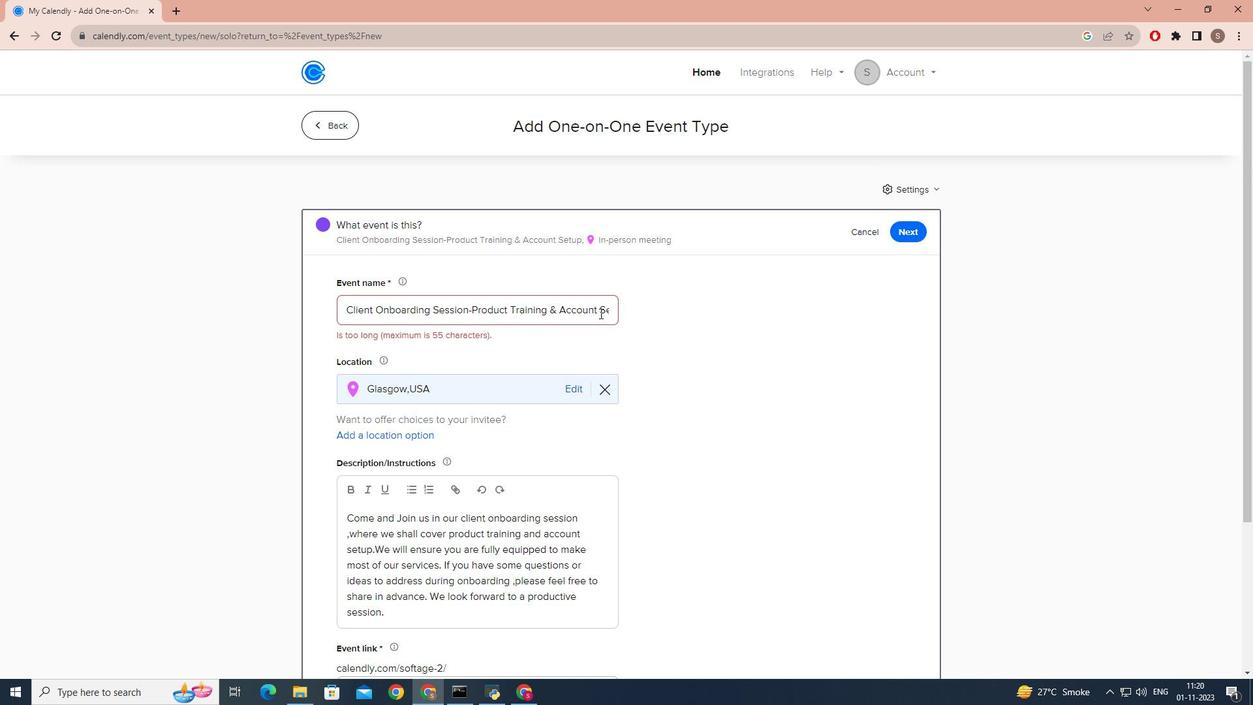 
Action: Mouse moved to (628, 313)
Screenshot: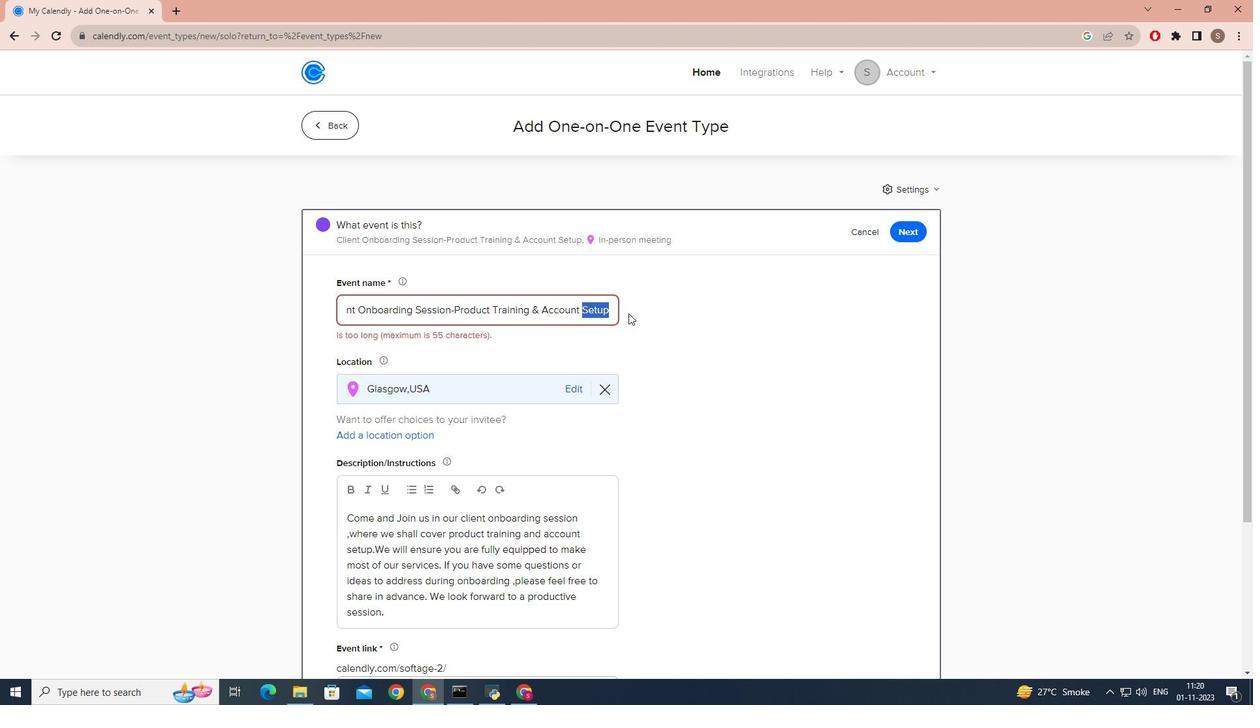 
Action: Key pressed <Key.backspace>
Screenshot: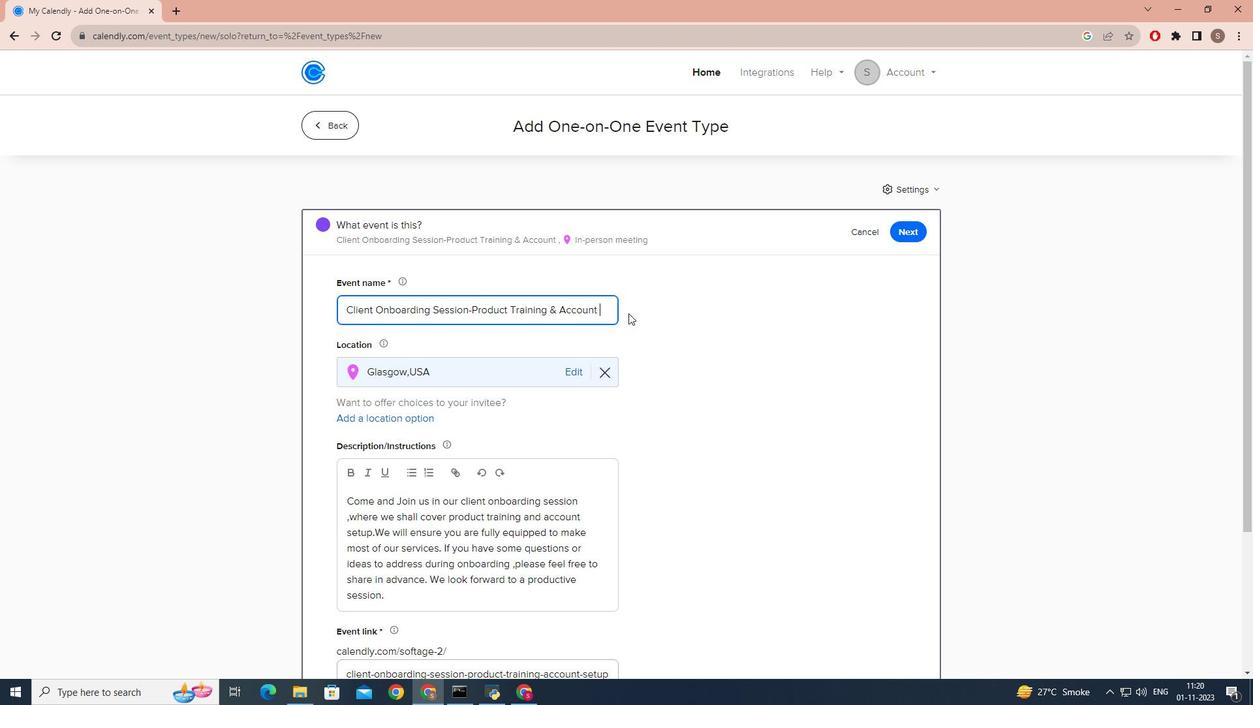 
Action: Mouse moved to (602, 406)
Screenshot: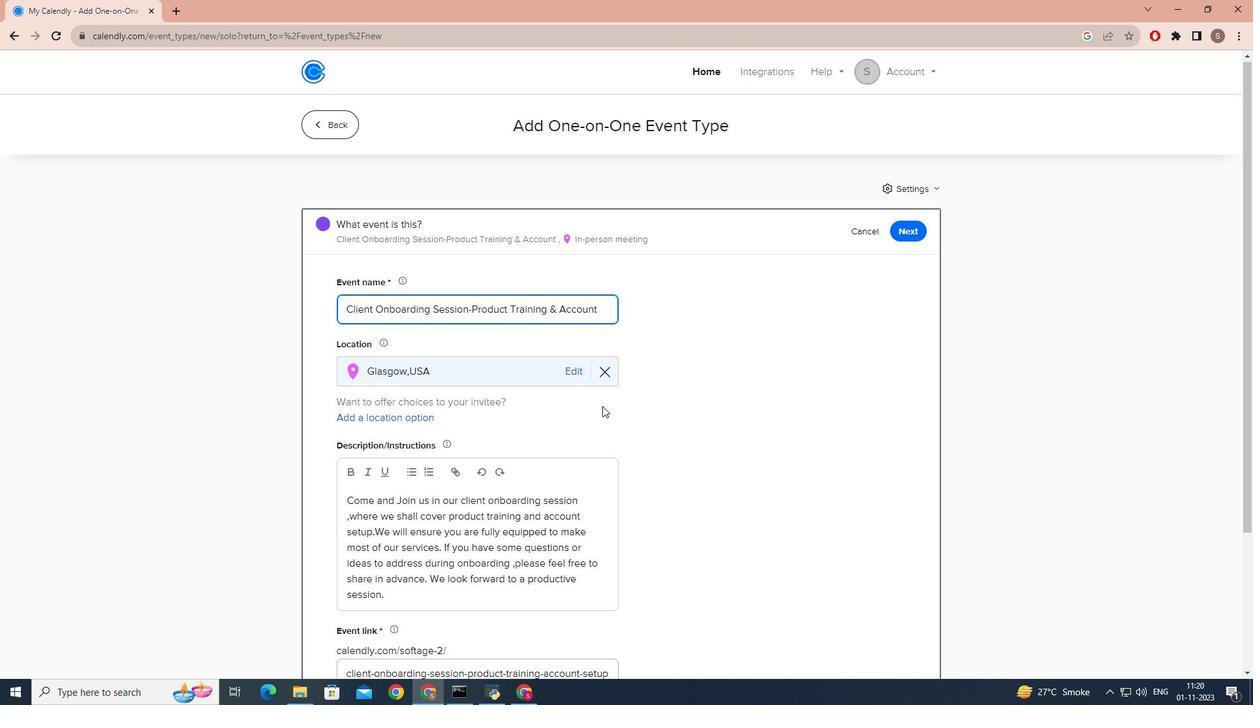 
Action: Mouse scrolled (602, 405) with delta (0, 0)
Screenshot: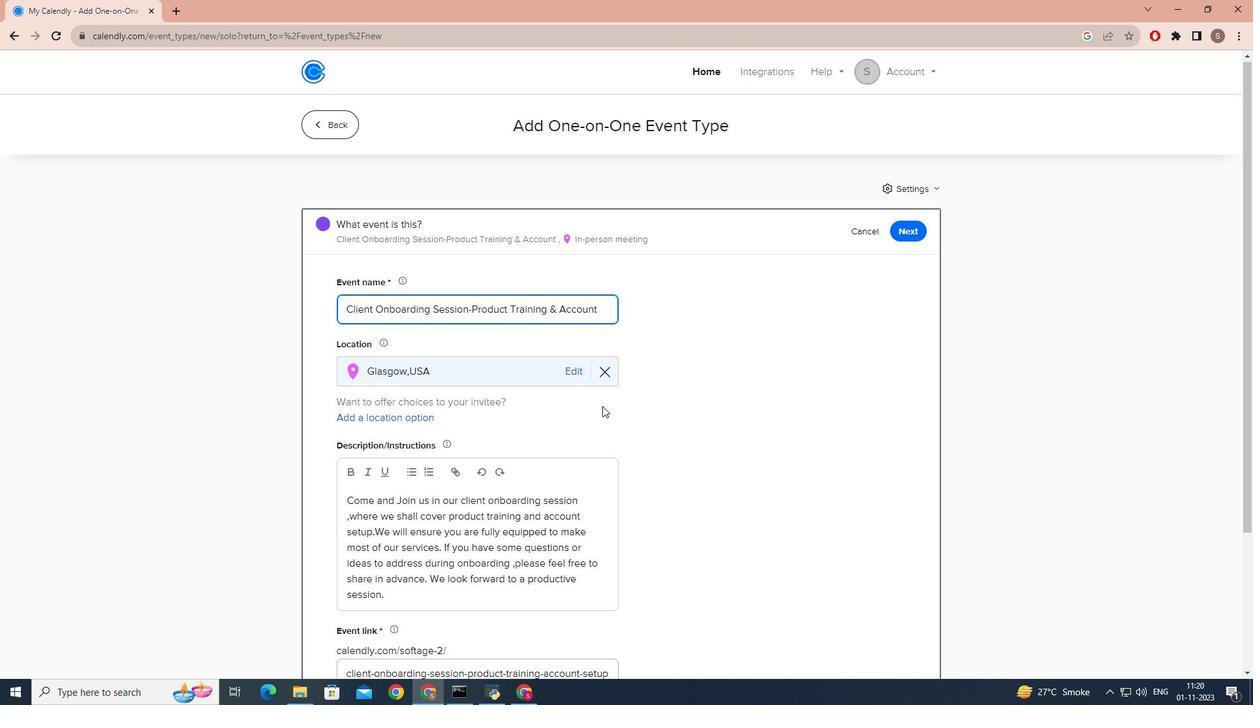 
Action: Mouse scrolled (602, 405) with delta (0, 0)
Screenshot: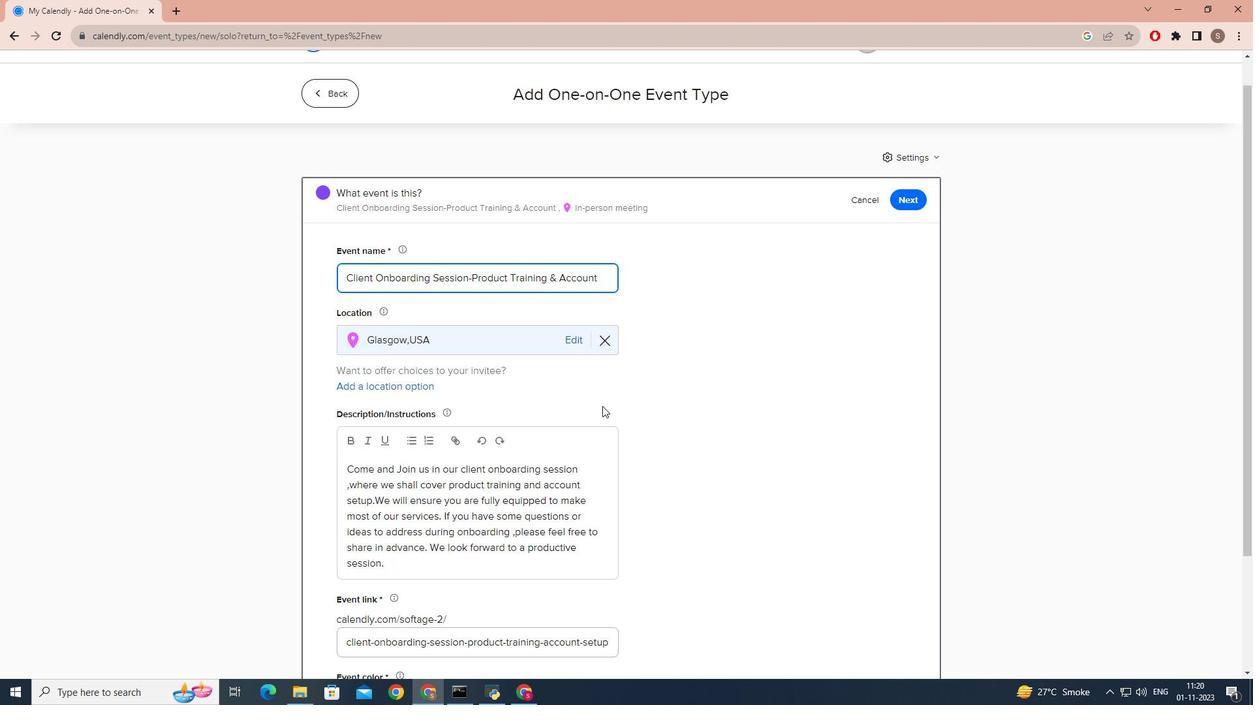 
Action: Mouse scrolled (602, 405) with delta (0, 0)
Screenshot: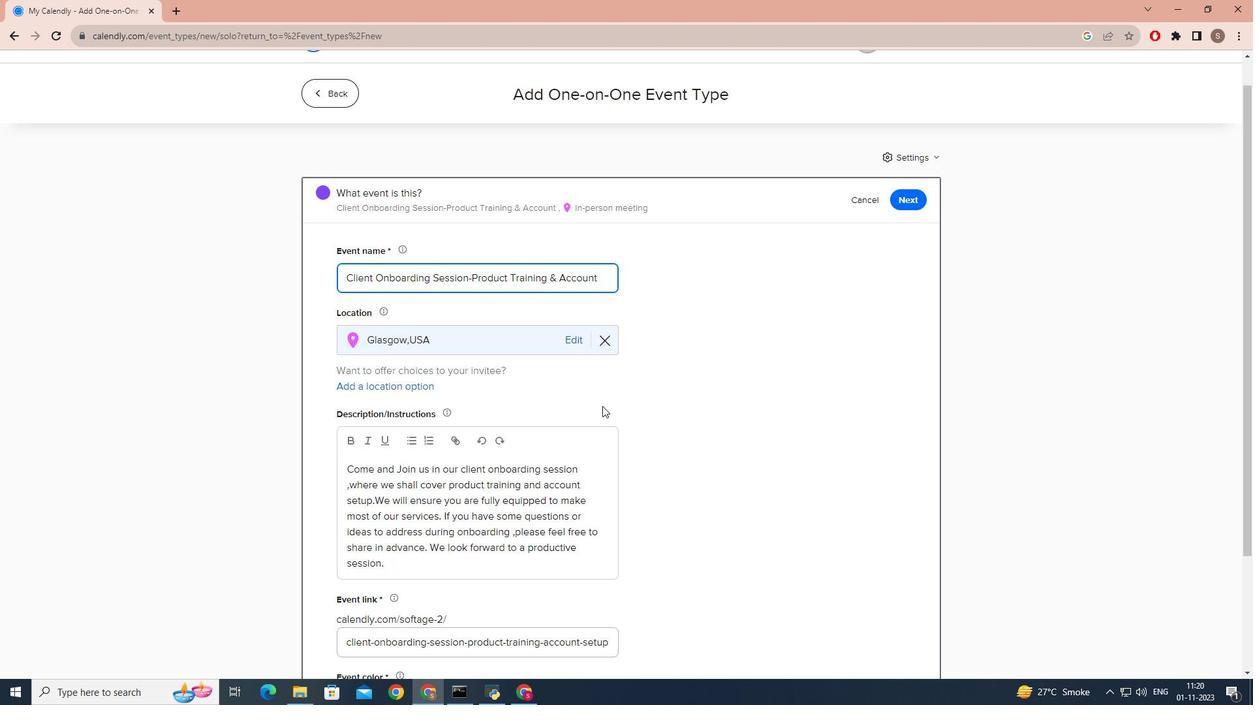 
Action: Mouse scrolled (602, 405) with delta (0, 0)
Screenshot: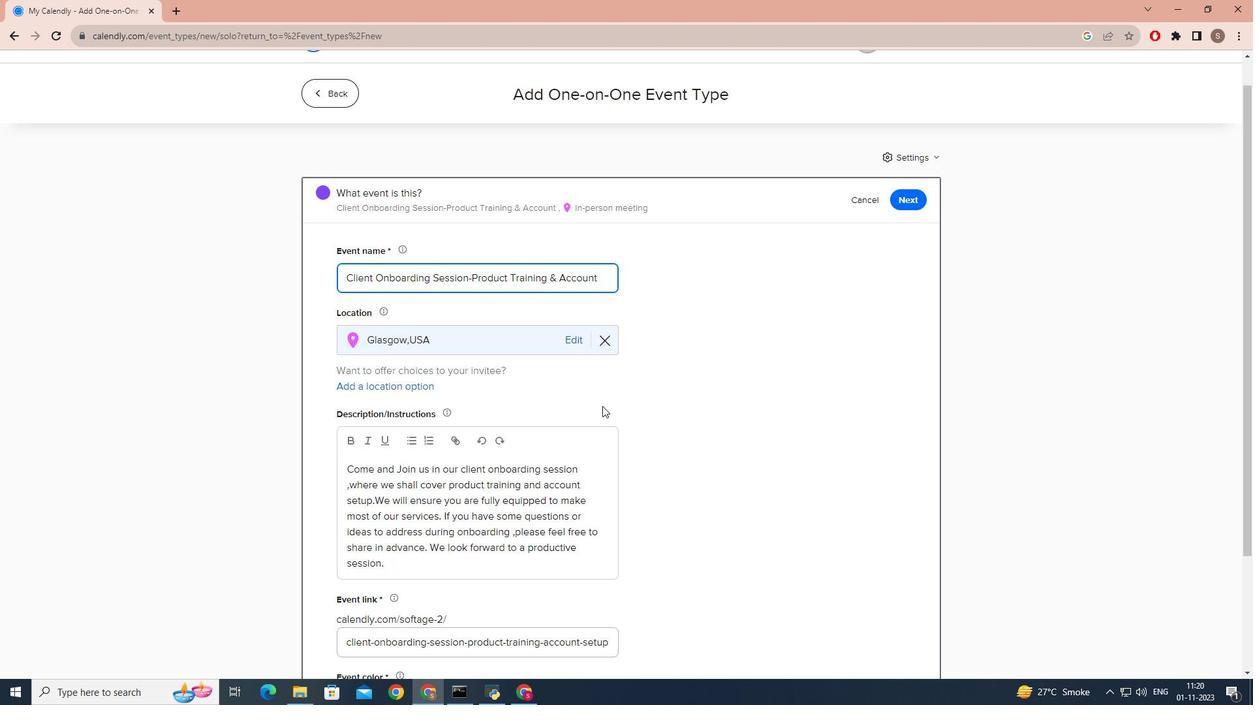 
Action: Mouse scrolled (602, 405) with delta (0, 0)
Screenshot: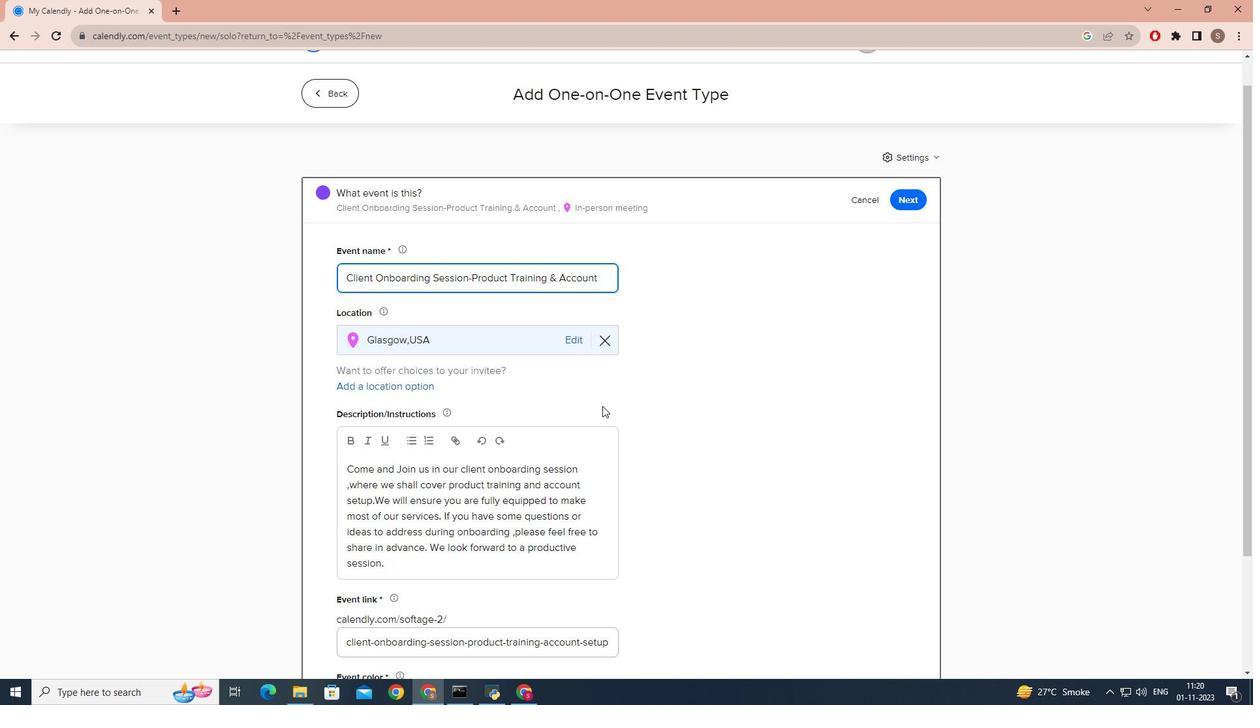 
Action: Mouse scrolled (602, 405) with delta (0, 0)
Screenshot: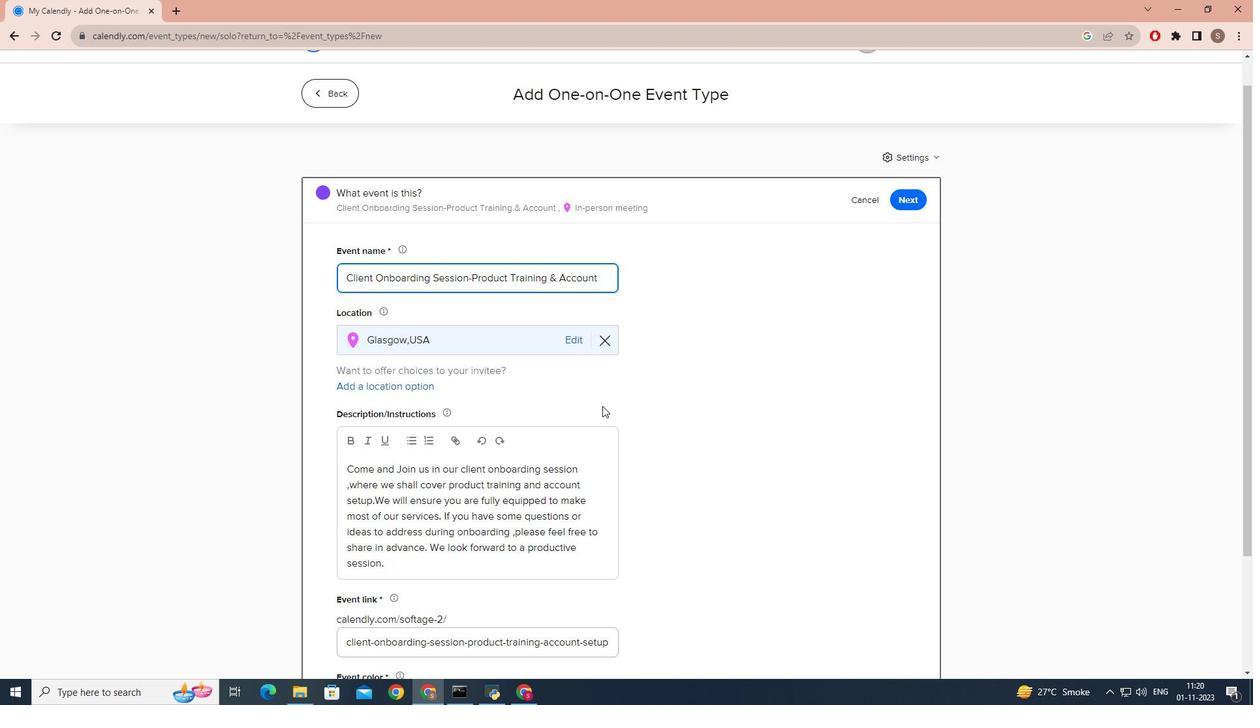 
Action: Mouse moved to (910, 619)
Screenshot: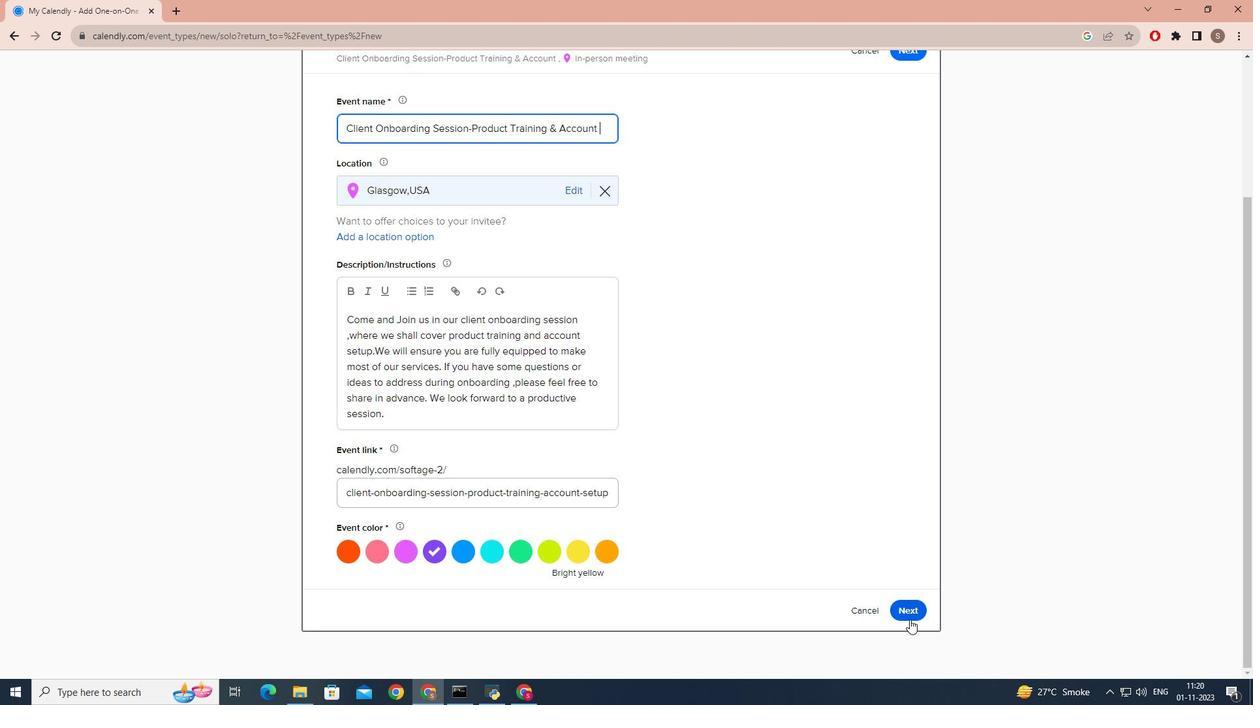 
Action: Mouse pressed left at (910, 619)
Screenshot: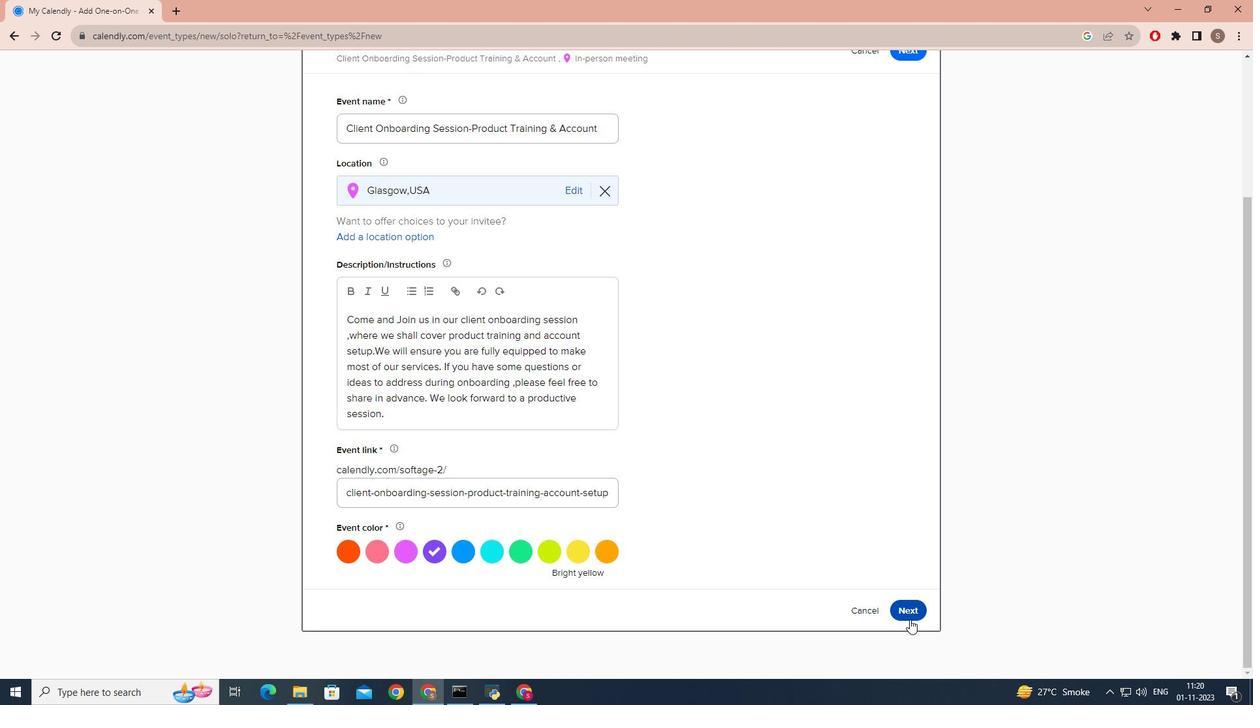
Action: Mouse moved to (383, 361)
Screenshot: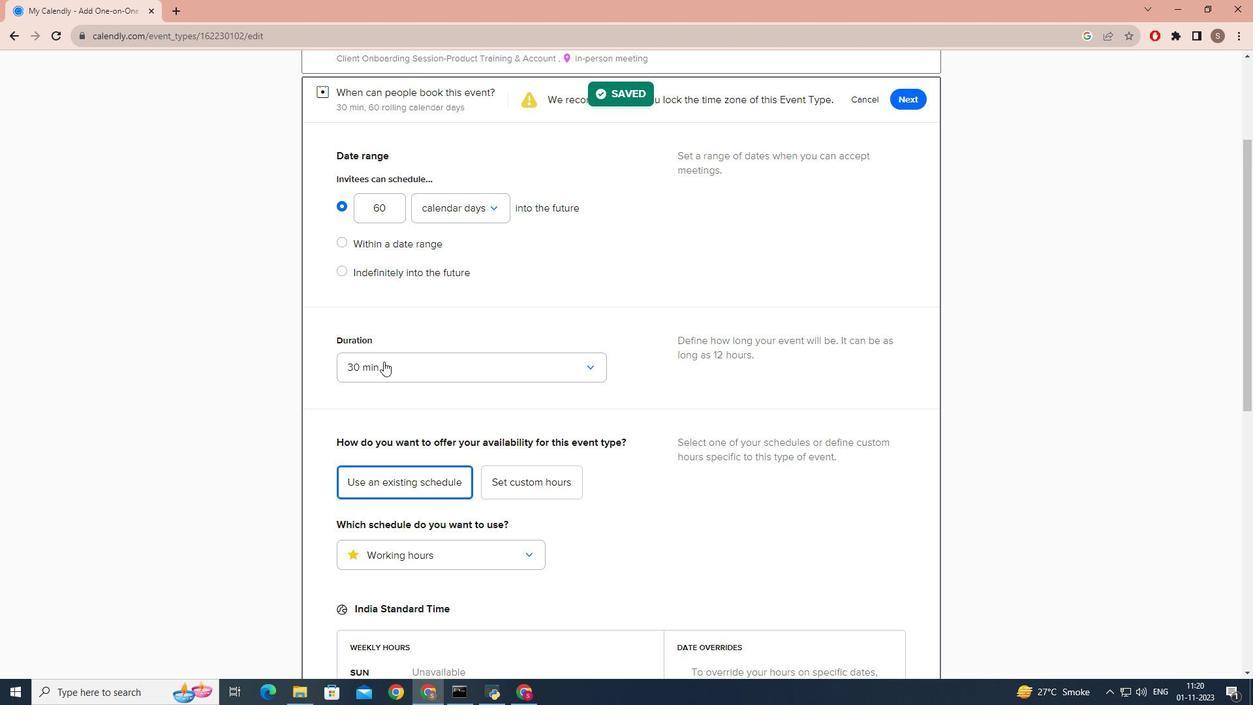 
Action: Mouse pressed left at (383, 361)
Screenshot: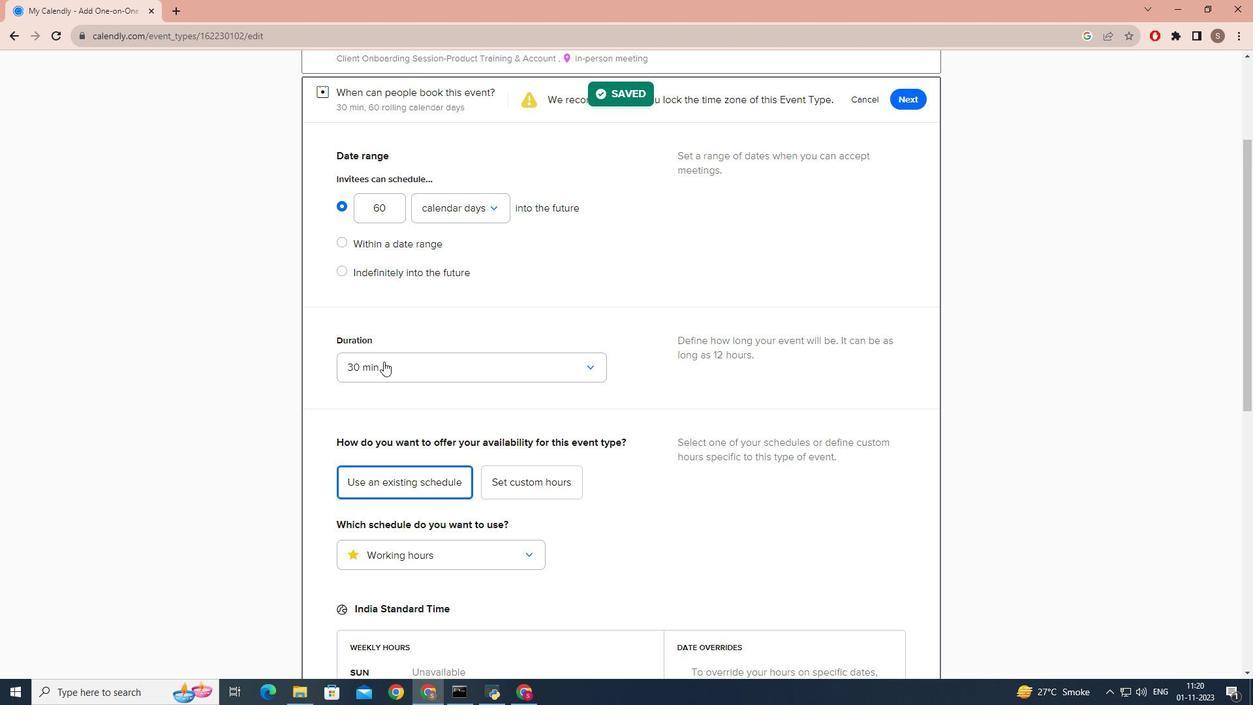 
Action: Mouse moved to (373, 499)
Screenshot: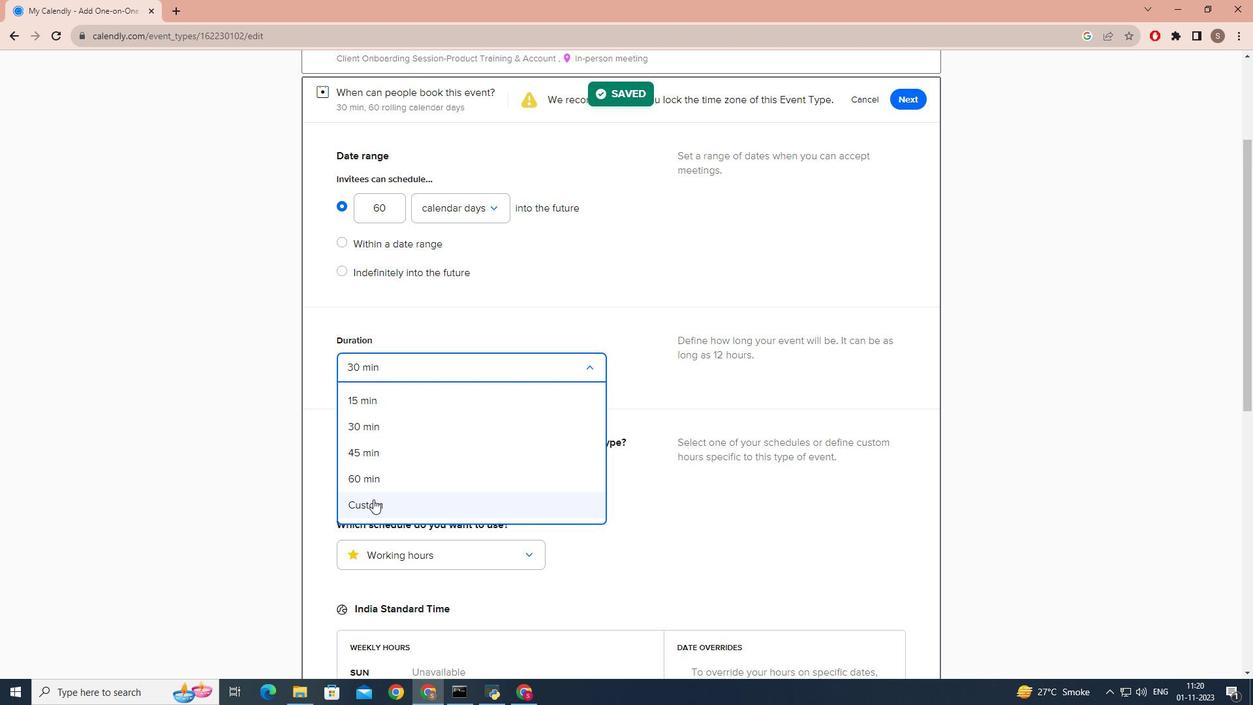 
Action: Mouse pressed left at (373, 499)
Screenshot: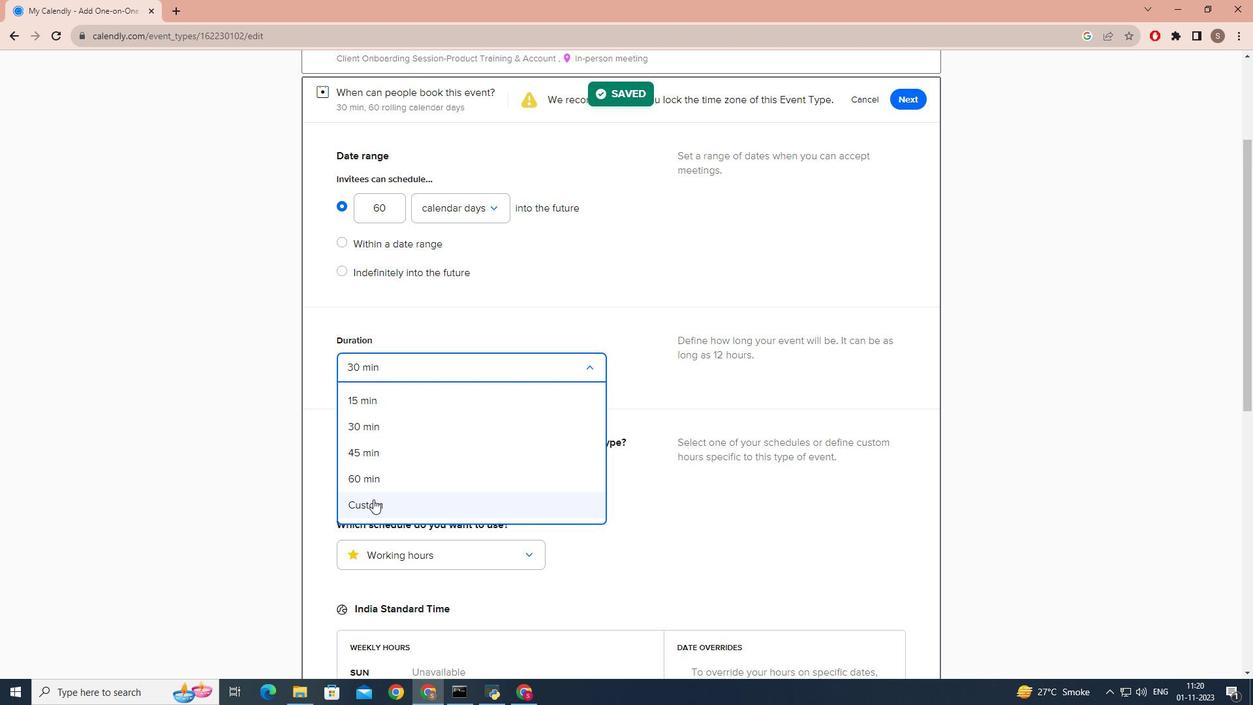 
Action: Mouse moved to (507, 390)
Screenshot: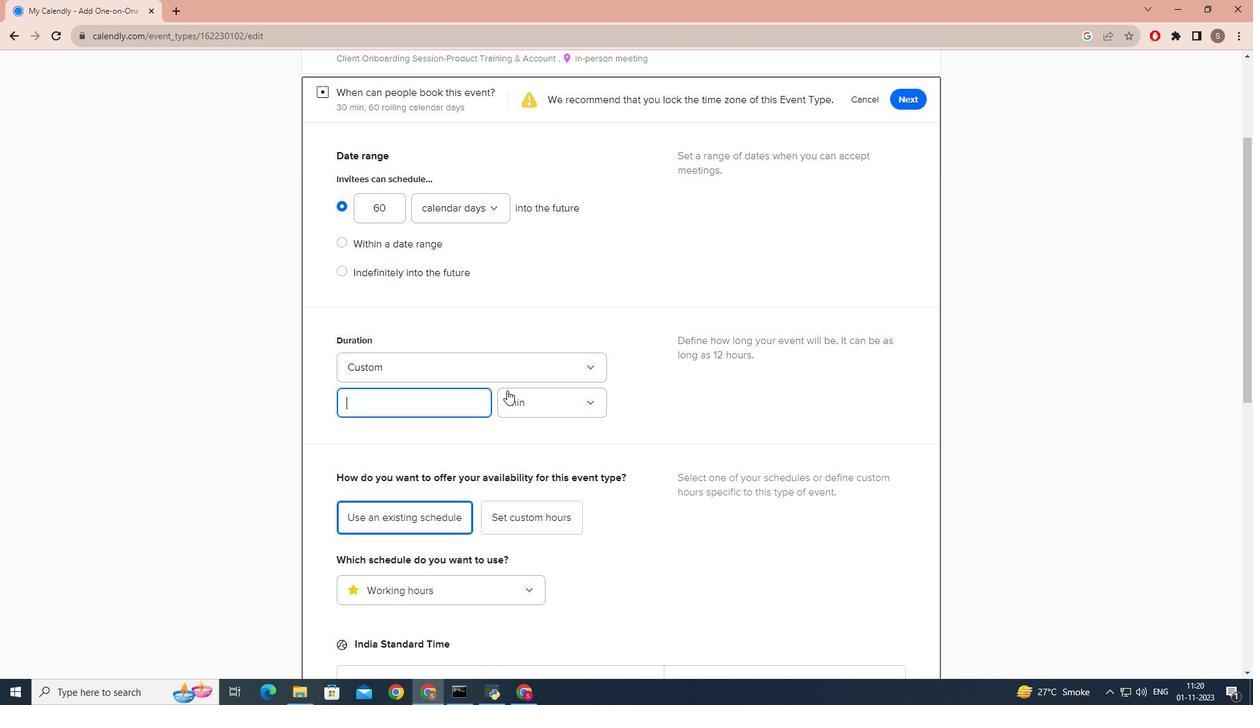 
Action: Mouse pressed left at (507, 390)
Screenshot: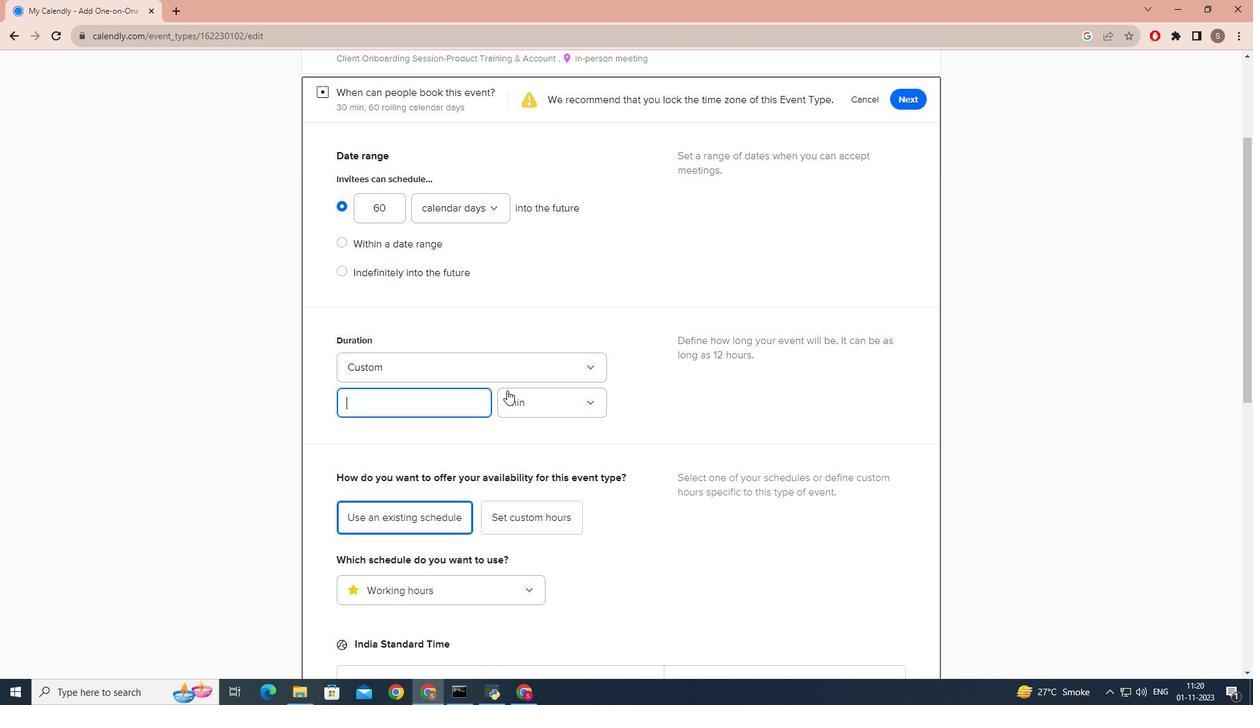 
Action: Mouse moved to (514, 456)
Screenshot: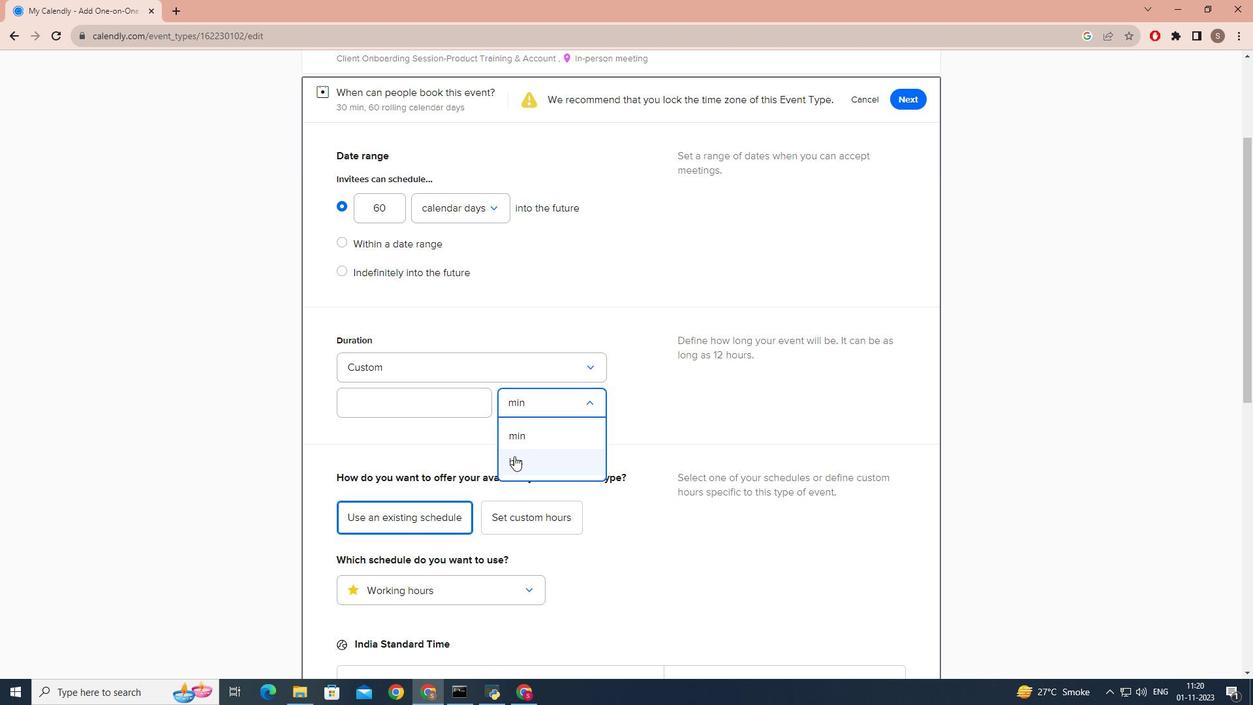 
Action: Mouse pressed left at (514, 456)
Screenshot: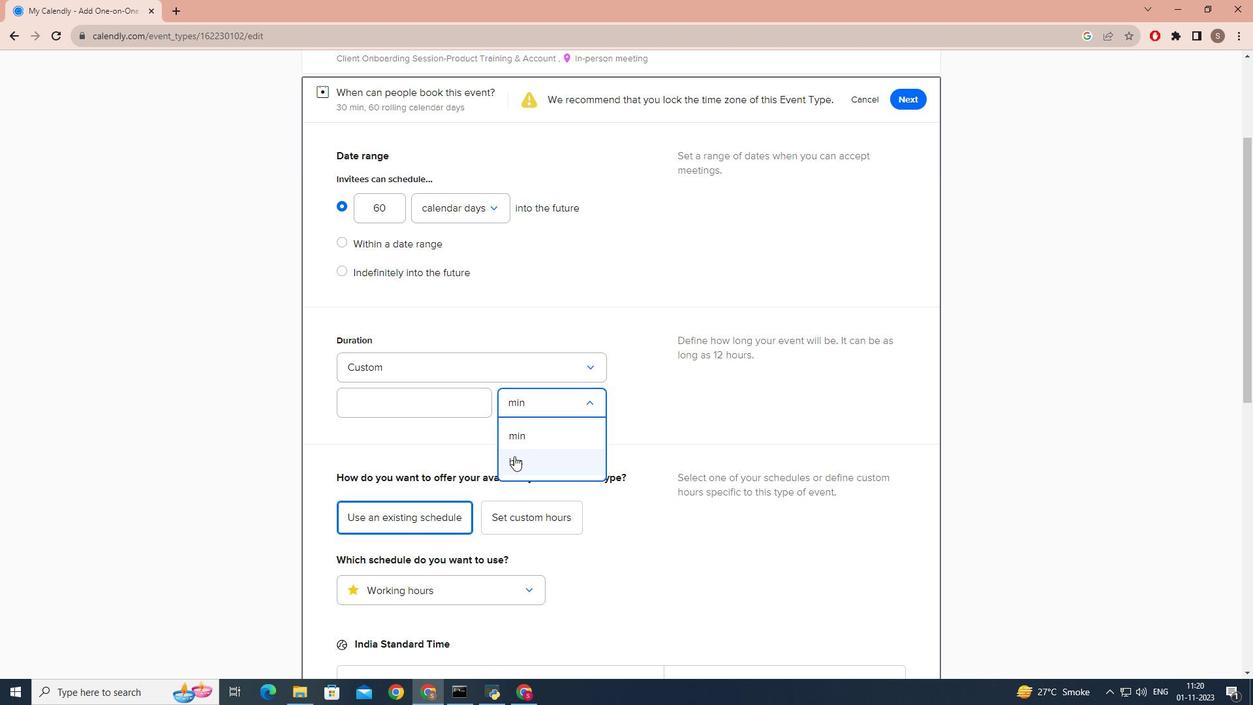 
Action: Mouse moved to (437, 401)
Screenshot: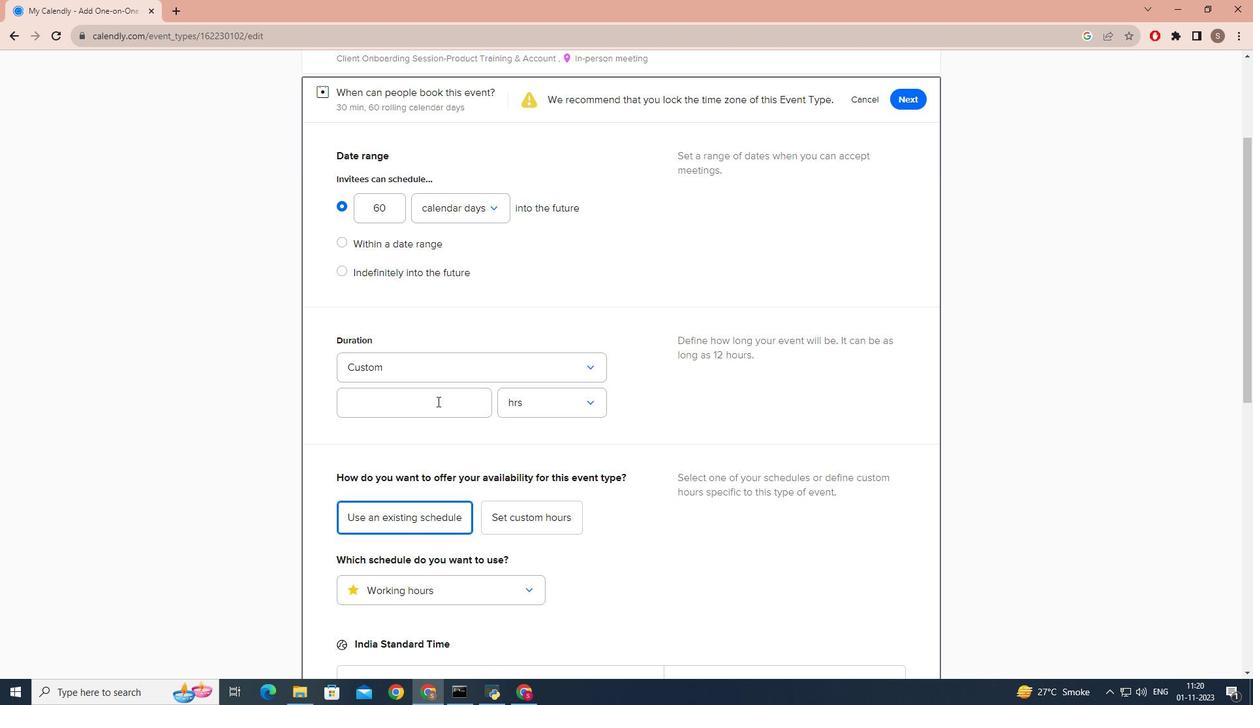 
Action: Mouse pressed left at (437, 401)
Screenshot: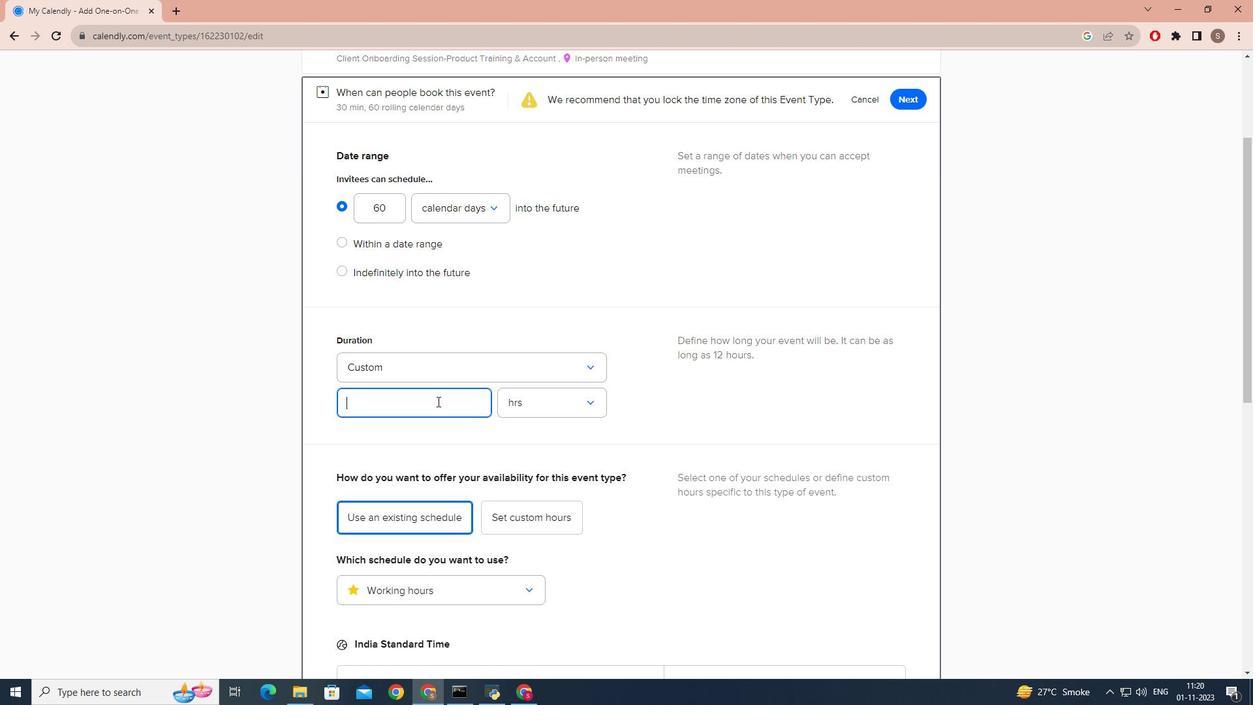 
Action: Key pressed 4
Screenshot: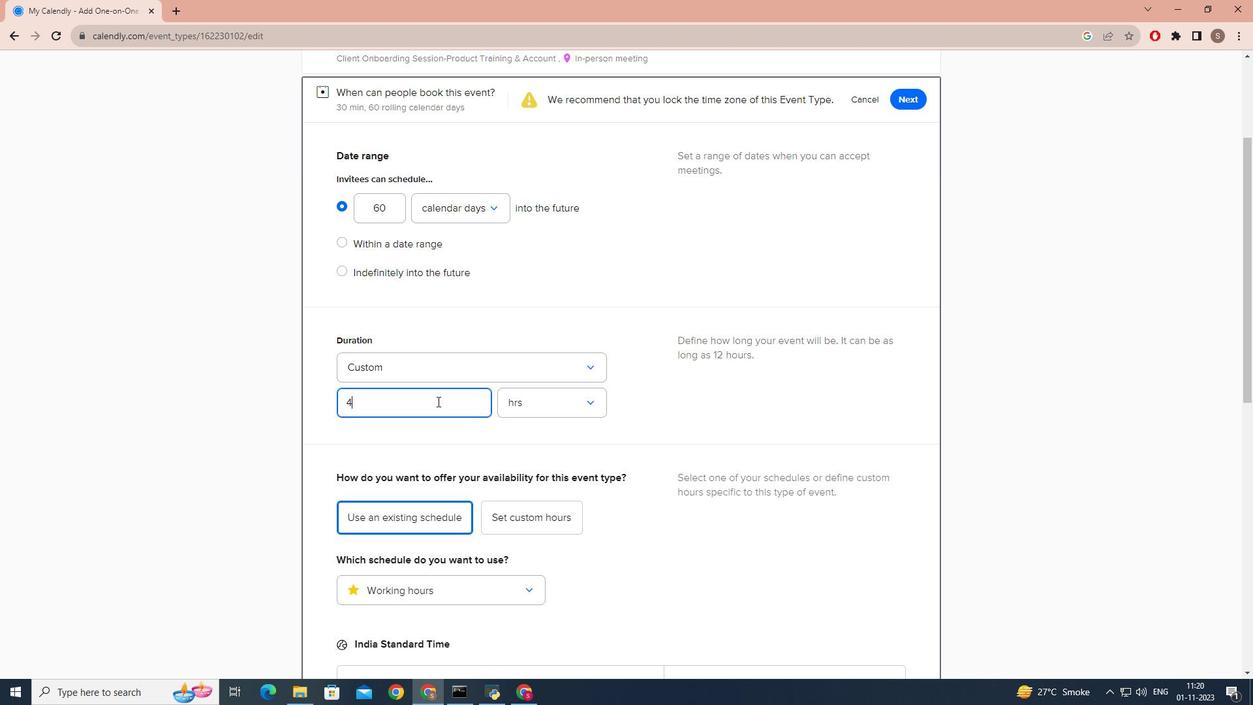 
Action: Mouse moved to (561, 447)
Screenshot: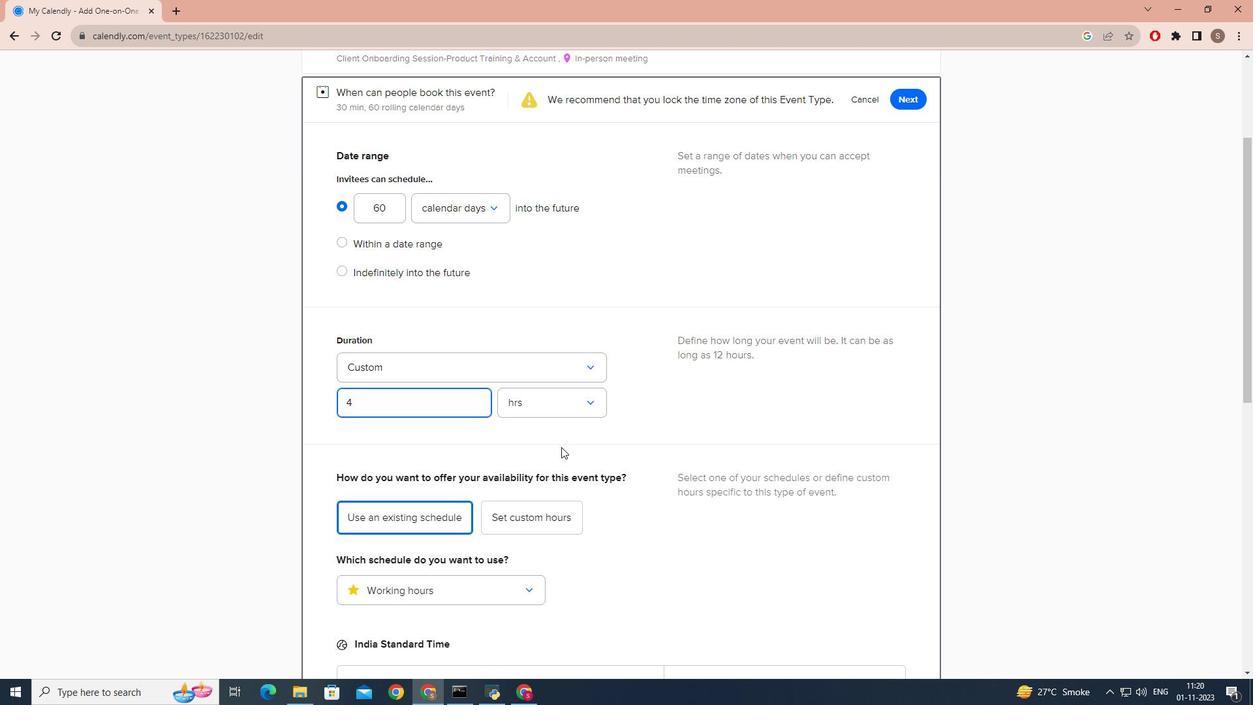 
Action: Mouse pressed left at (561, 447)
Screenshot: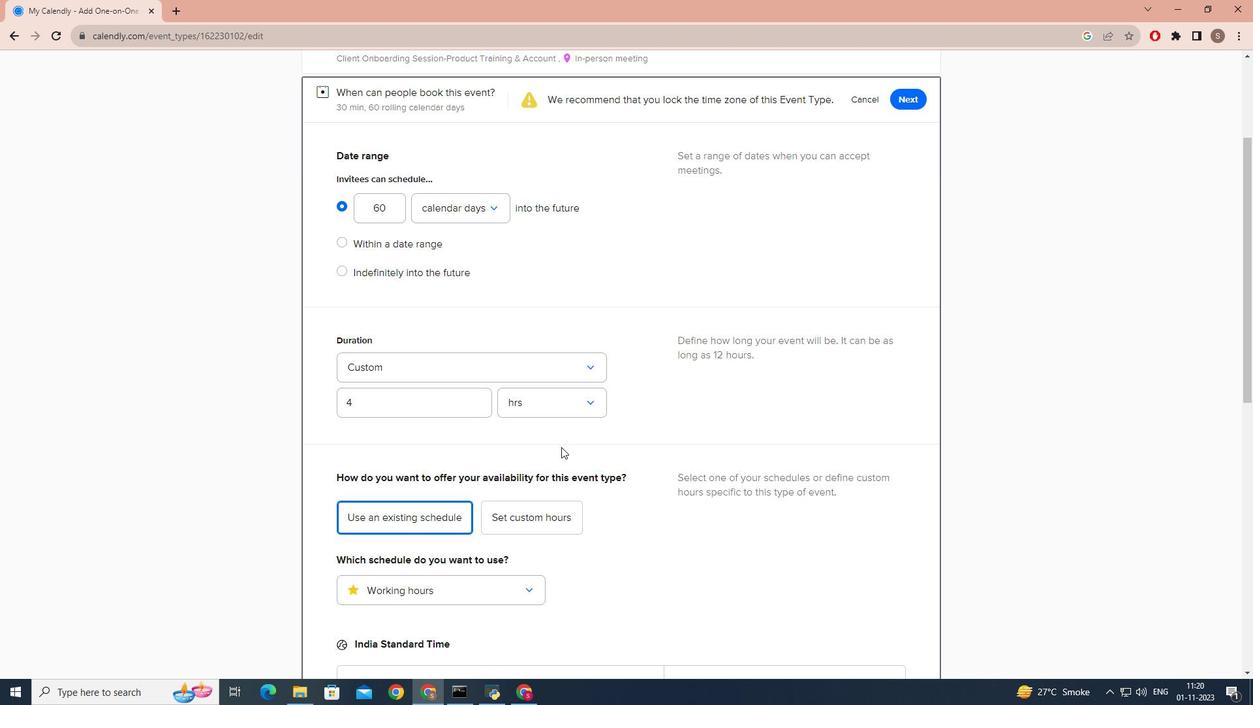 
Action: Mouse moved to (560, 447)
Screenshot: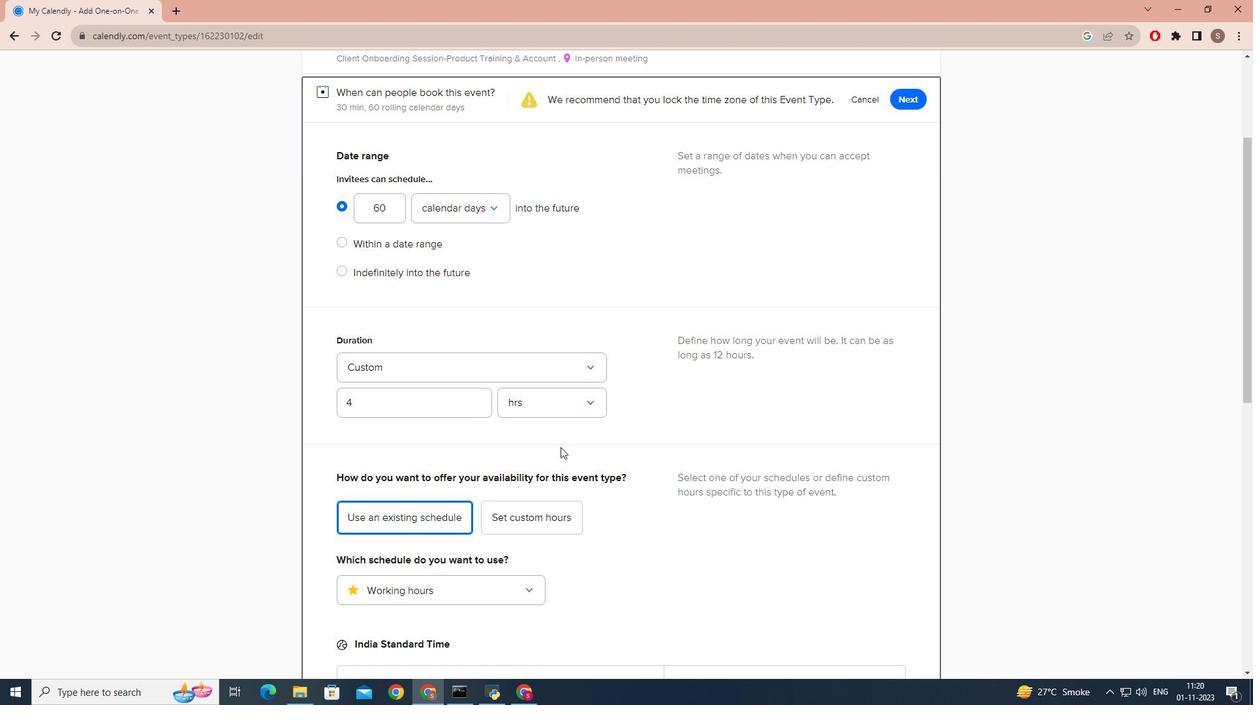 
Action: Mouse scrolled (560, 446) with delta (0, 0)
Screenshot: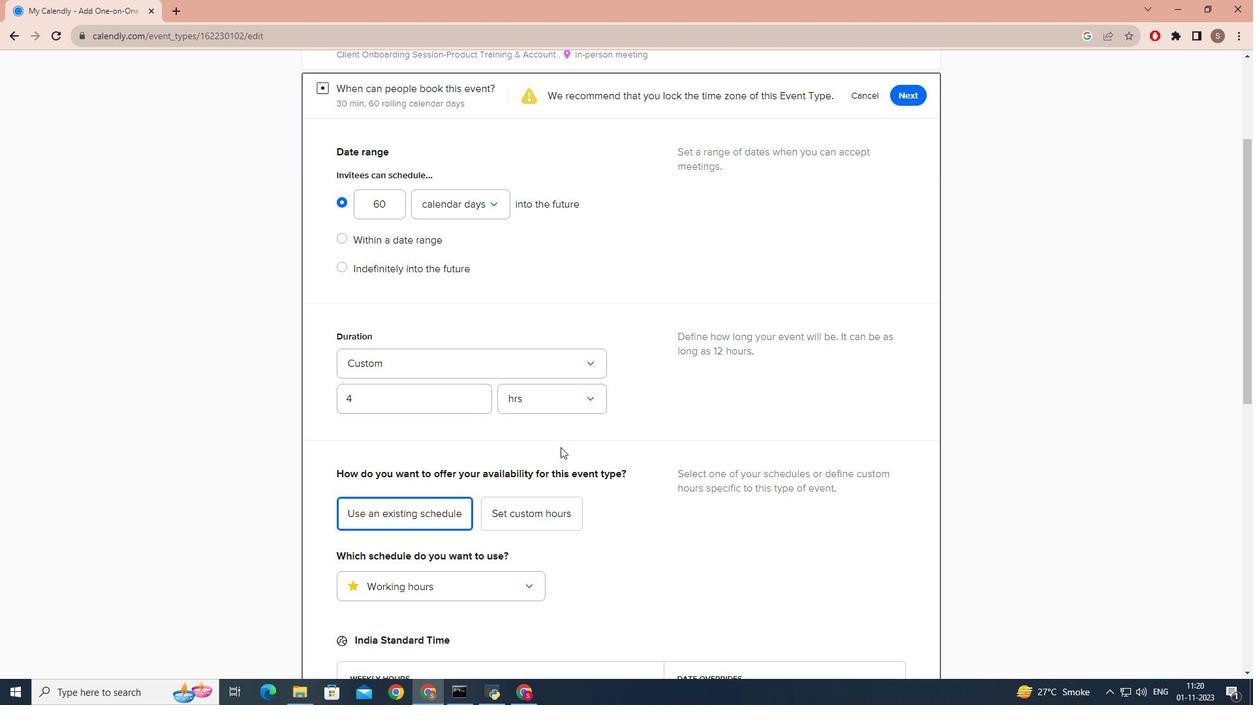 
Action: Mouse scrolled (560, 446) with delta (0, 0)
Screenshot: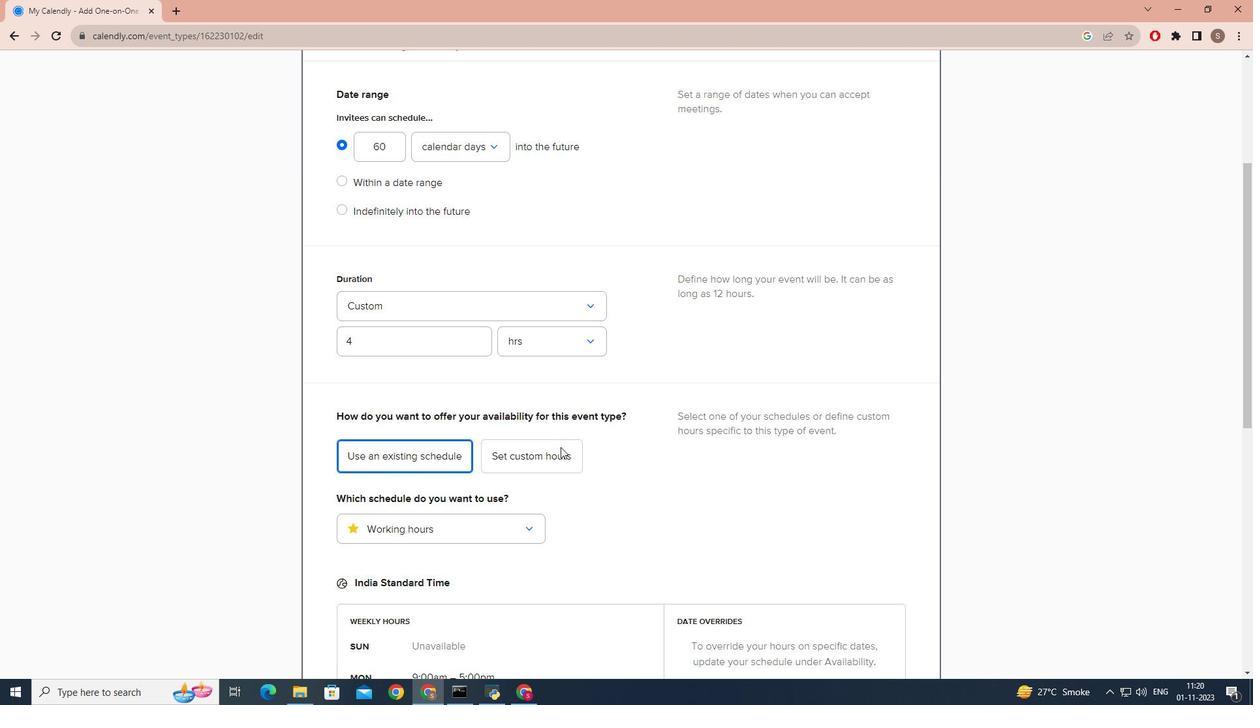 
Action: Mouse scrolled (560, 446) with delta (0, 0)
Screenshot: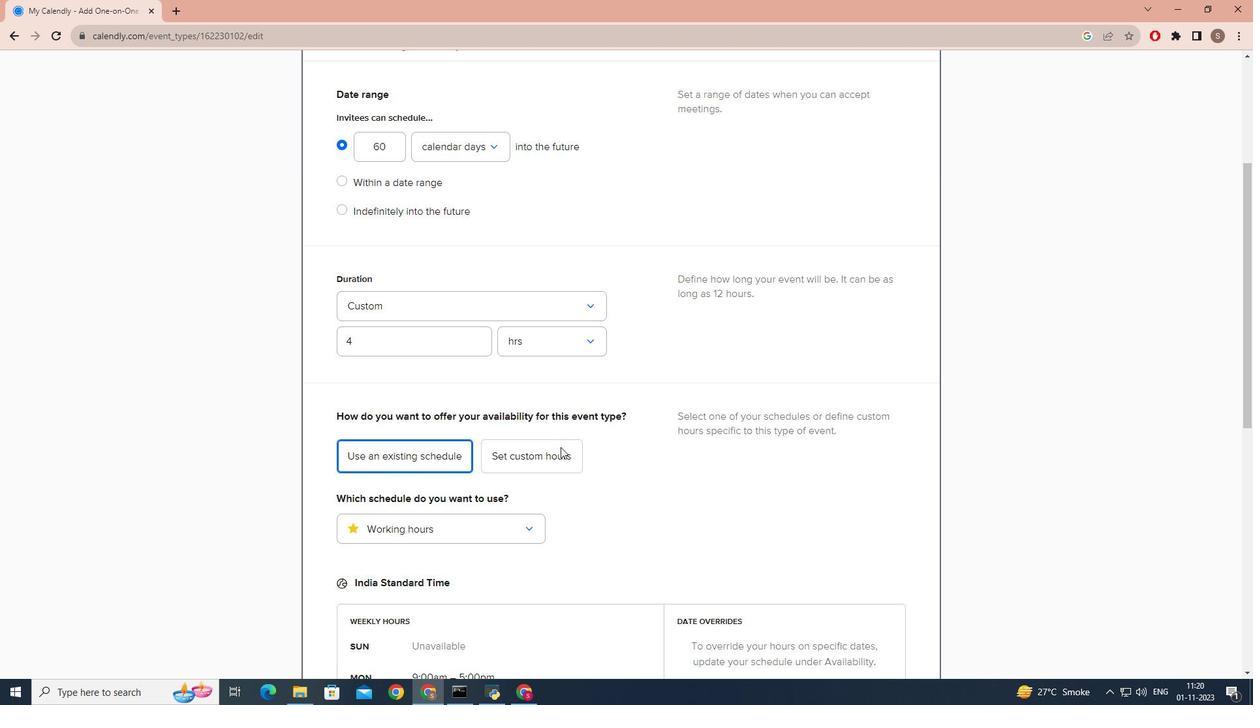 
Action: Mouse scrolled (560, 446) with delta (0, 0)
Screenshot: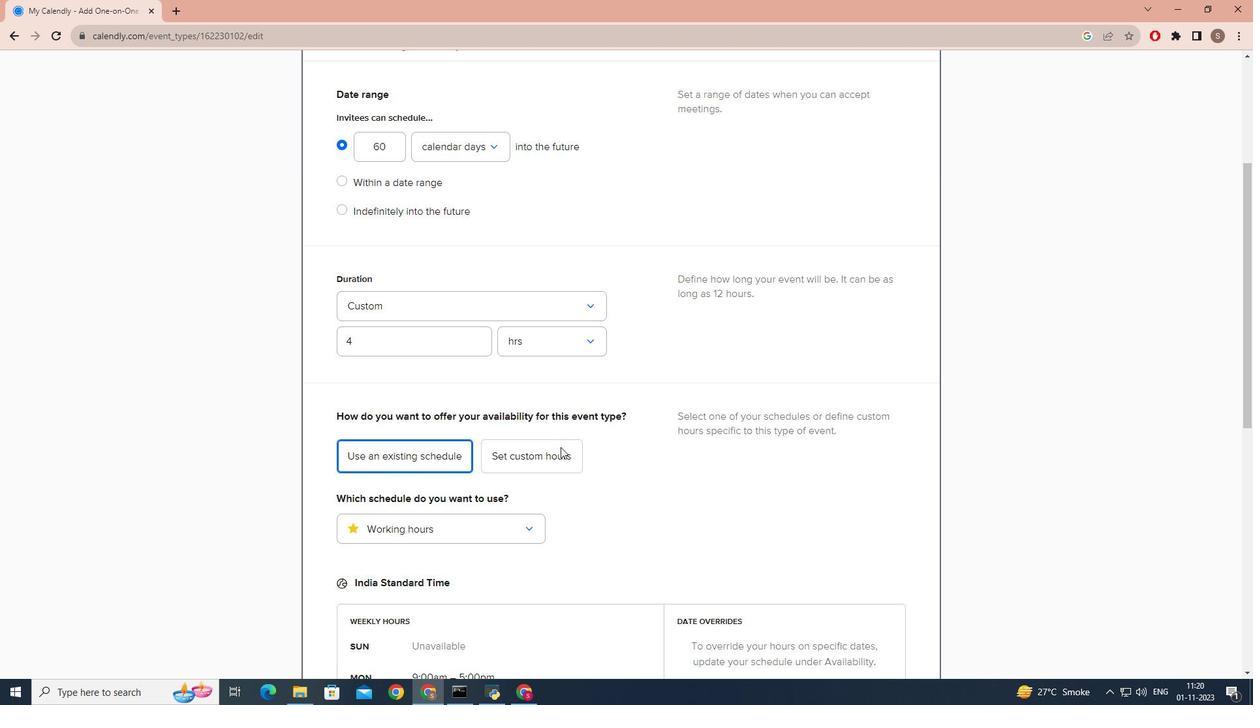 
Action: Mouse scrolled (560, 446) with delta (0, 0)
Screenshot: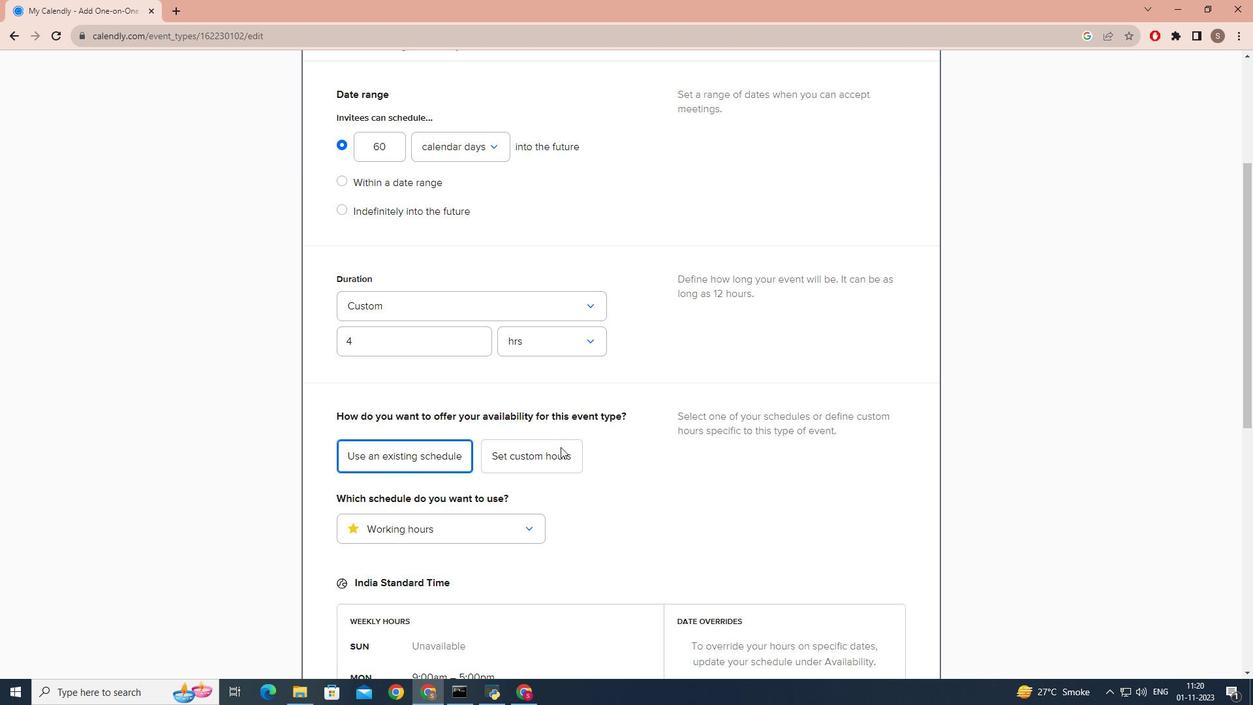 
Action: Mouse scrolled (560, 446) with delta (0, 0)
Screenshot: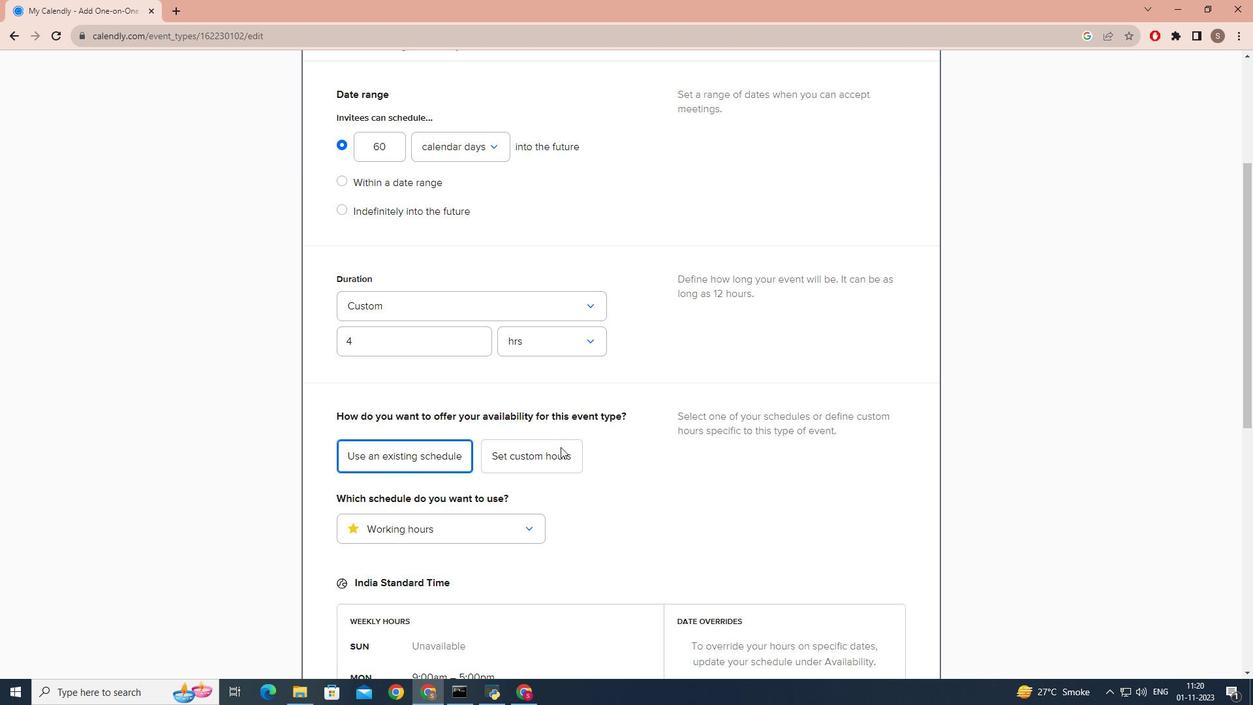 
Action: Mouse scrolled (560, 446) with delta (0, 0)
Screenshot: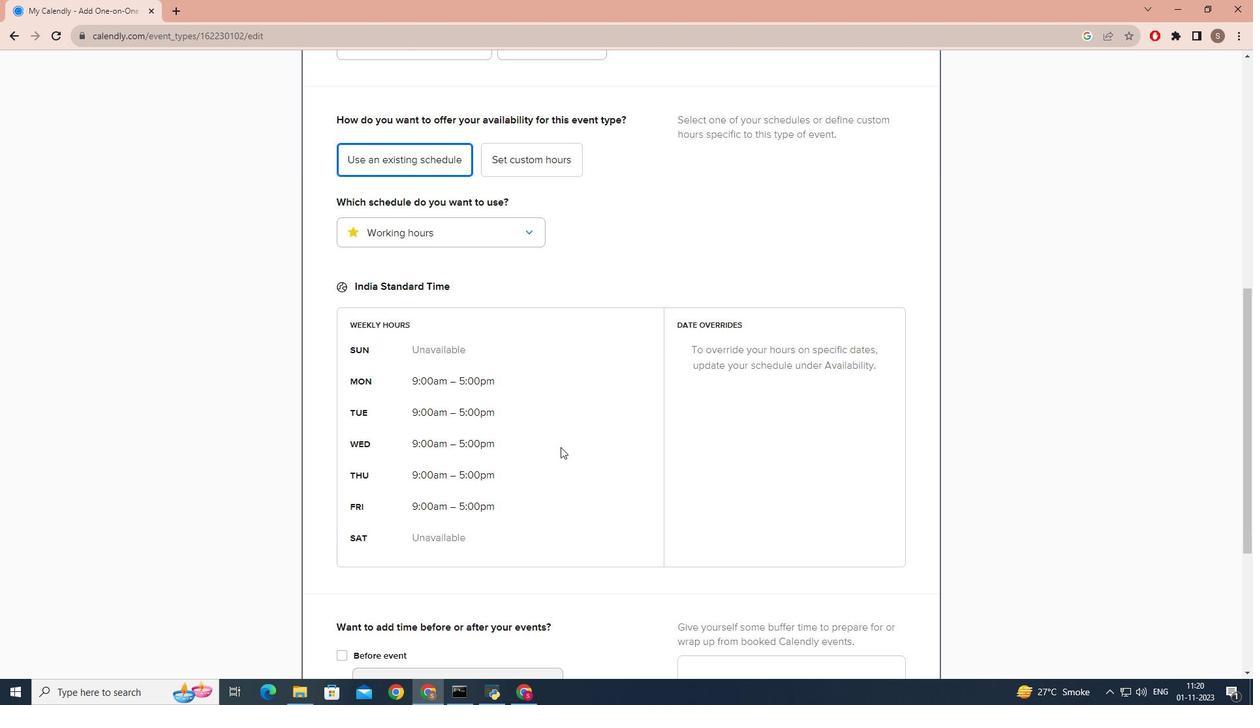 
Action: Mouse scrolled (560, 446) with delta (0, 0)
Screenshot: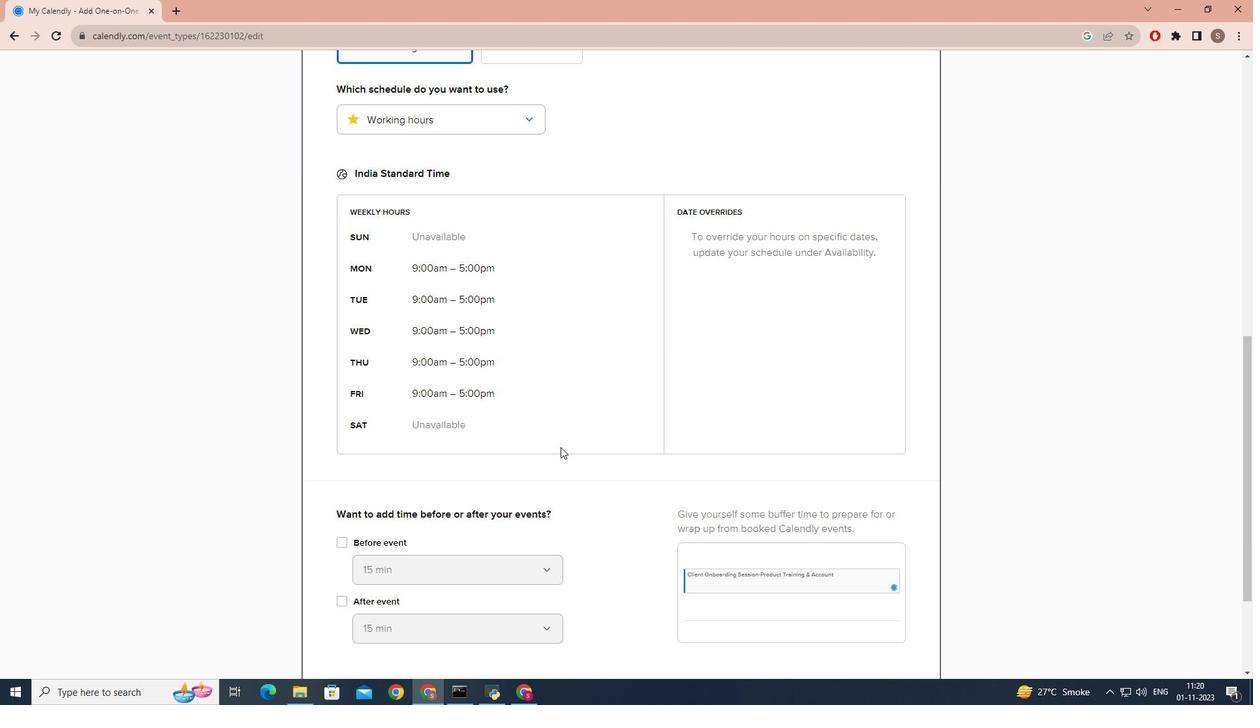 
Action: Mouse scrolled (560, 446) with delta (0, 0)
Screenshot: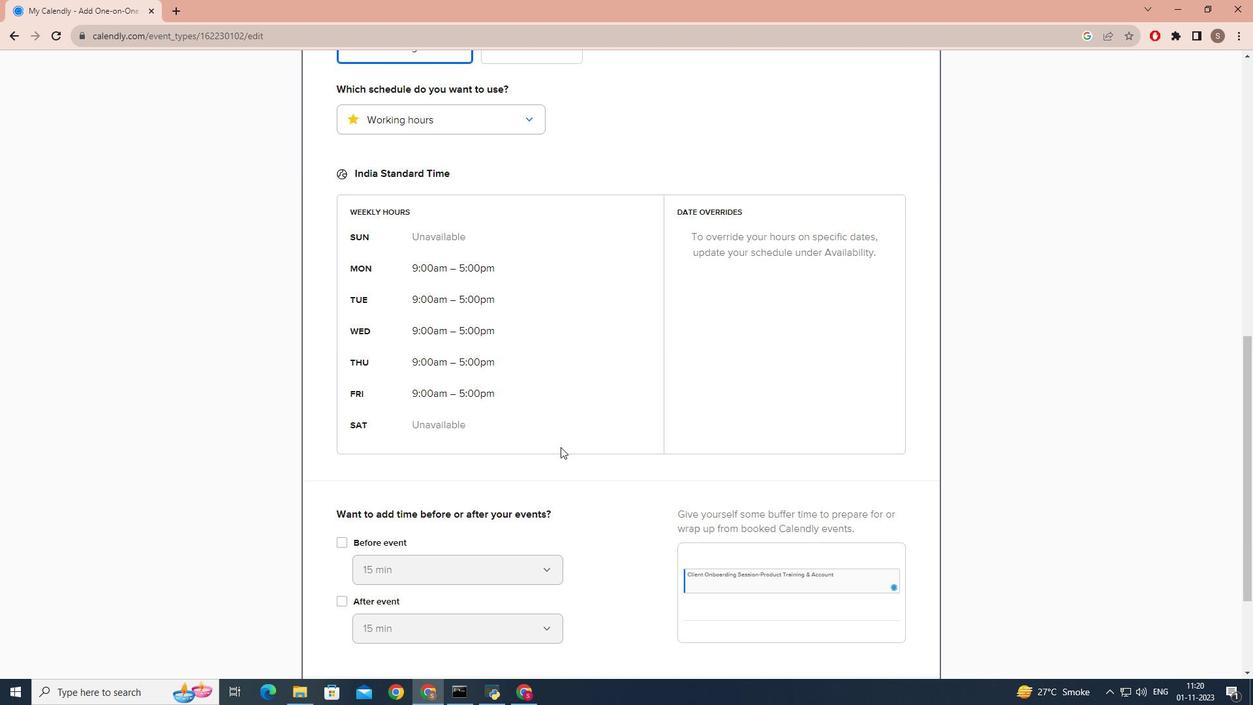 
Action: Mouse scrolled (560, 446) with delta (0, 0)
Screenshot: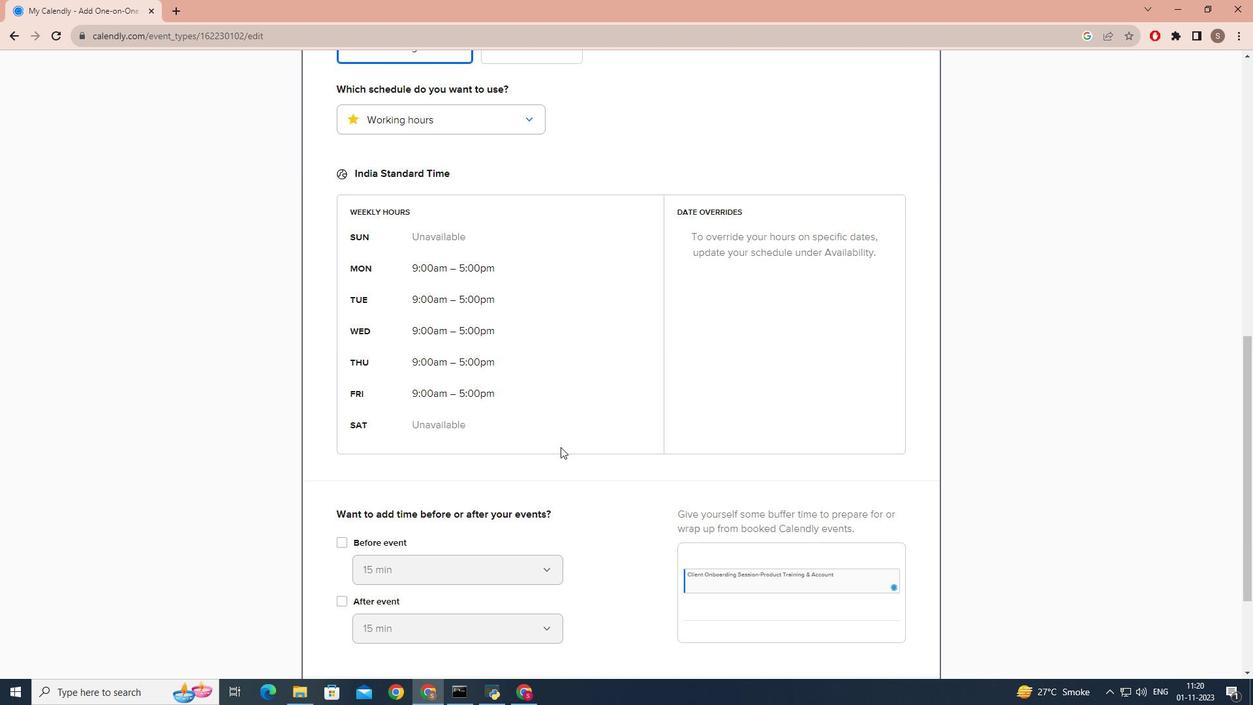 
Action: Mouse scrolled (560, 446) with delta (0, 0)
Screenshot: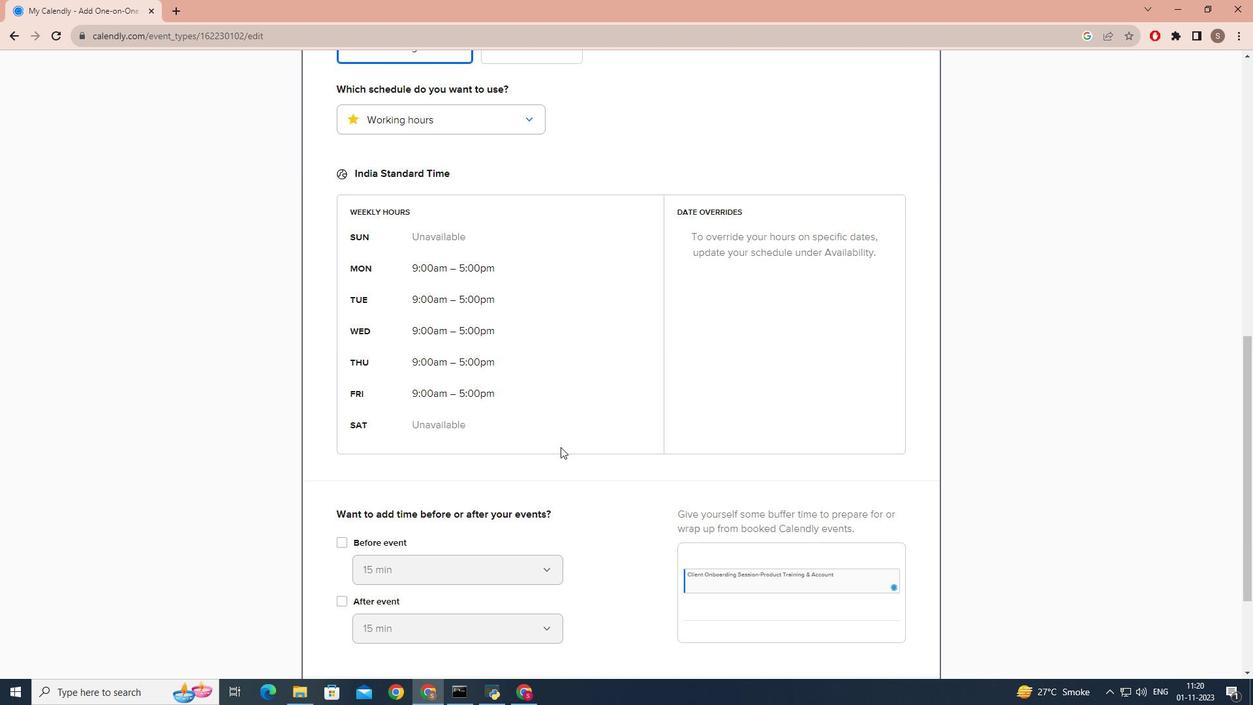 
Action: Mouse scrolled (560, 446) with delta (0, 0)
Screenshot: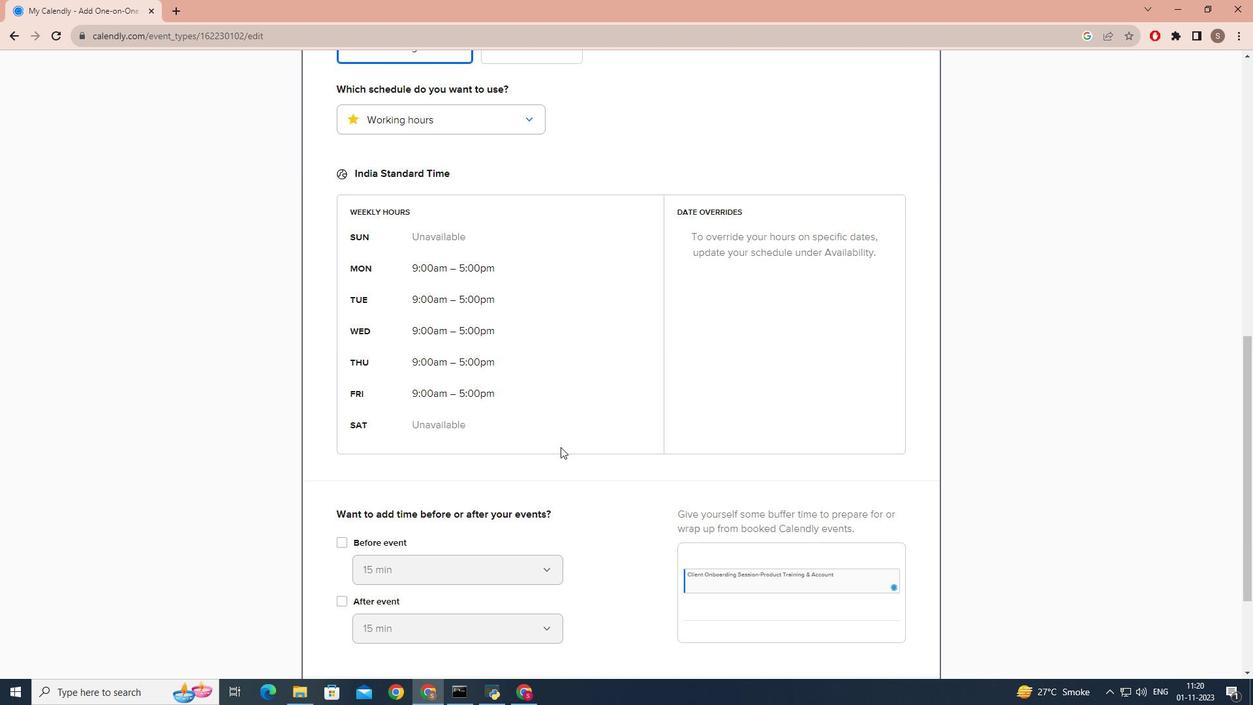
Action: Mouse scrolled (560, 446) with delta (0, 0)
Screenshot: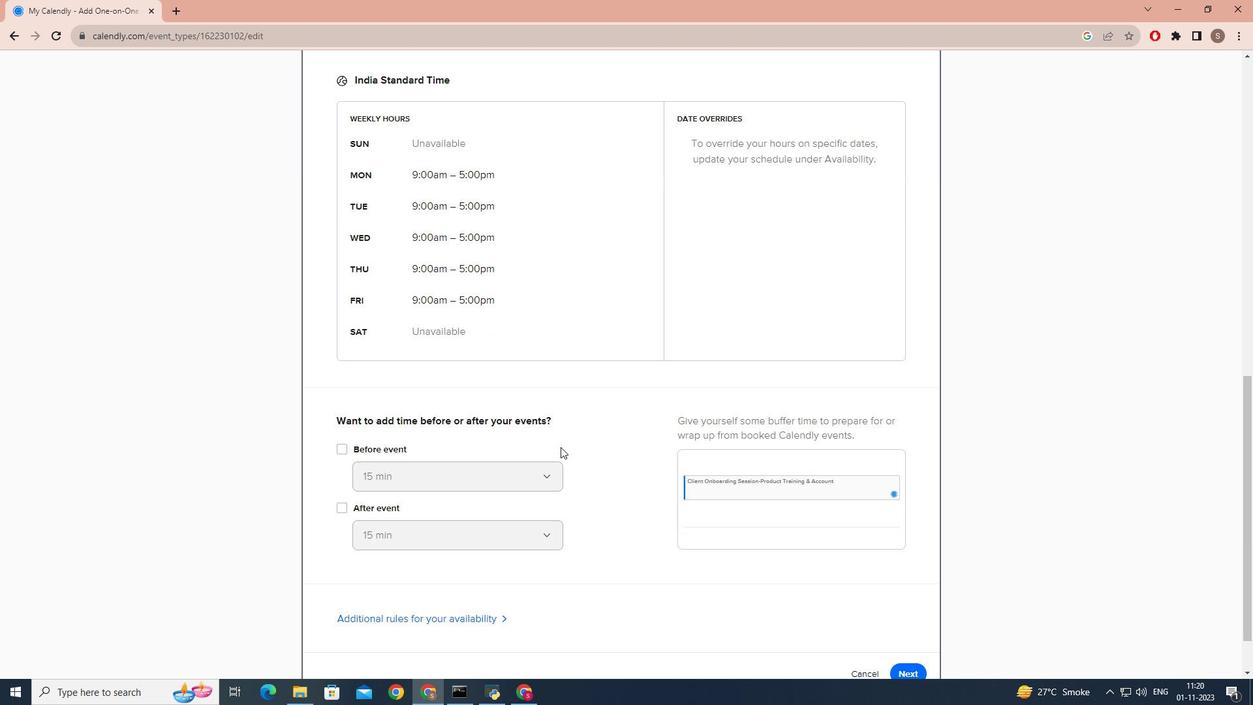 
Action: Mouse scrolled (560, 446) with delta (0, 0)
Screenshot: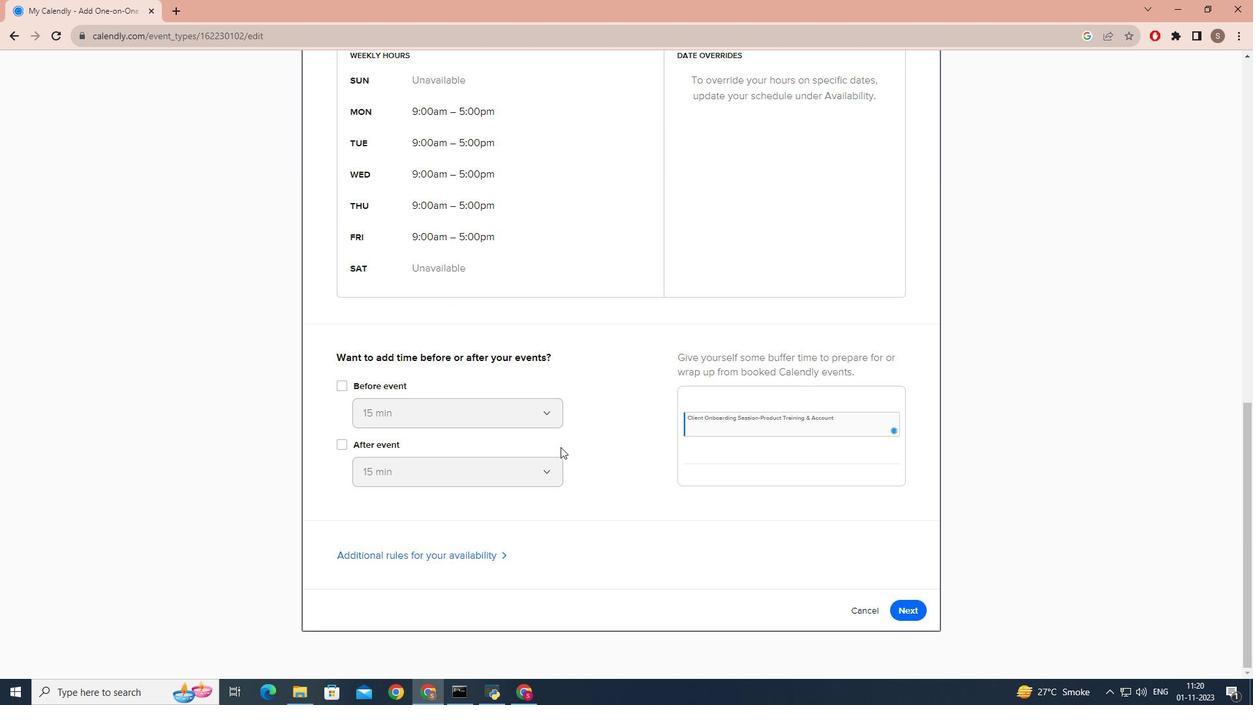 
Action: Mouse scrolled (560, 446) with delta (0, 0)
Screenshot: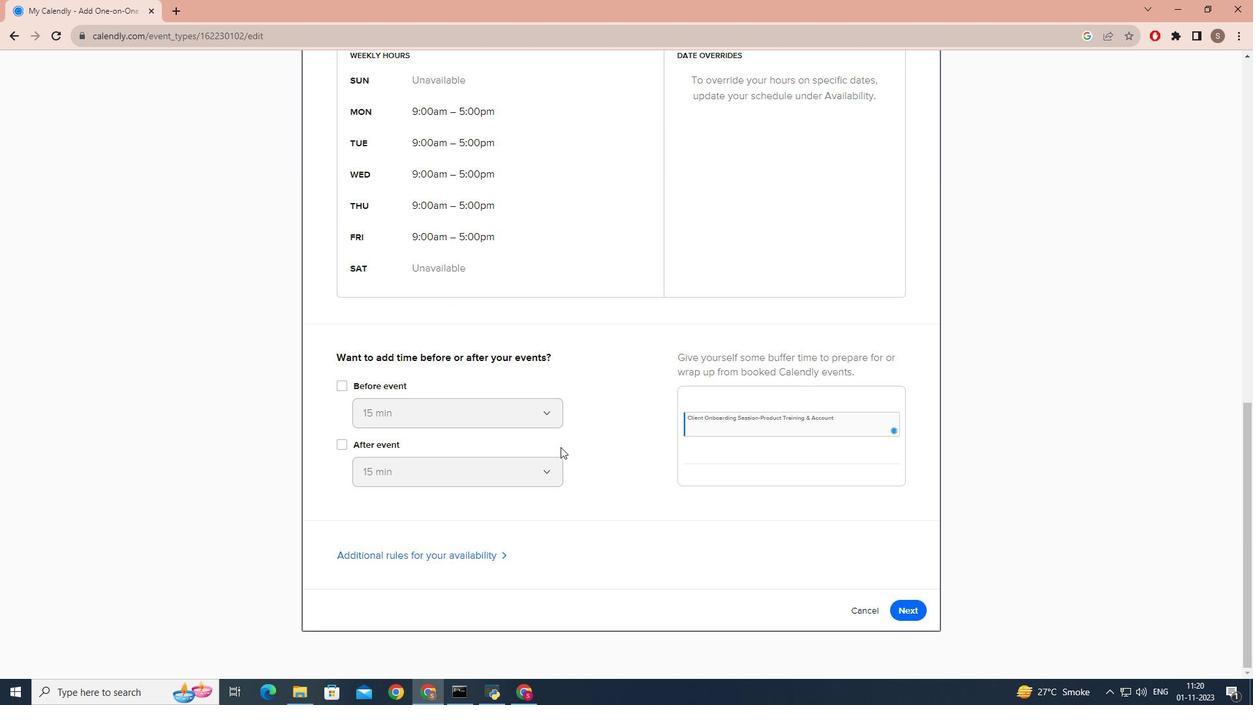 
Action: Mouse scrolled (560, 446) with delta (0, 0)
Screenshot: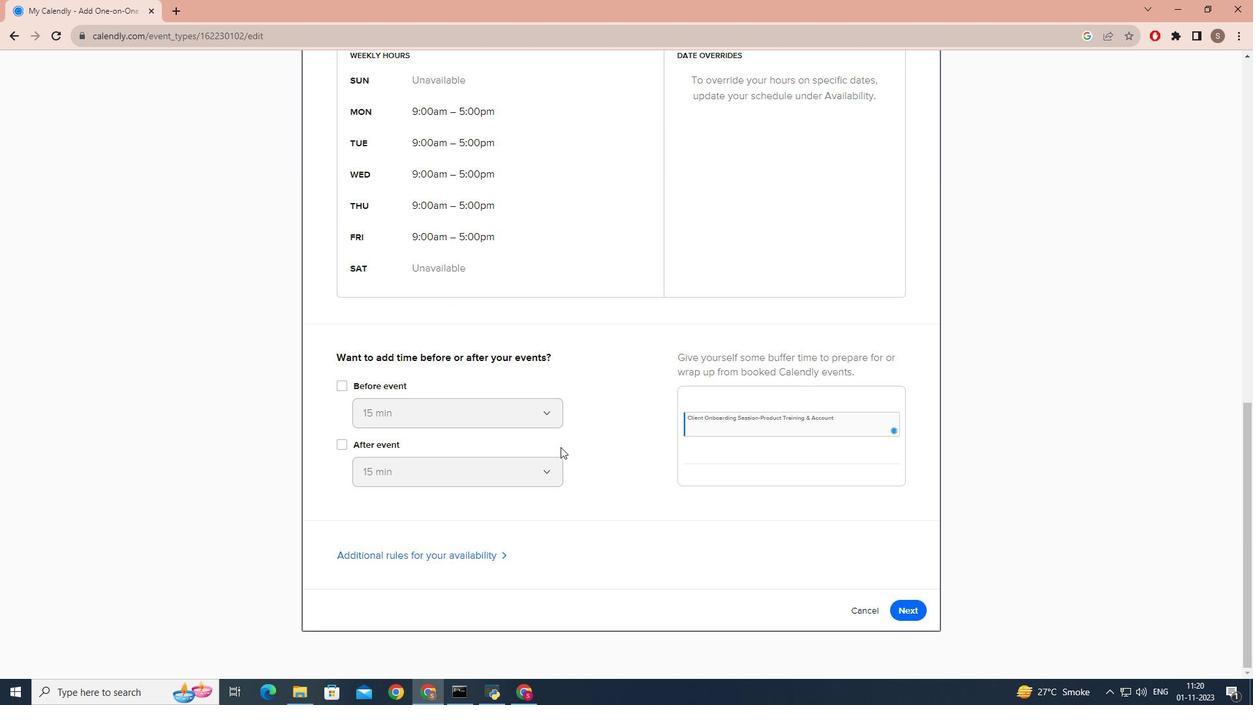 
Action: Mouse scrolled (560, 446) with delta (0, 0)
Screenshot: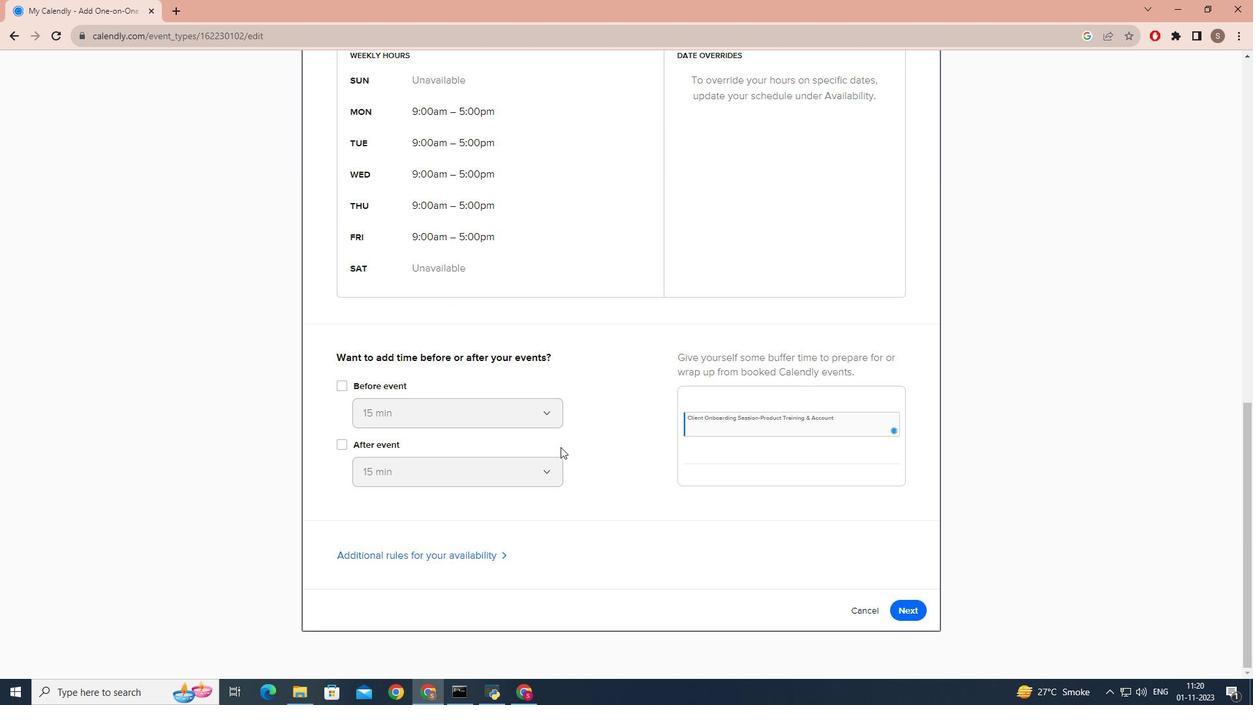 
Action: Mouse moved to (906, 609)
Screenshot: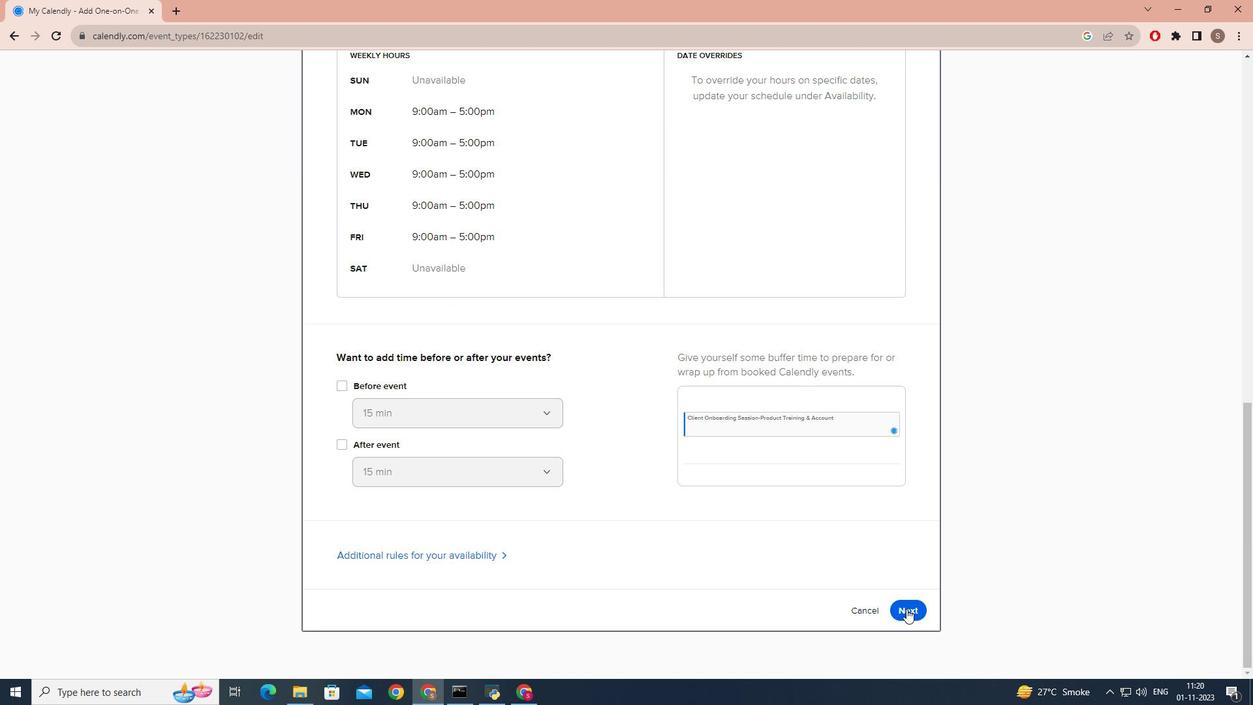 
Action: Mouse pressed left at (906, 609)
Screenshot: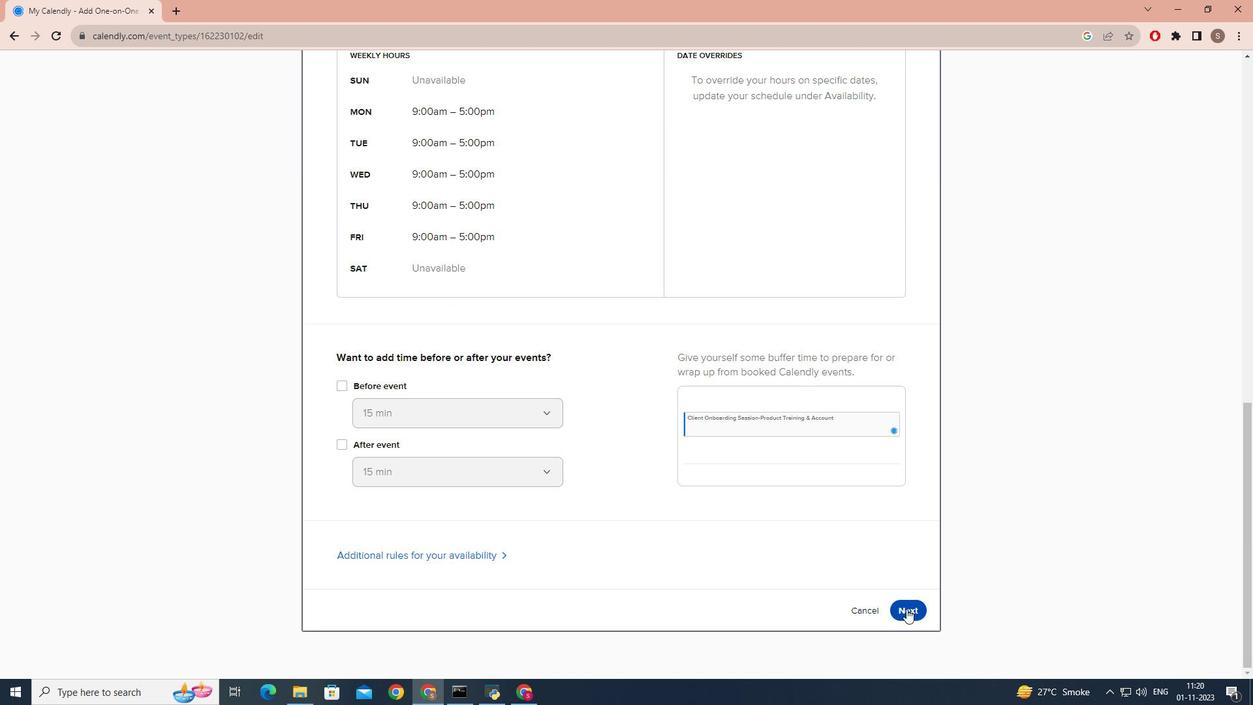 
Action: Mouse moved to (906, 609)
Screenshot: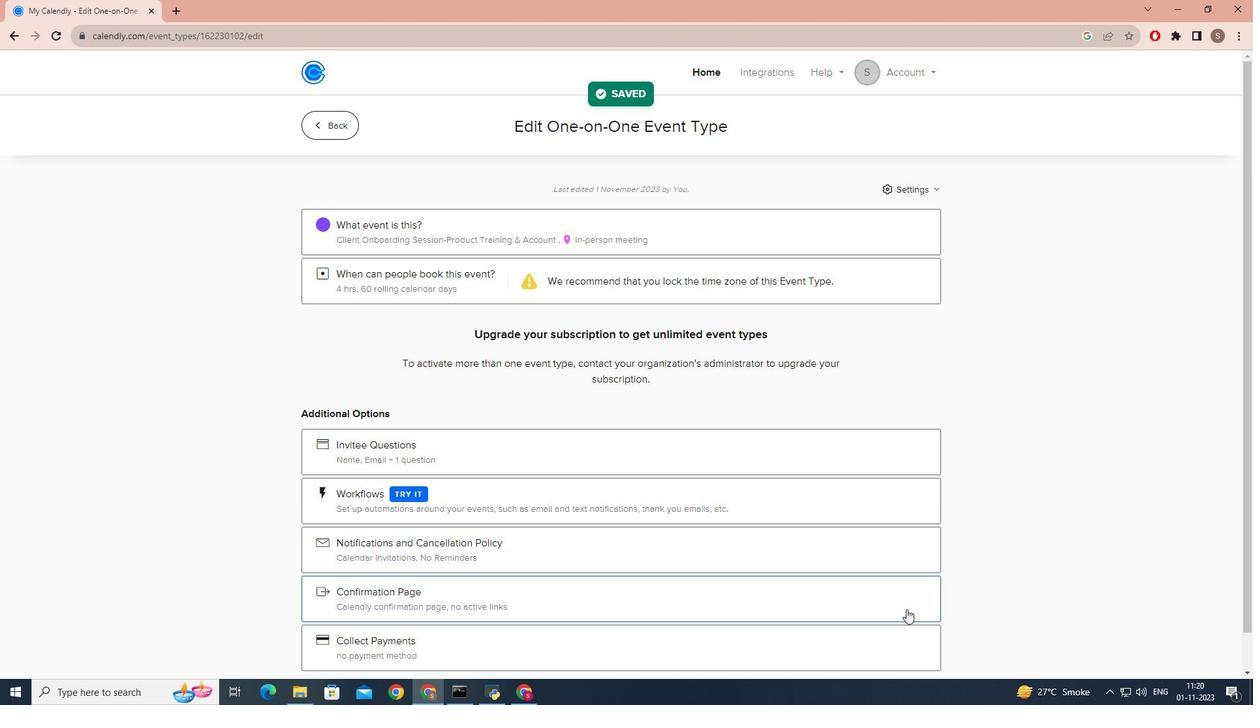
